 Task: Find connections with filter location Paciran with filter topic #technologywith filter profile language French with filter current company Jet Airways with filter school JSS University (Jagadguru Sri Shivarathreeshwara University),Mysore with filter industry Online and Mail Order Retail with filter service category Tax Law with filter keywords title Video Game Writer
Action: Mouse moved to (614, 68)
Screenshot: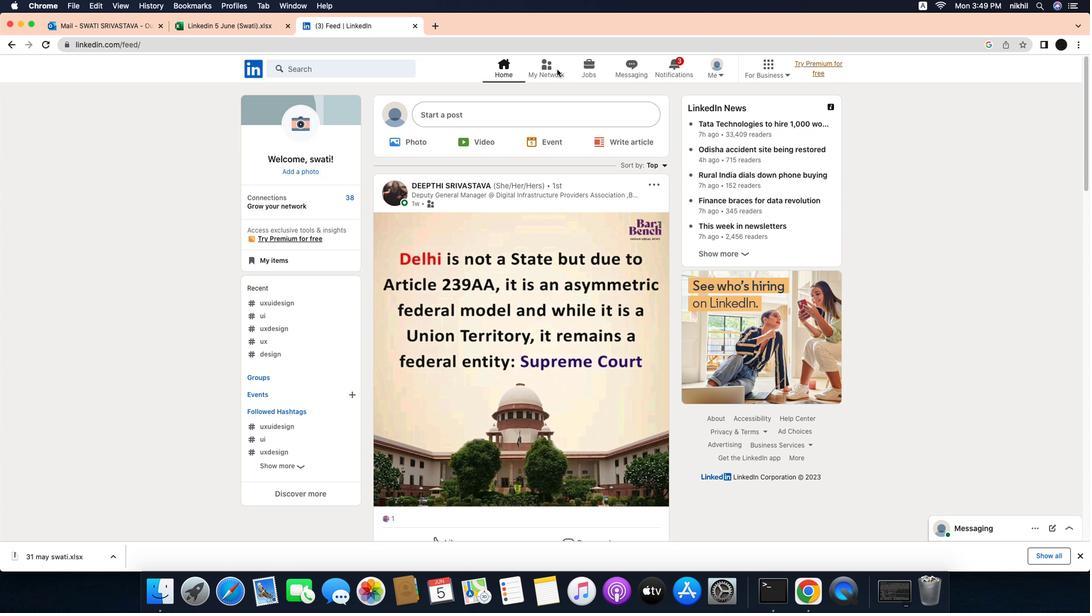
Action: Mouse pressed left at (614, 68)
Screenshot: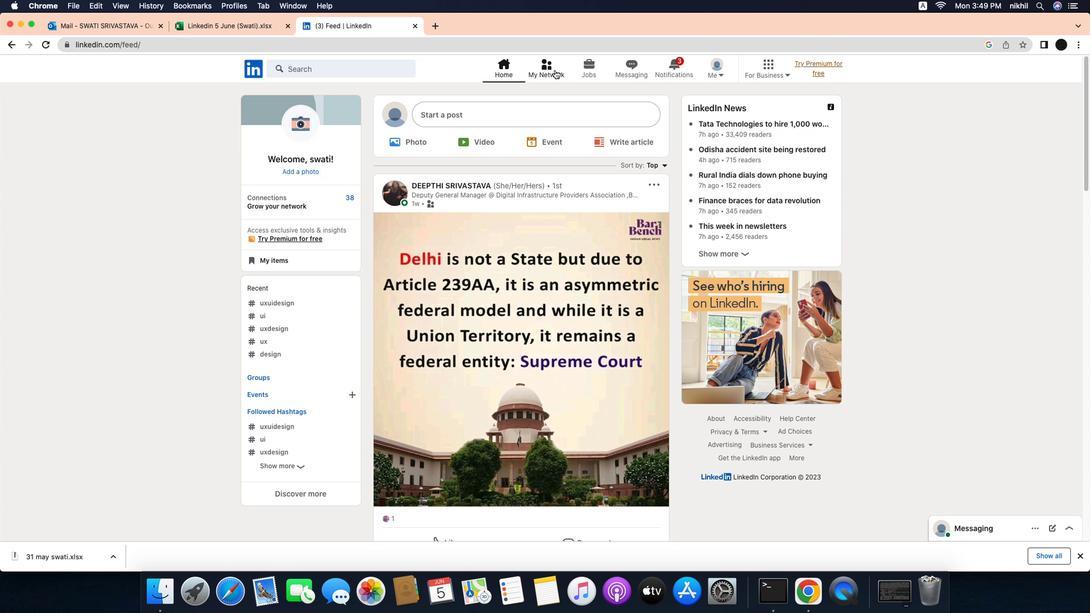 
Action: Mouse moved to (601, 63)
Screenshot: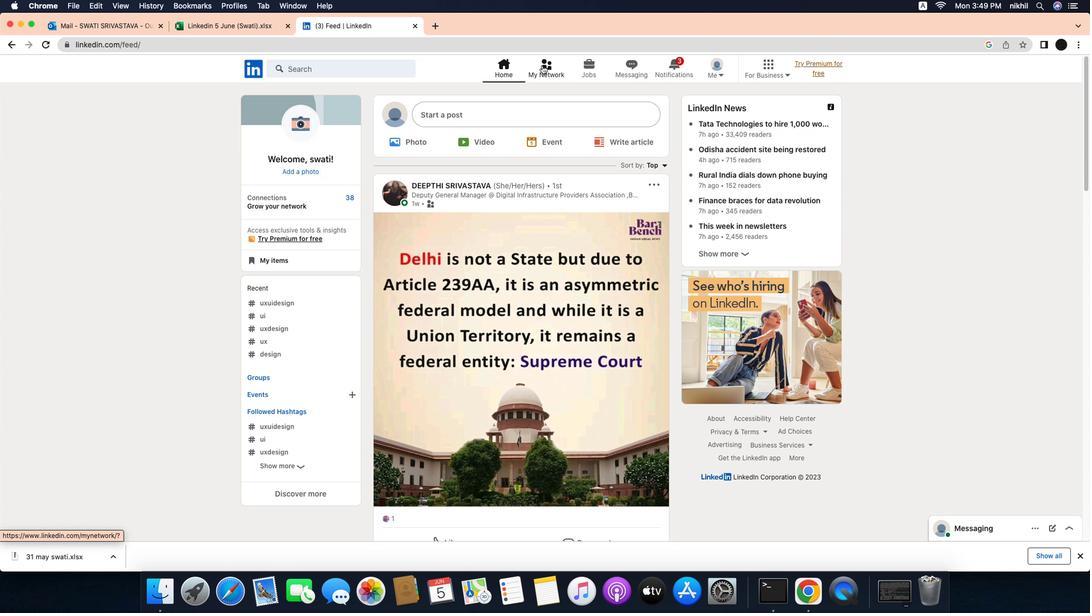 
Action: Mouse pressed left at (601, 63)
Screenshot: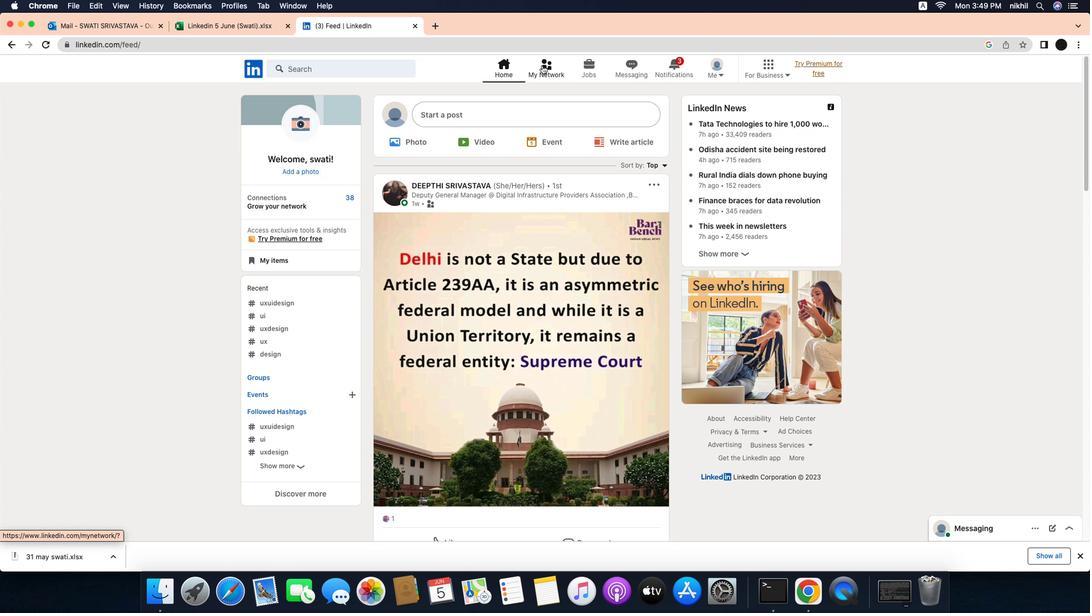 
Action: Mouse moved to (466, 122)
Screenshot: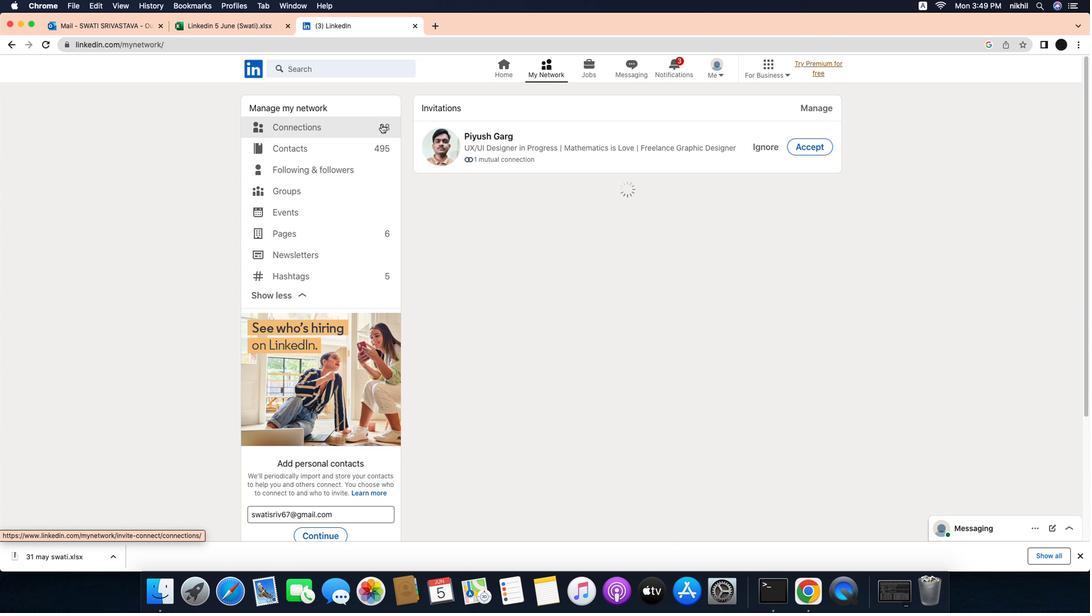 
Action: Mouse pressed left at (466, 122)
Screenshot: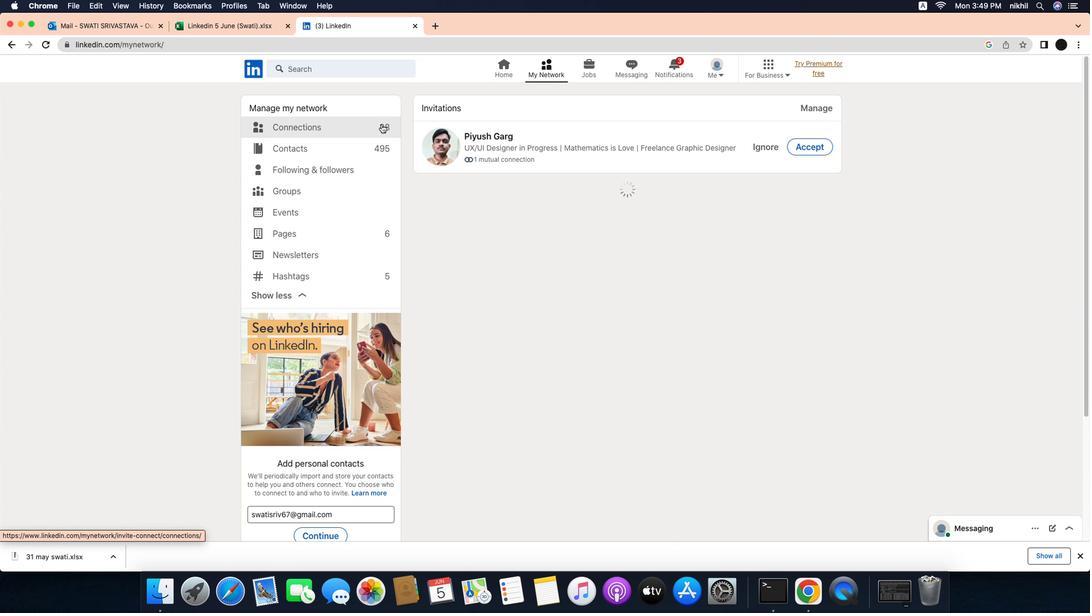 
Action: Mouse moved to (689, 126)
Screenshot: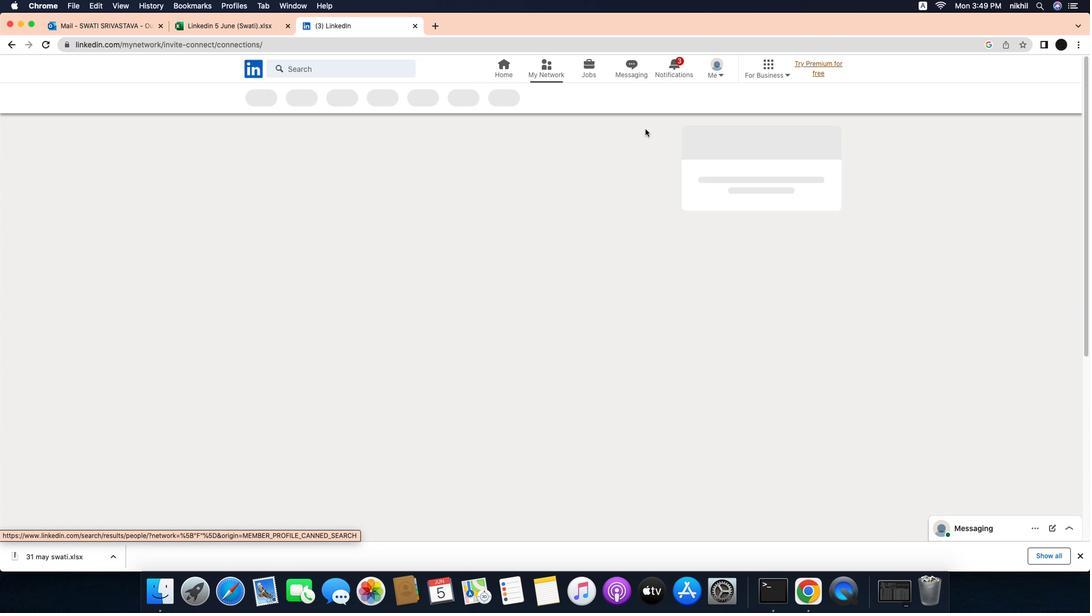 
Action: Mouse pressed left at (689, 126)
Screenshot: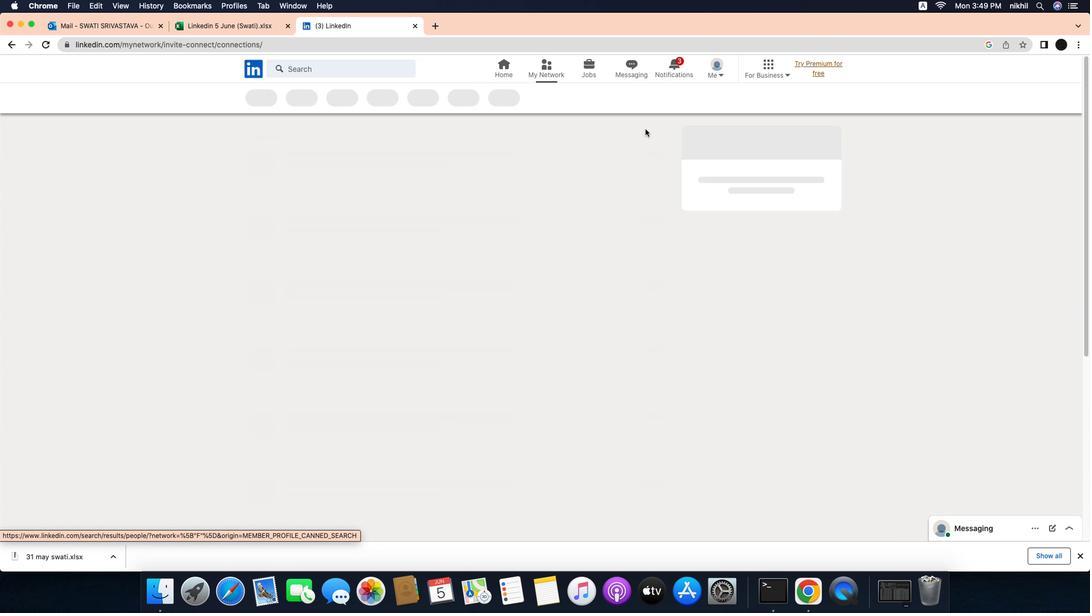 
Action: Mouse moved to (641, 94)
Screenshot: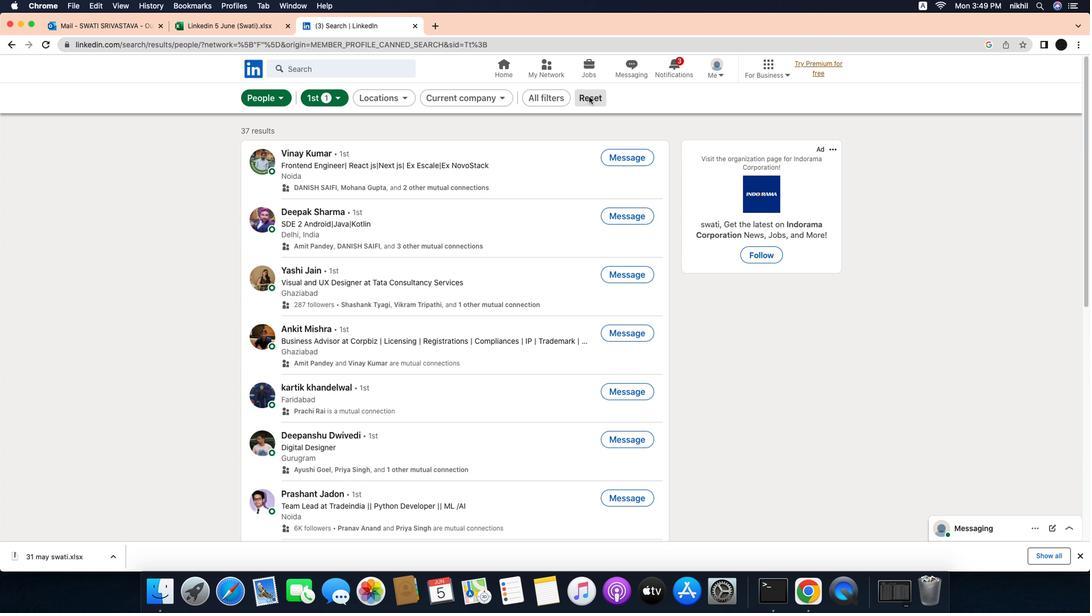 
Action: Mouse pressed left at (641, 94)
Screenshot: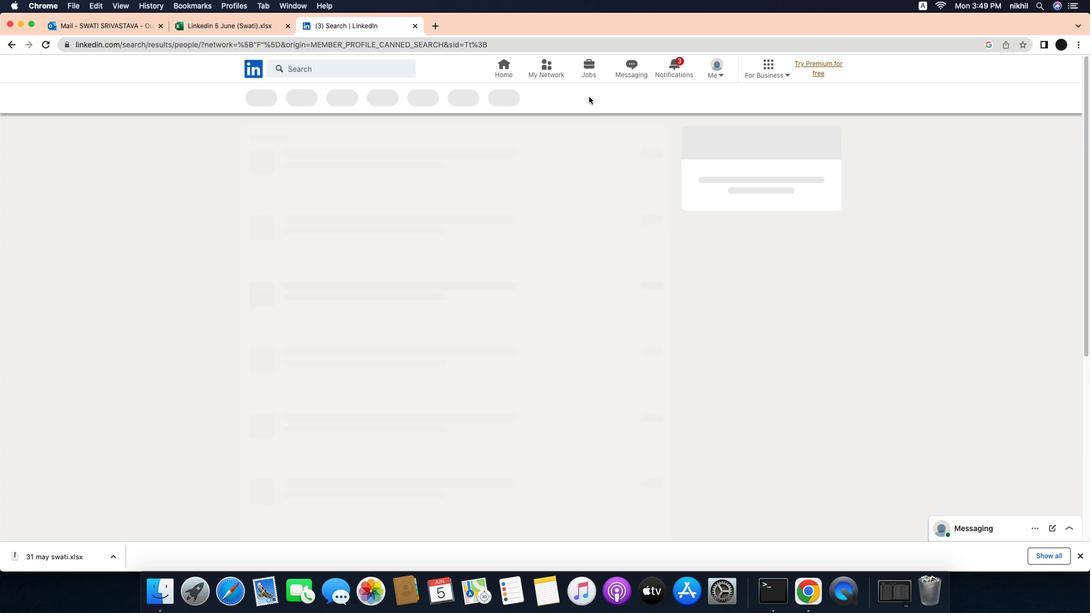 
Action: Mouse moved to (634, 97)
Screenshot: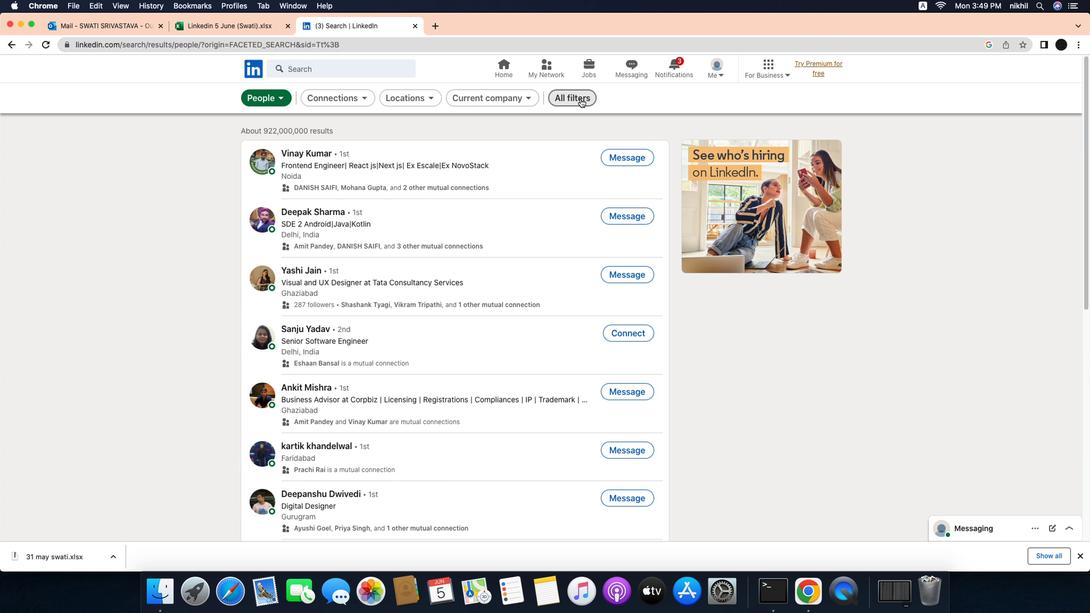 
Action: Mouse pressed left at (634, 97)
Screenshot: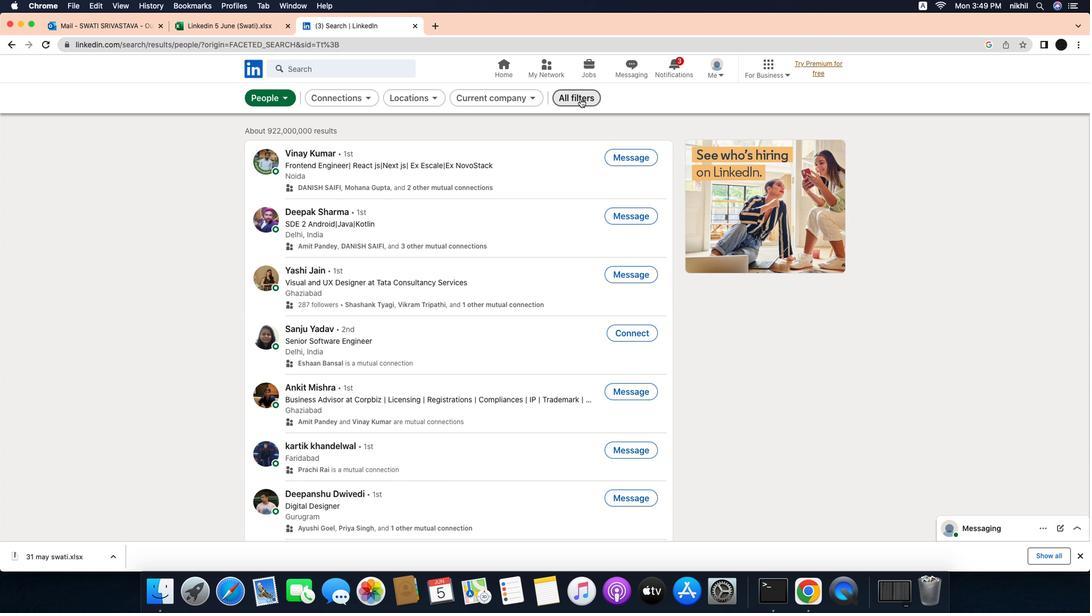 
Action: Mouse moved to (931, 298)
Screenshot: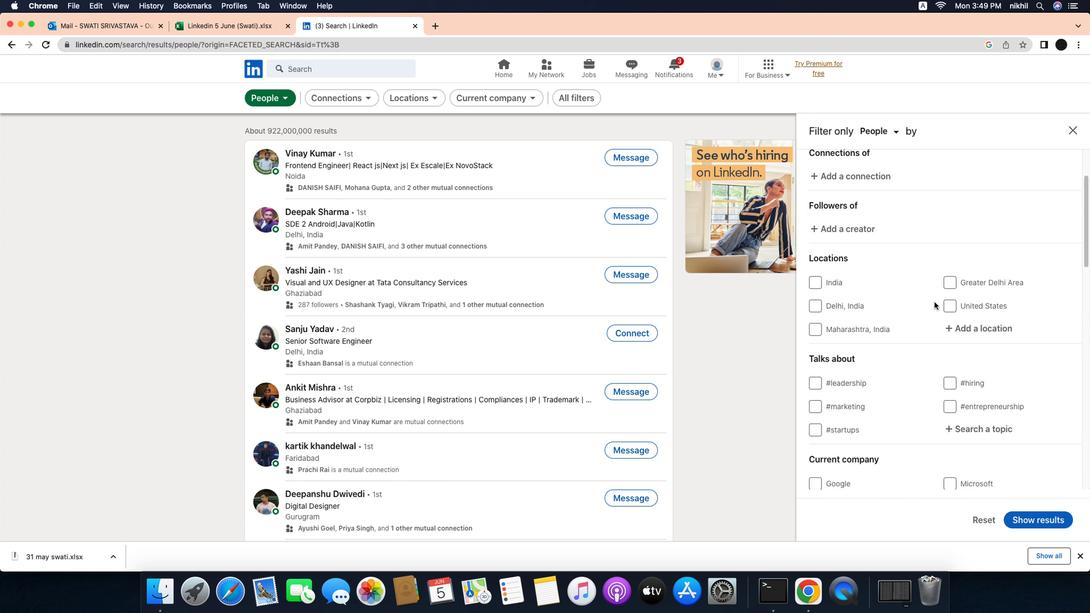 
Action: Mouse scrolled (931, 298) with delta (144, -1)
Screenshot: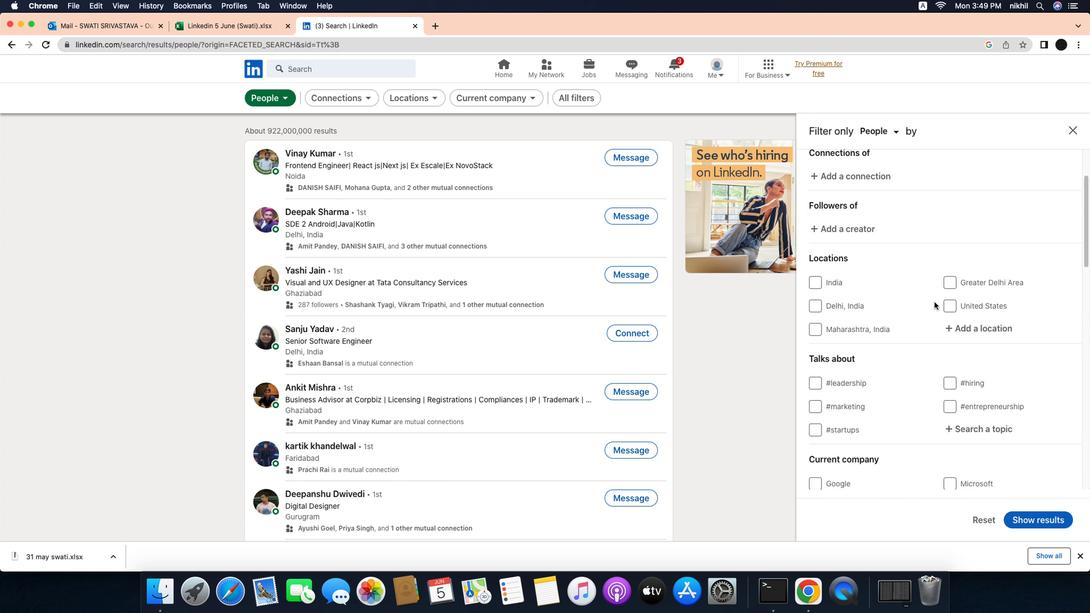 
Action: Mouse moved to (931, 298)
Screenshot: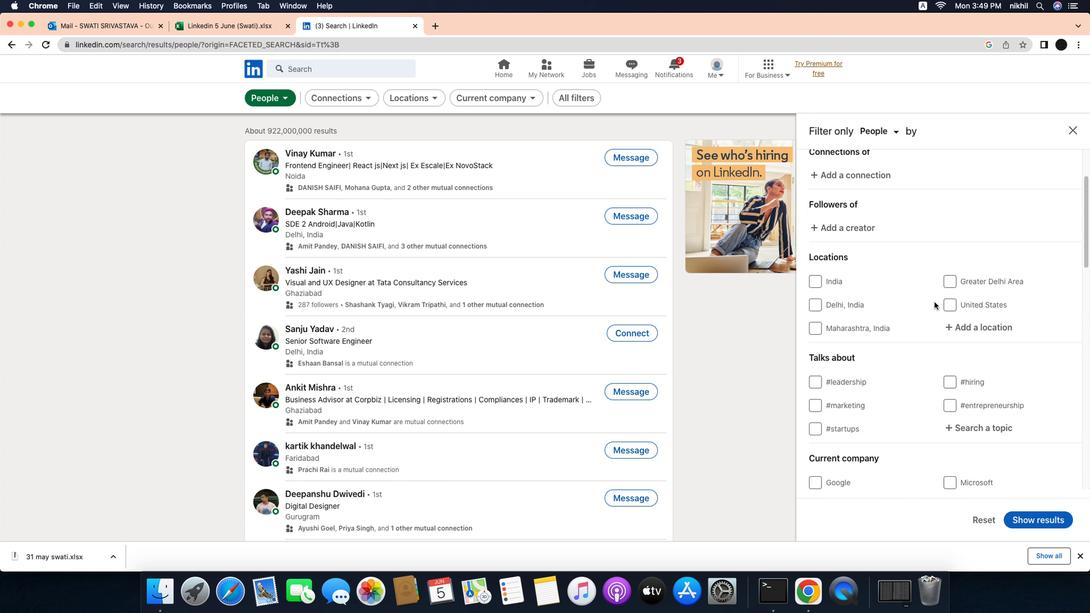 
Action: Mouse scrolled (931, 298) with delta (144, -1)
Screenshot: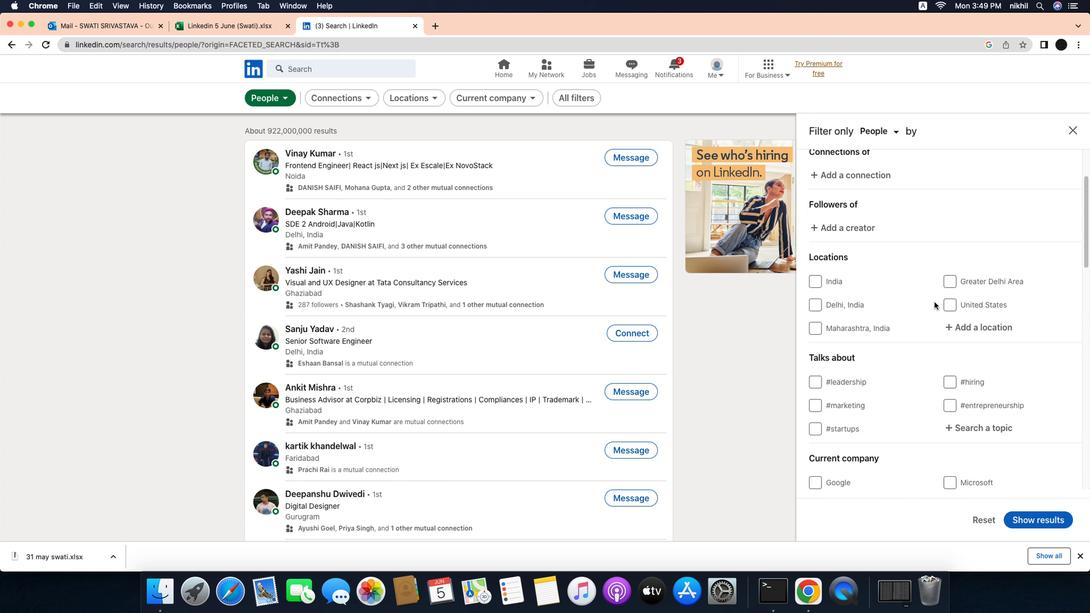 
Action: Mouse moved to (931, 298)
Screenshot: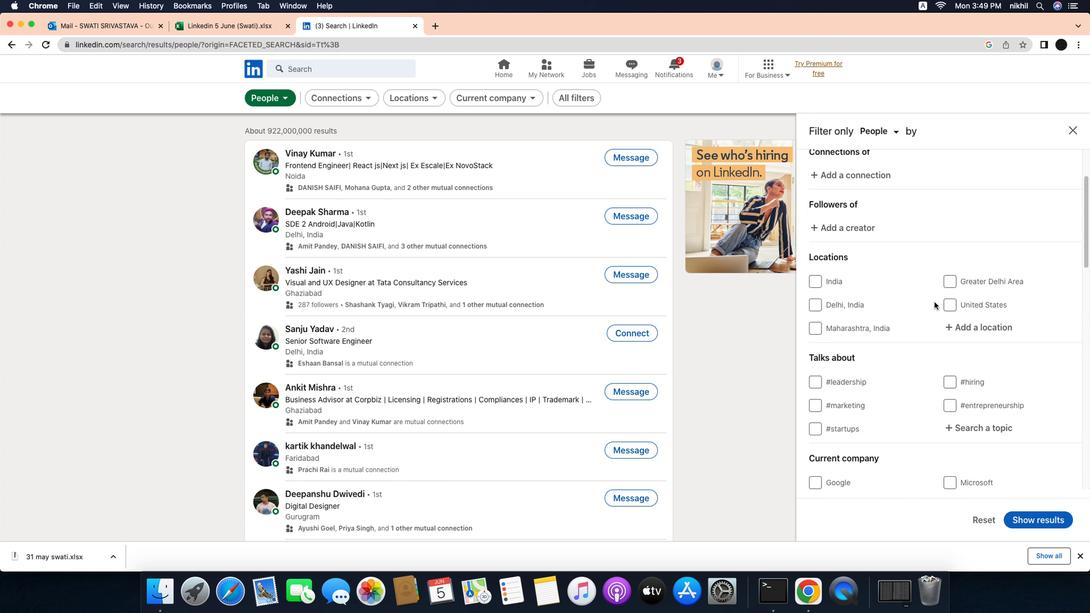 
Action: Mouse scrolled (931, 298) with delta (144, -2)
Screenshot: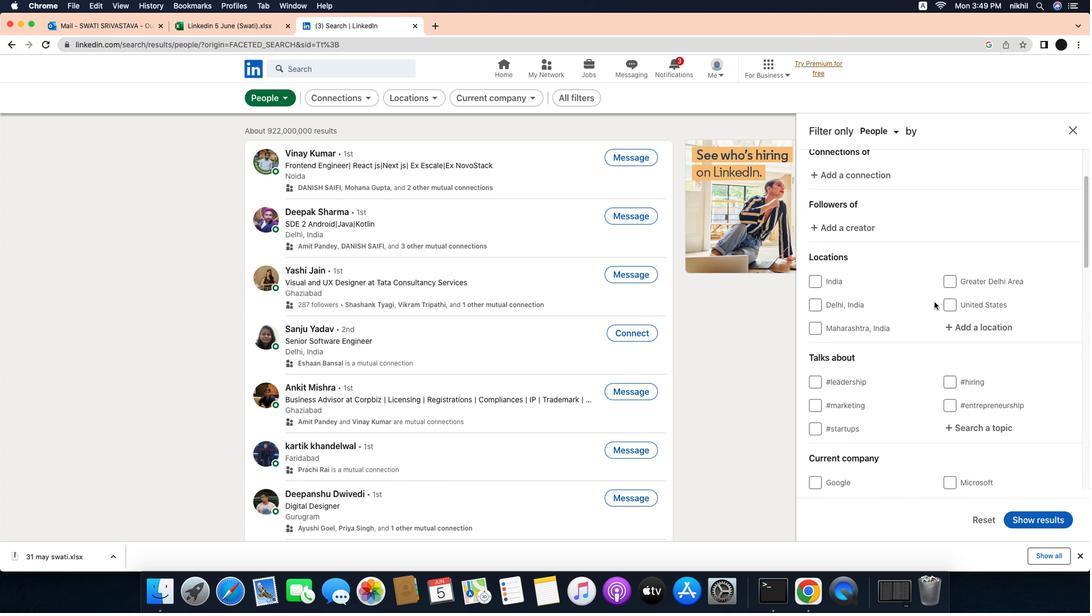 
Action: Mouse moved to (981, 326)
Screenshot: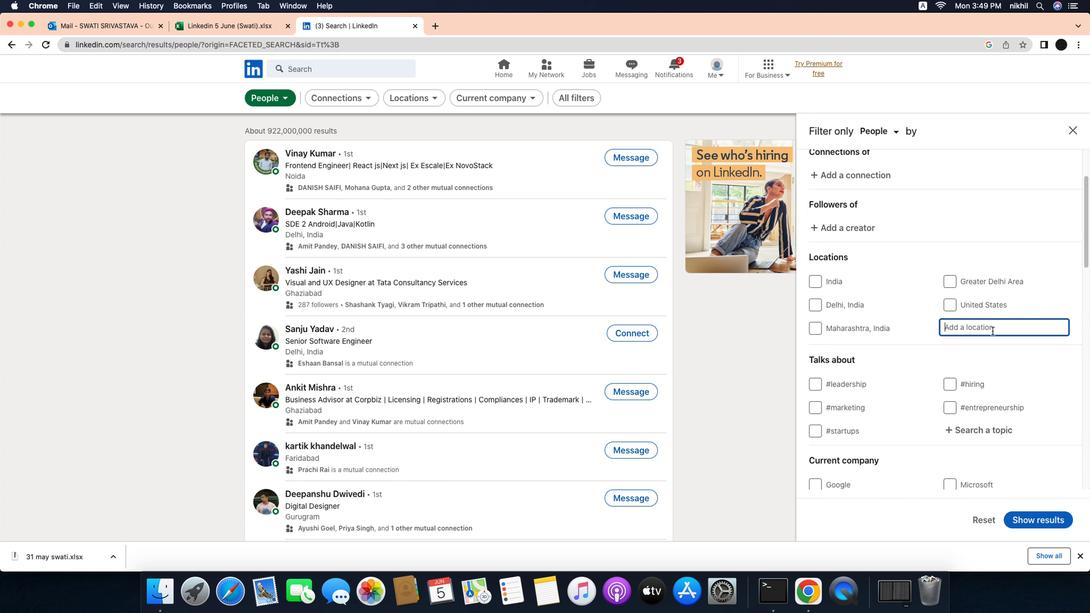 
Action: Mouse pressed left at (981, 326)
Screenshot: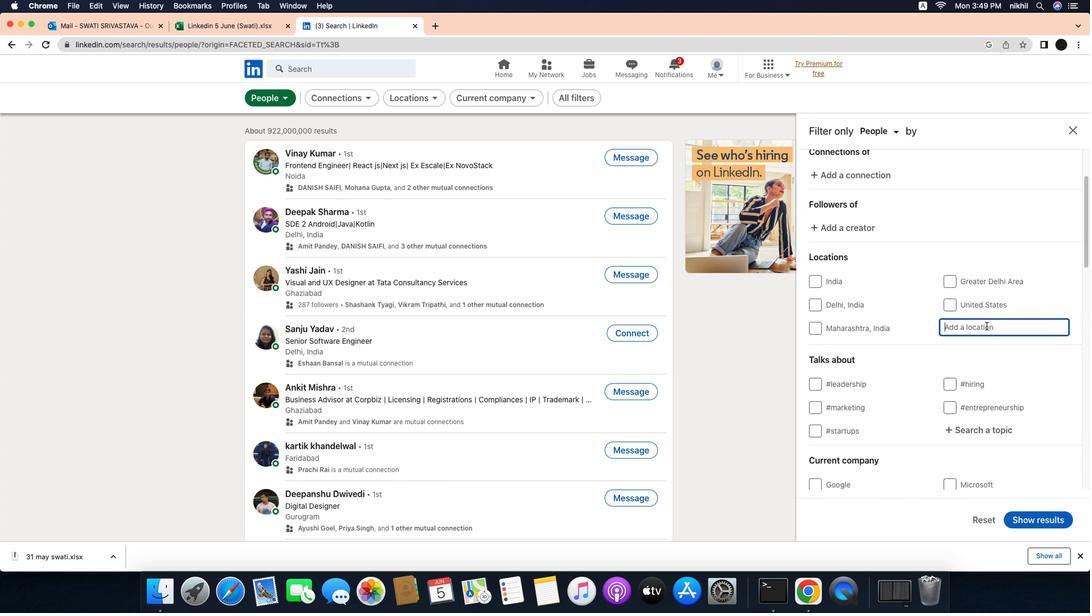 
Action: Mouse moved to (974, 319)
Screenshot: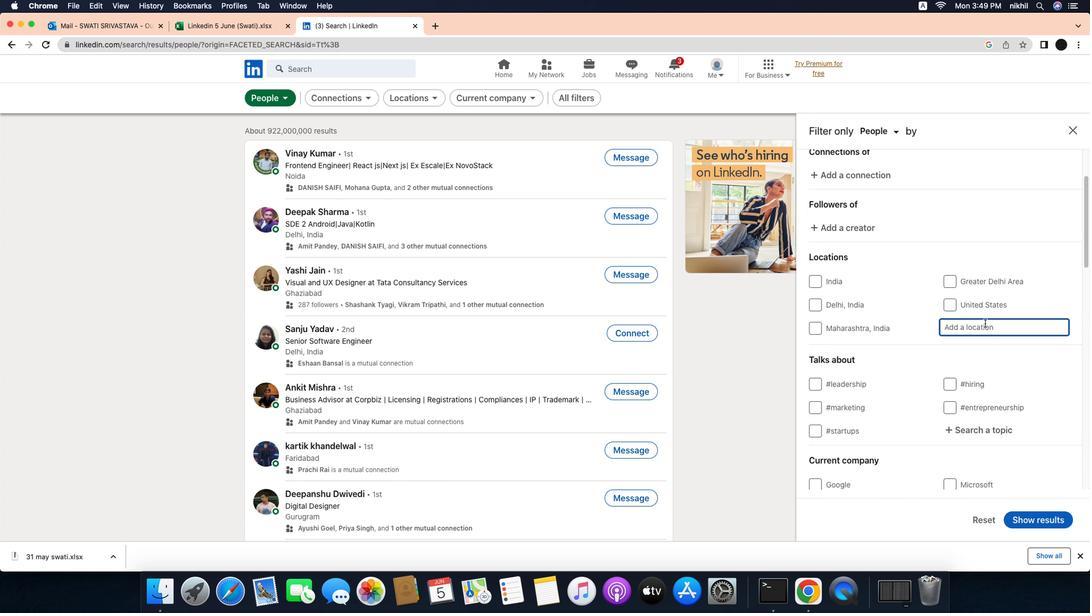 
Action: Mouse pressed left at (974, 319)
Screenshot: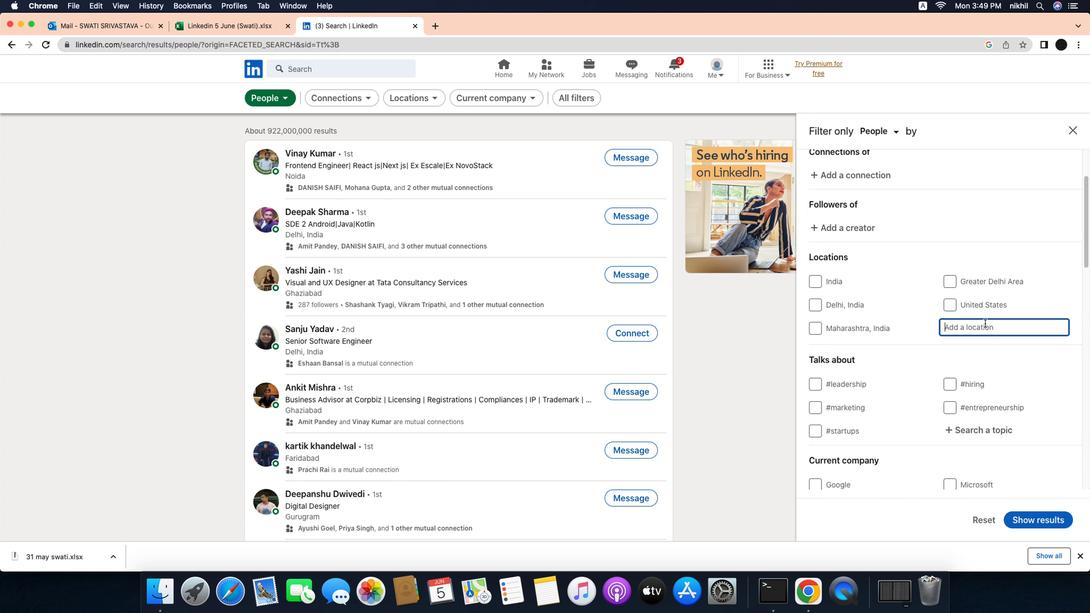 
Action: Key pressed Key.caps_lock'P'Key.caps_lock'a''c''i''r''a''n'Key.enter
Screenshot: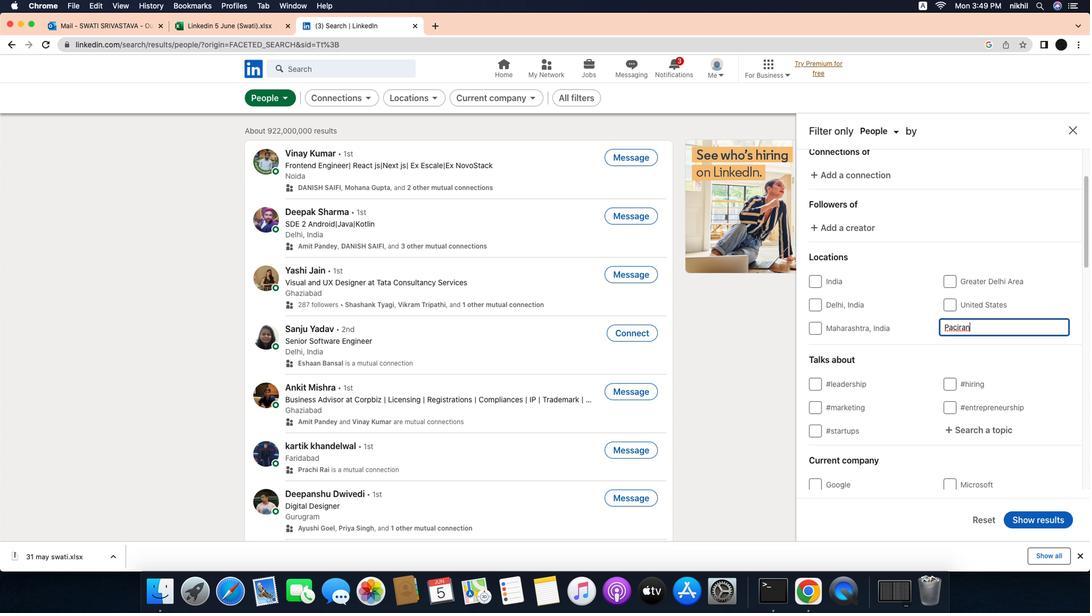 
Action: Mouse moved to (916, 333)
Screenshot: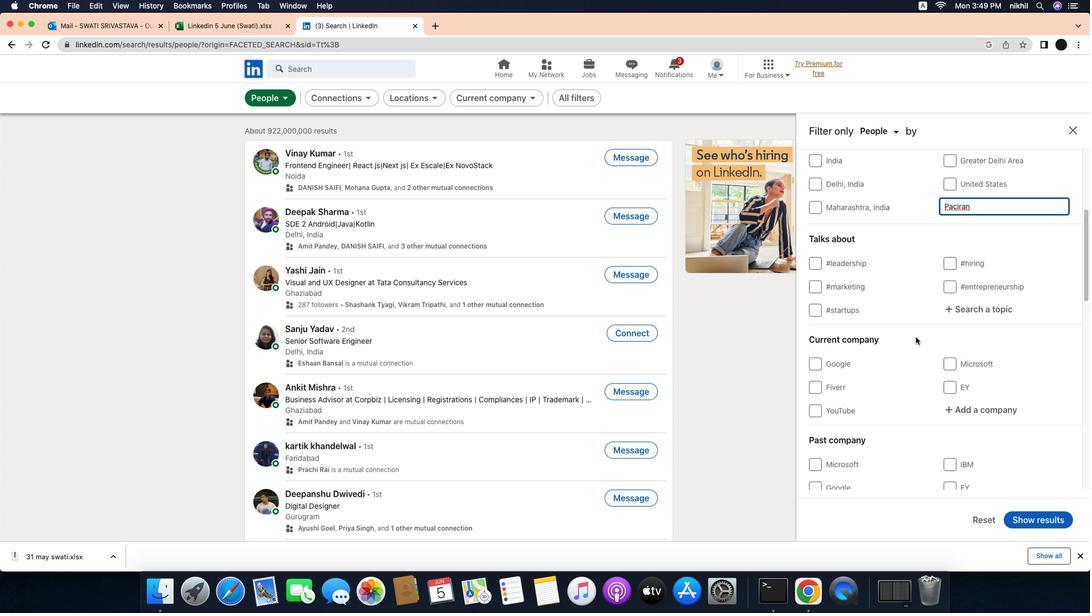 
Action: Mouse scrolled (916, 333) with delta (144, -1)
Screenshot: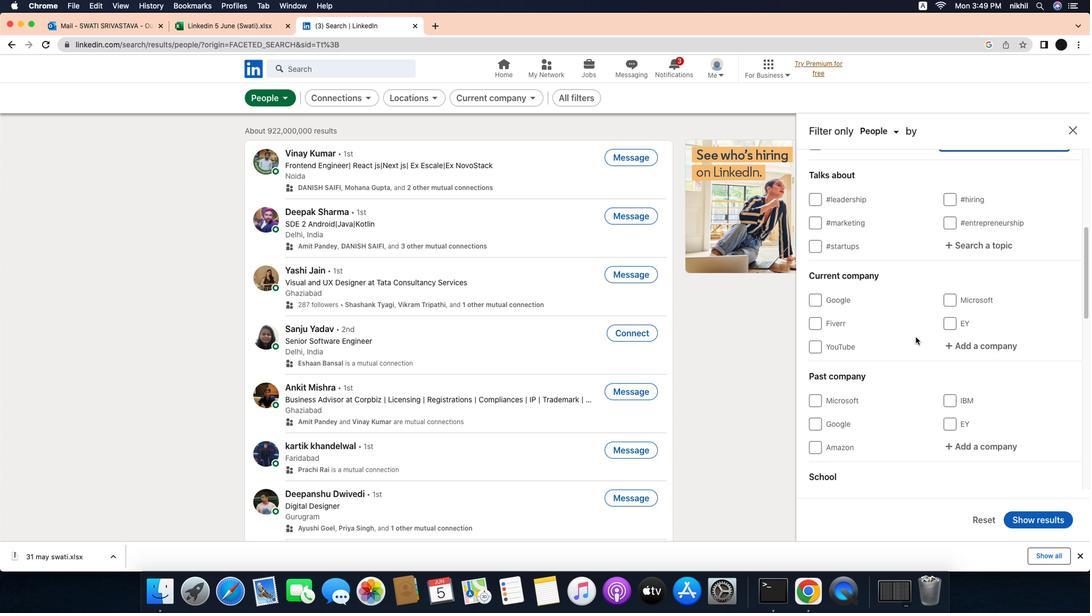 
Action: Mouse scrolled (916, 333) with delta (144, -1)
Screenshot: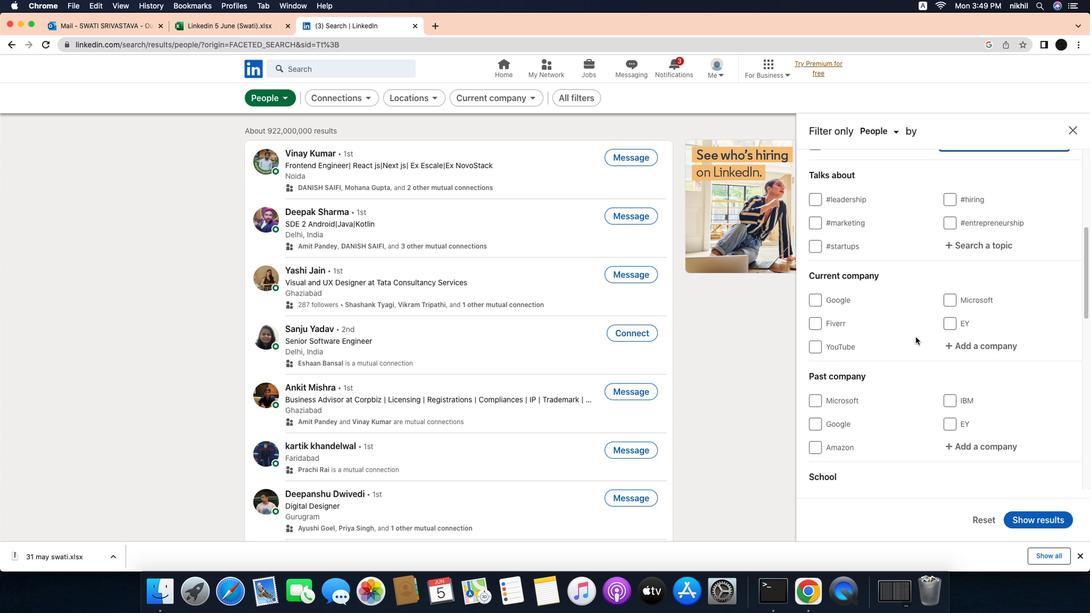 
Action: Mouse scrolled (916, 333) with delta (144, -2)
Screenshot: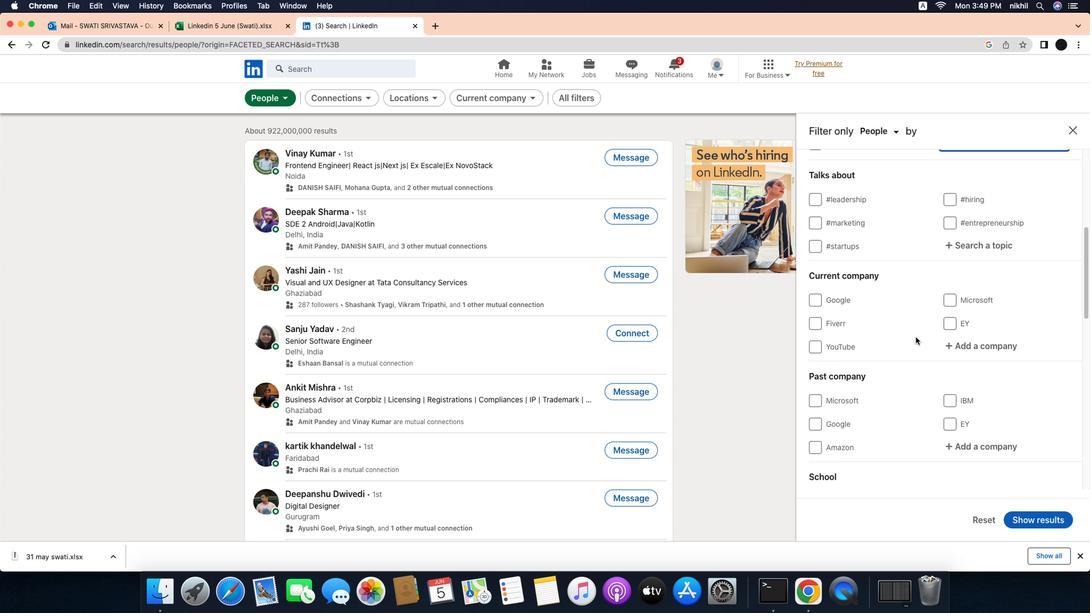 
Action: Mouse scrolled (916, 333) with delta (144, -2)
Screenshot: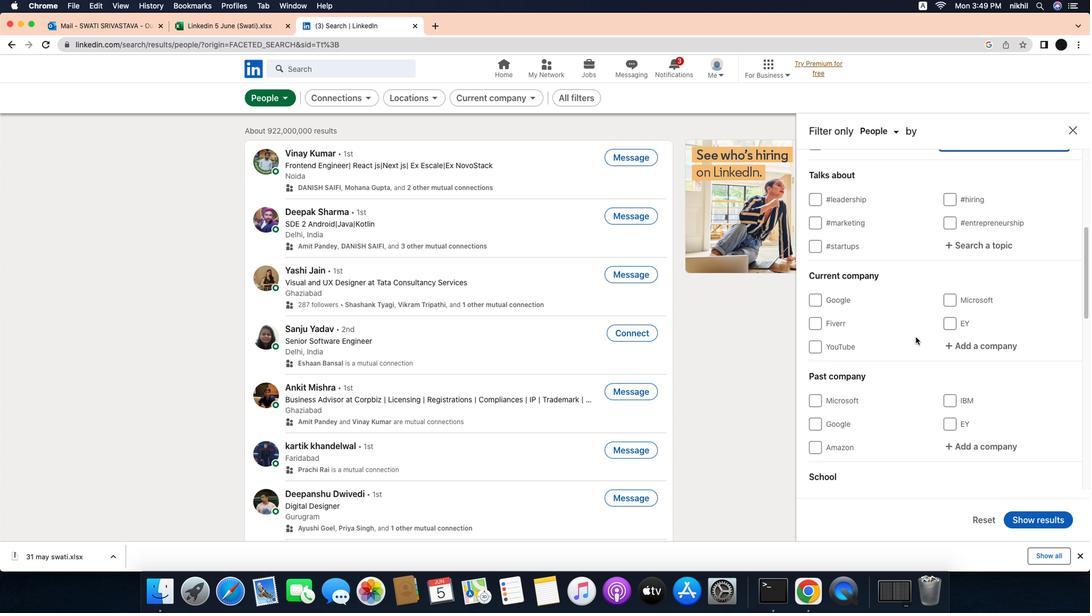 
Action: Mouse moved to (968, 241)
Screenshot: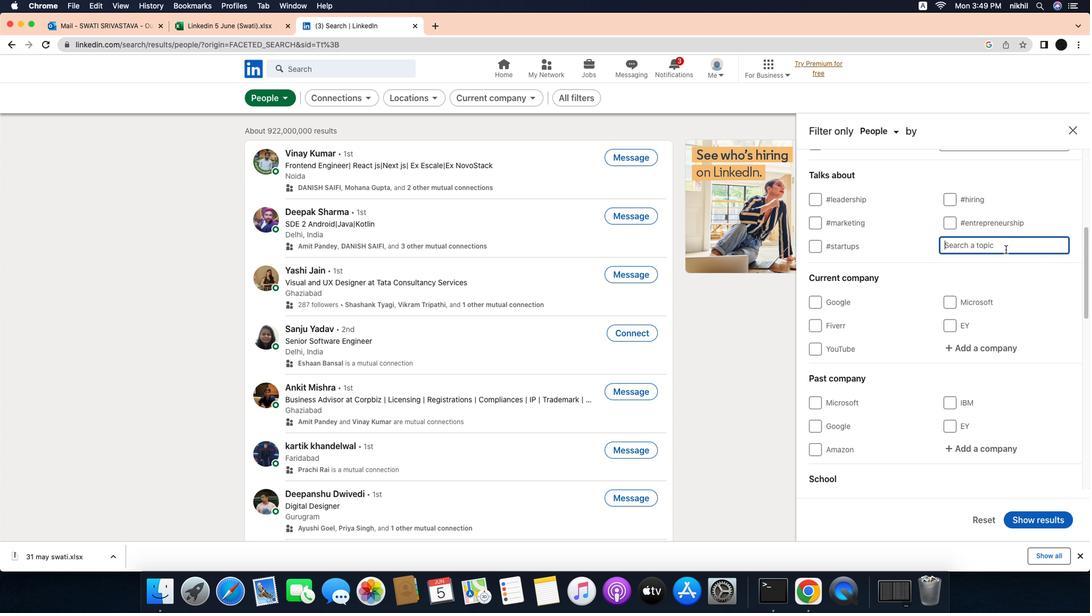 
Action: Mouse pressed left at (968, 241)
Screenshot: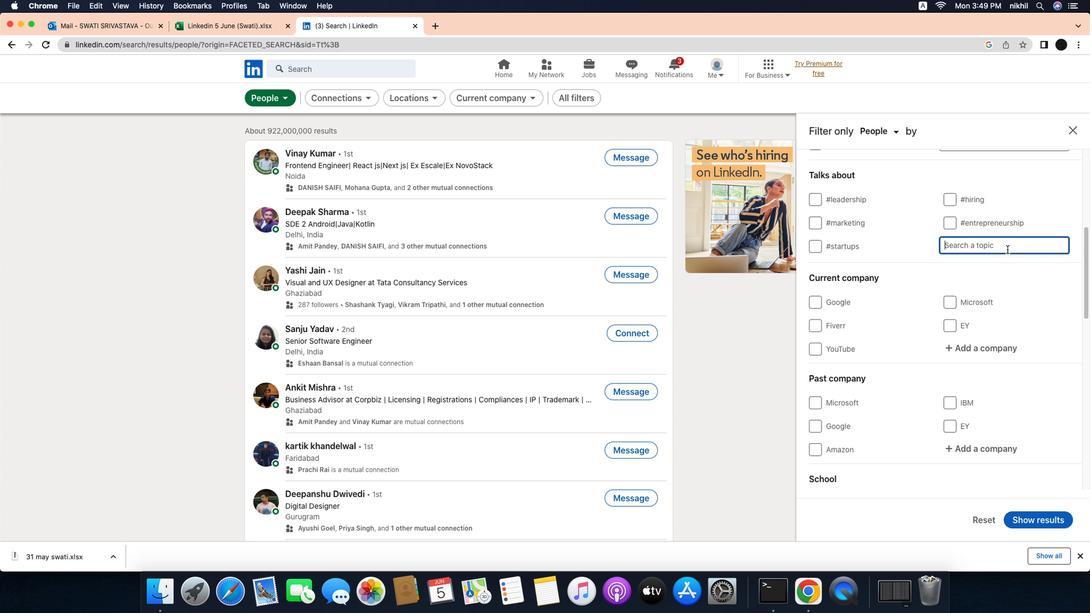 
Action: Mouse moved to (993, 246)
Screenshot: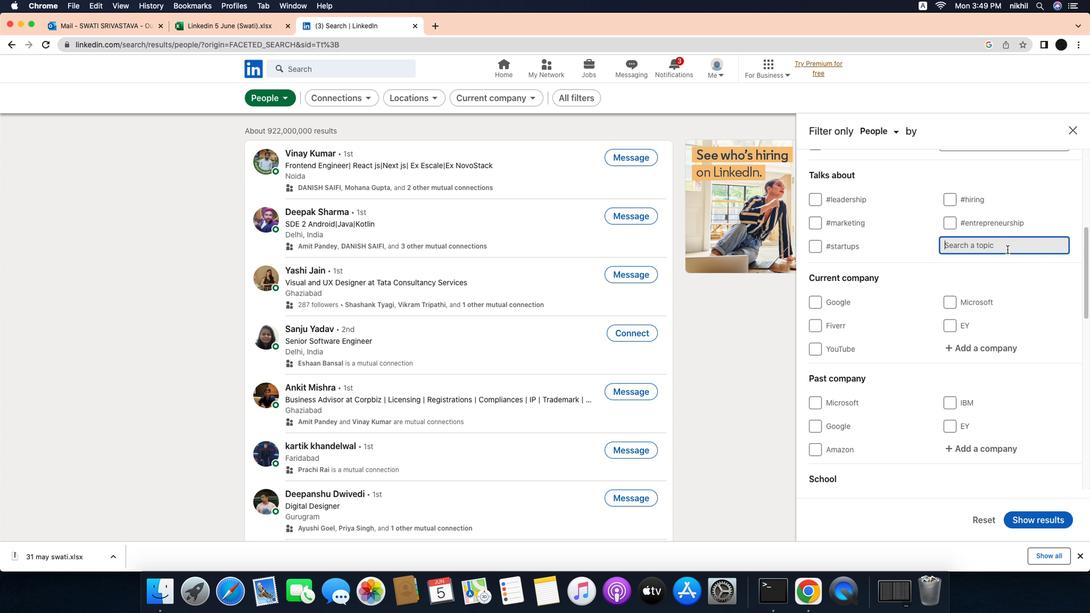 
Action: Mouse pressed left at (993, 246)
Screenshot: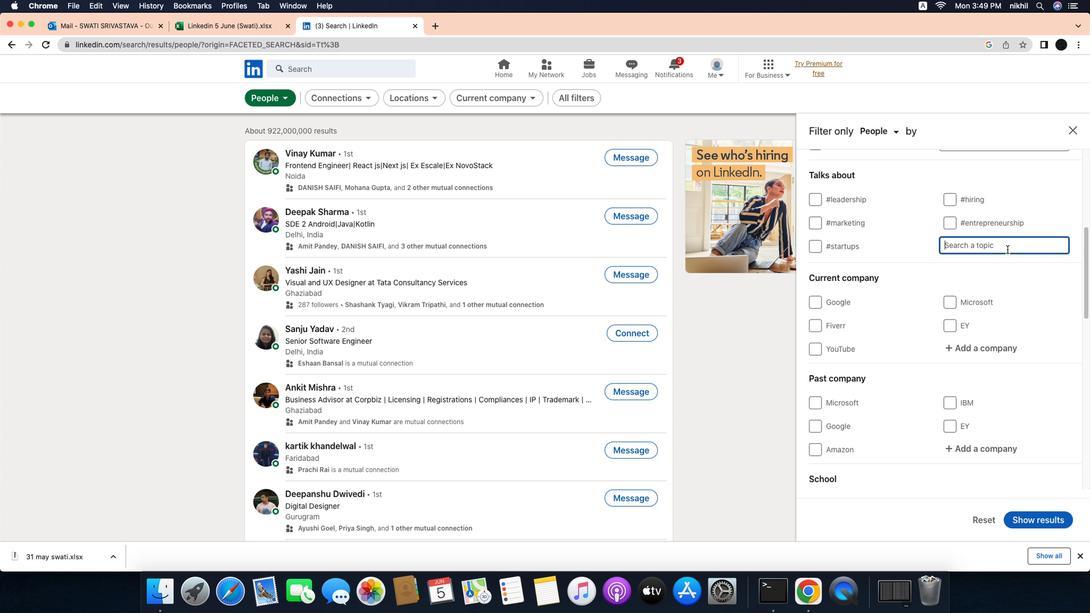 
Action: Key pressed 't''e''c''h''n''o''l''o''g''y'
Screenshot: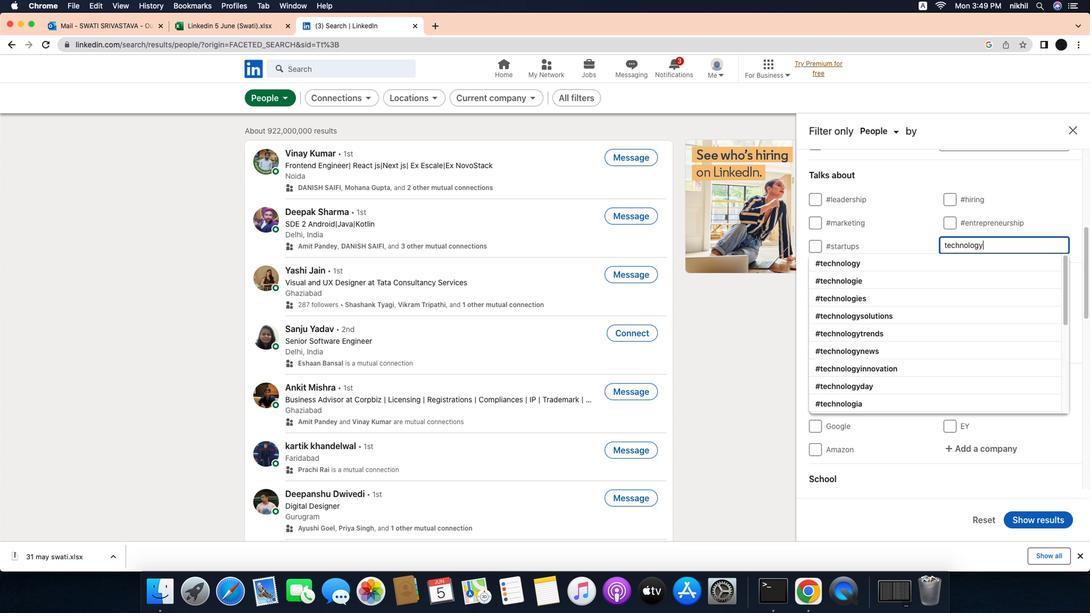 
Action: Mouse moved to (893, 257)
Screenshot: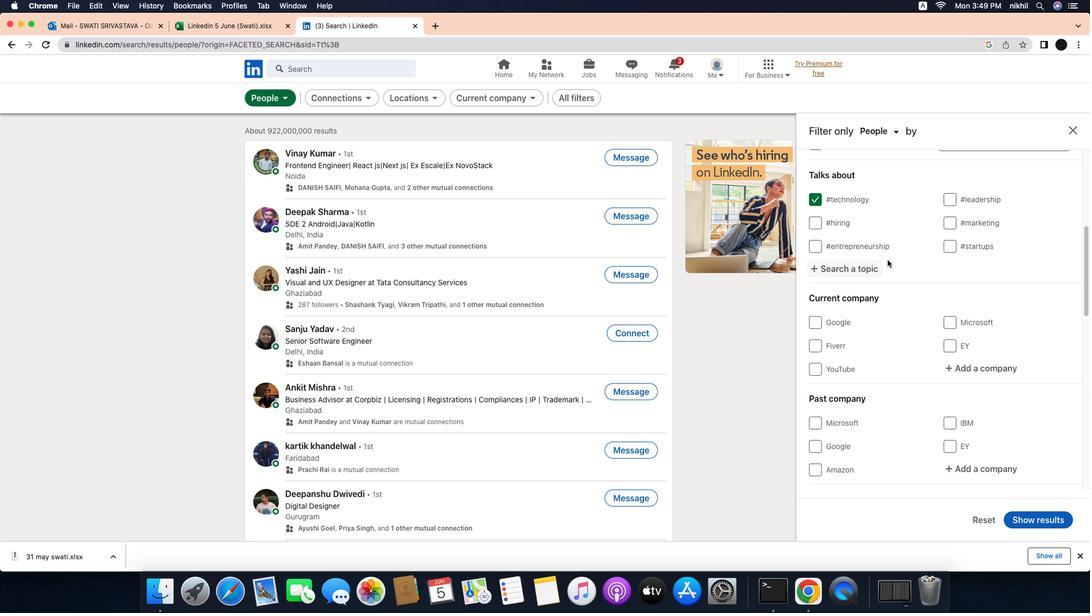 
Action: Mouse pressed left at (893, 257)
Screenshot: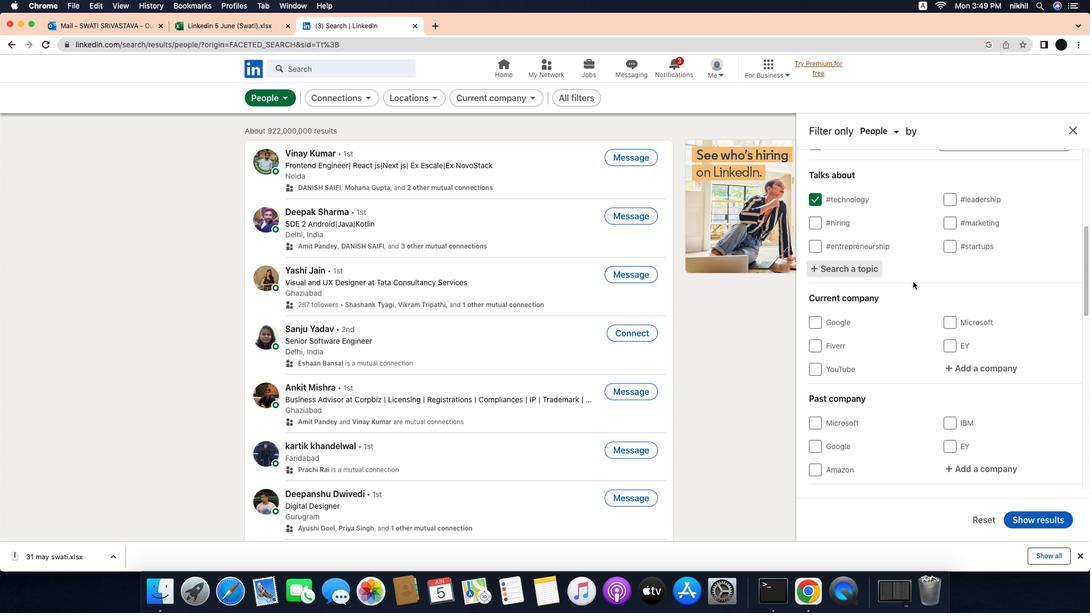 
Action: Mouse moved to (949, 317)
Screenshot: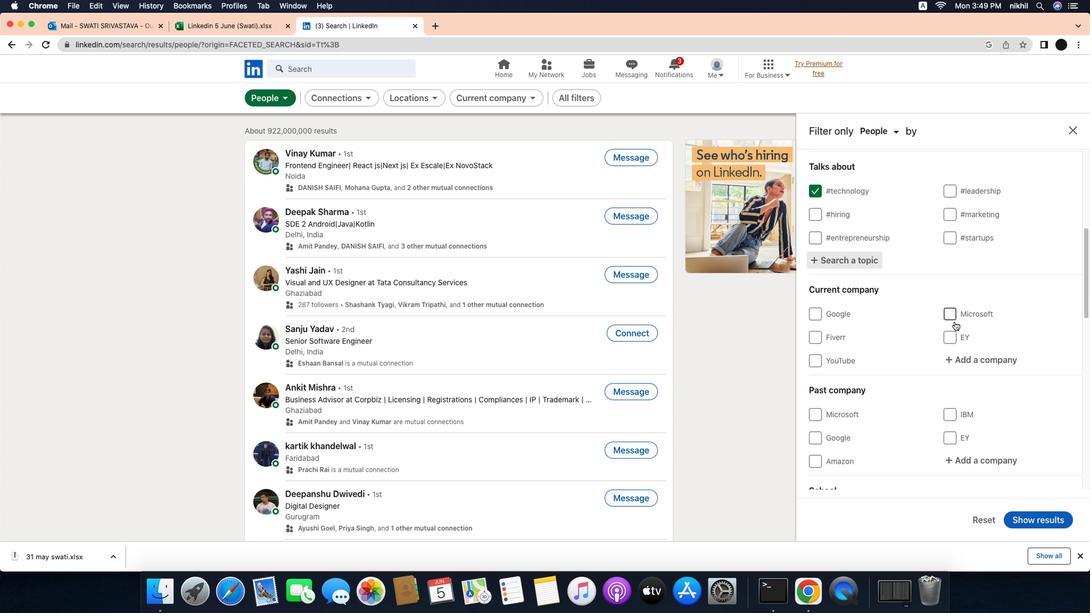 
Action: Mouse scrolled (949, 317) with delta (144, -1)
Screenshot: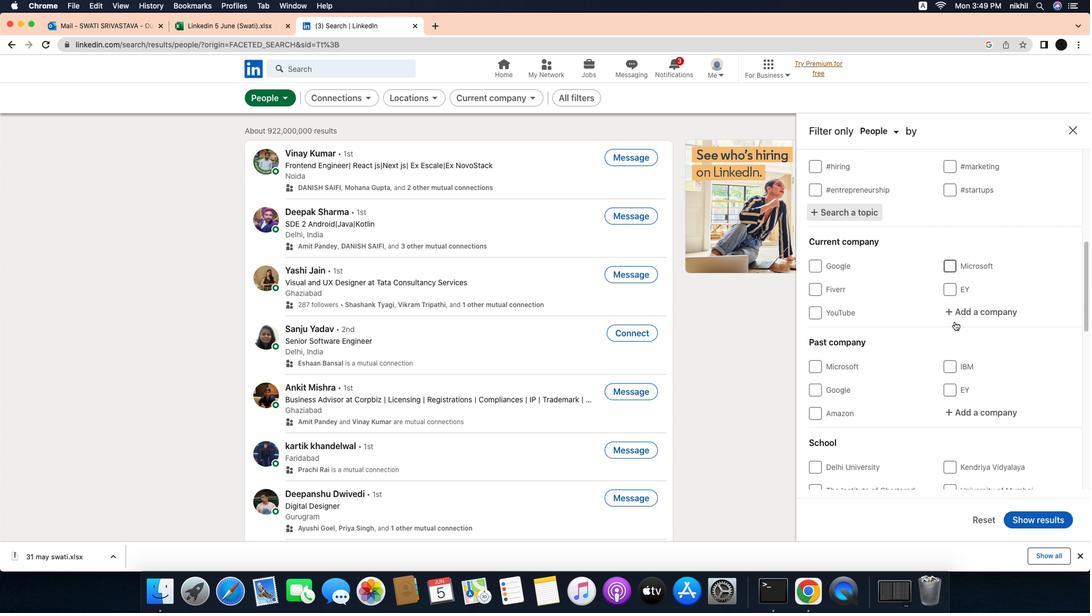 
Action: Mouse scrolled (949, 317) with delta (144, -1)
Screenshot: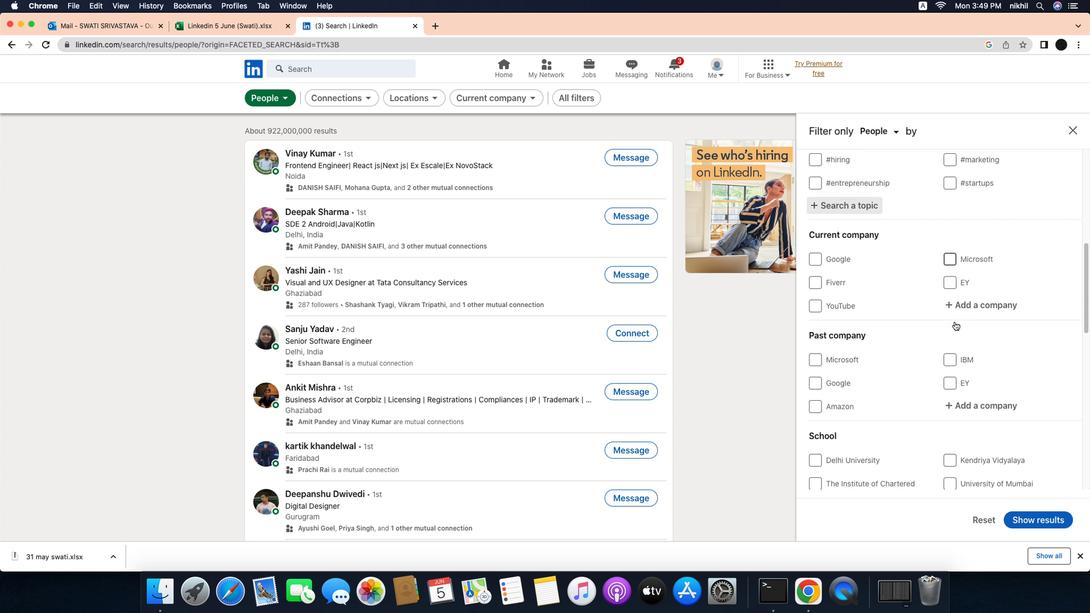 
Action: Mouse scrolled (949, 317) with delta (144, -1)
Screenshot: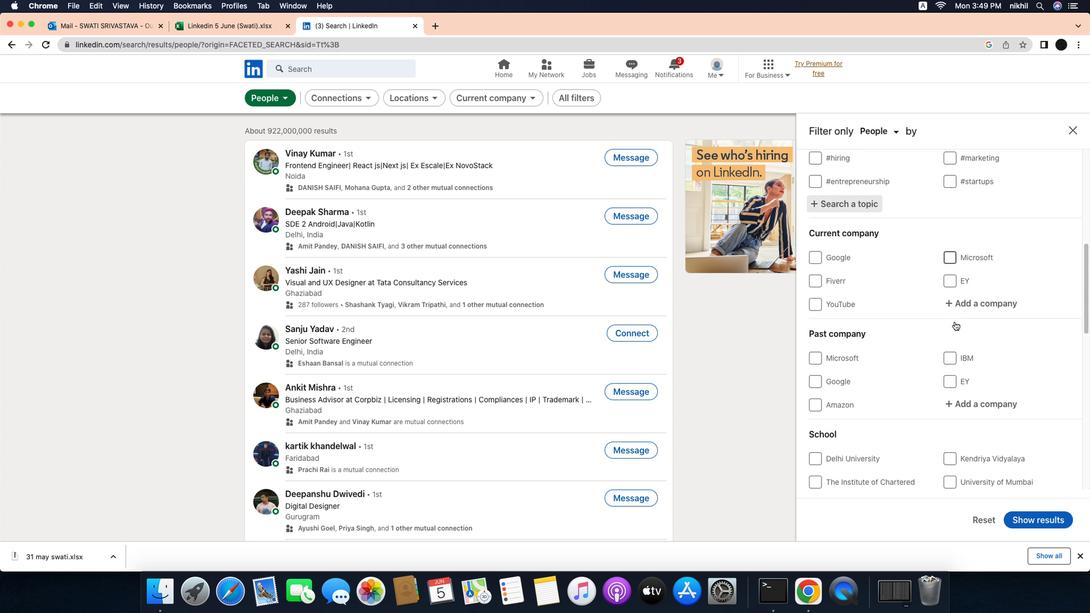 
Action: Mouse moved to (959, 295)
Screenshot: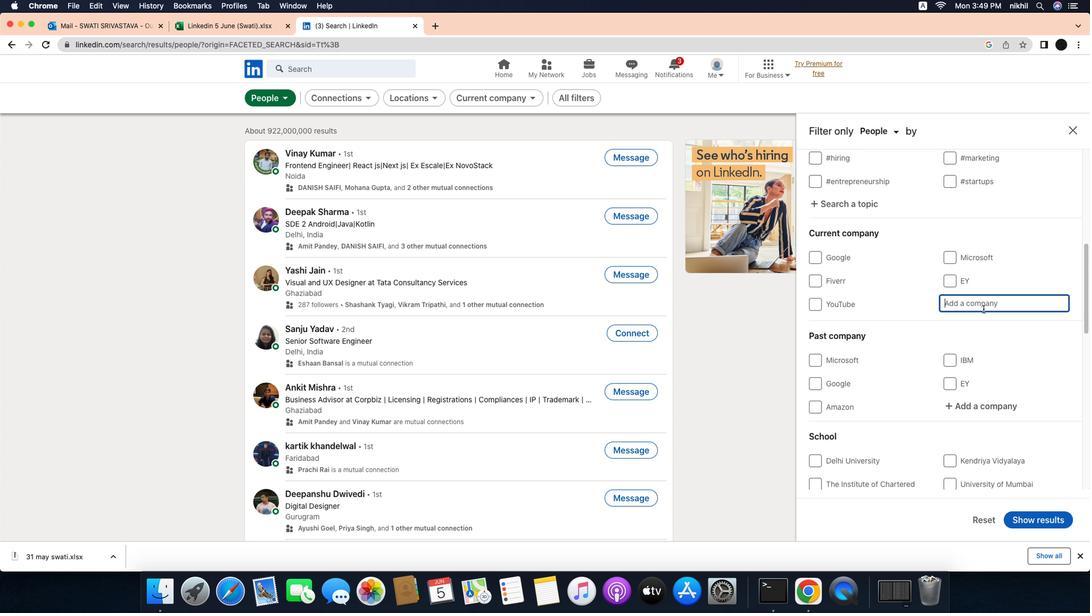 
Action: Mouse pressed left at (959, 295)
Screenshot: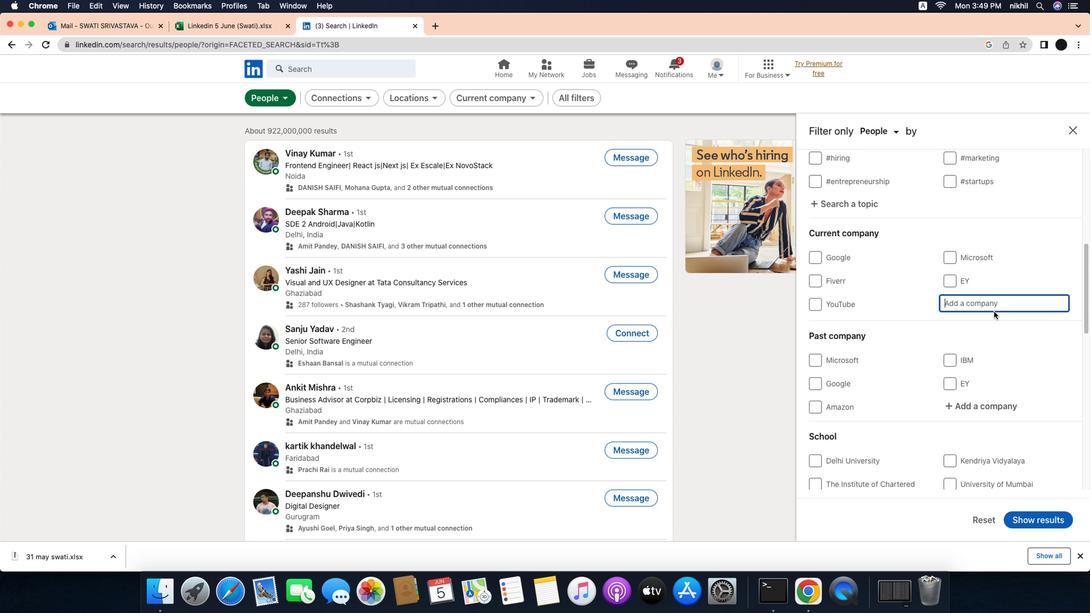 
Action: Mouse moved to (985, 299)
Screenshot: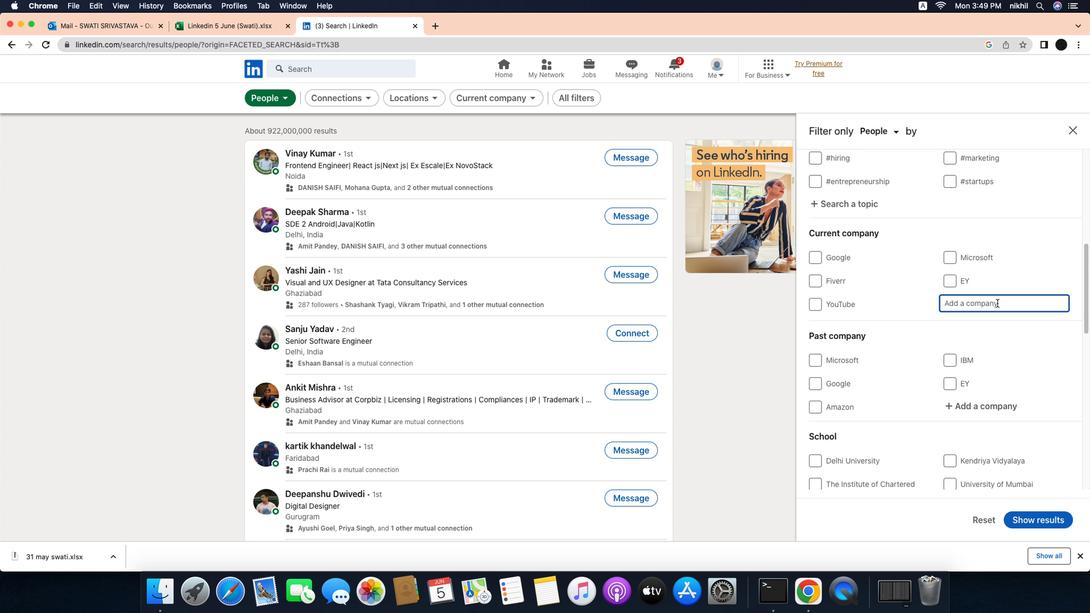 
Action: Mouse pressed left at (985, 299)
Screenshot: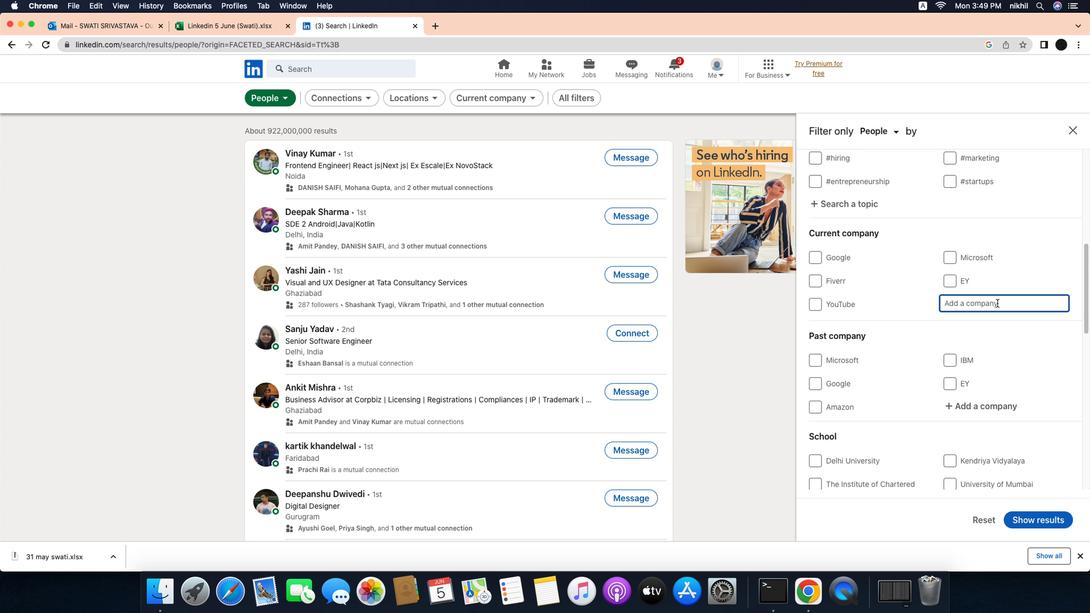 
Action: Key pressed Key.caps_lock'J'Key.caps_lock'e''t'Key.spaceKey.caps_lock'A'Key.caps_lock'i''r''w''a''y''s'
Screenshot: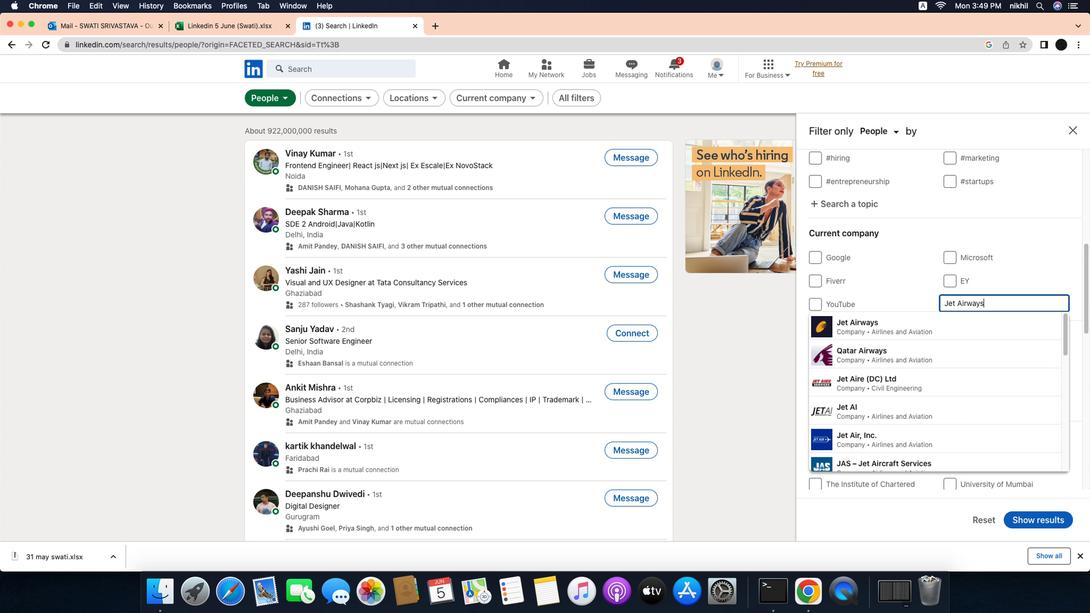 
Action: Mouse moved to (919, 356)
Screenshot: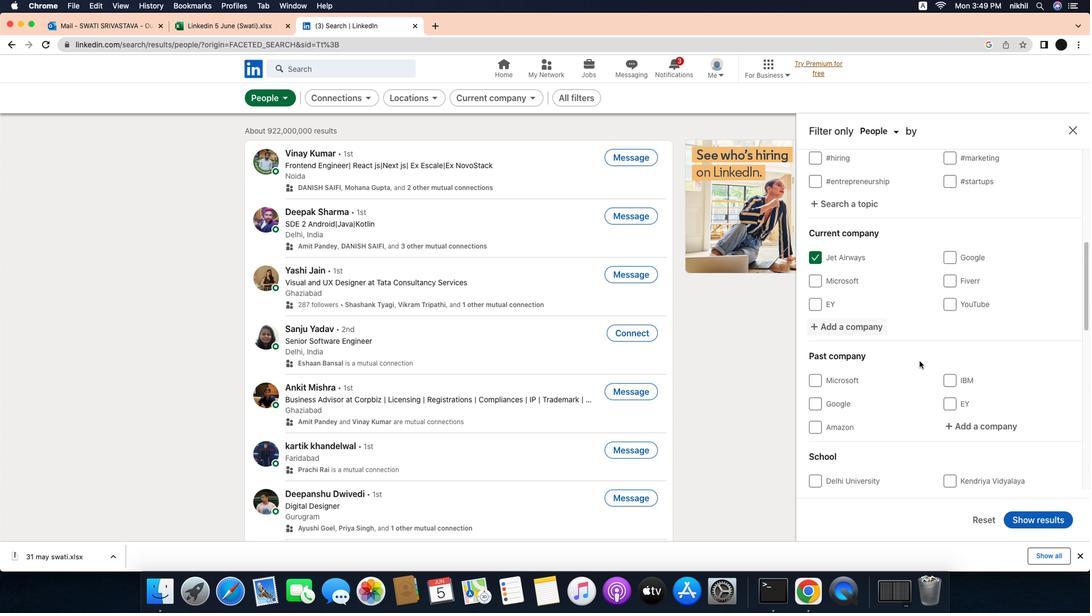 
Action: Mouse pressed left at (919, 356)
Screenshot: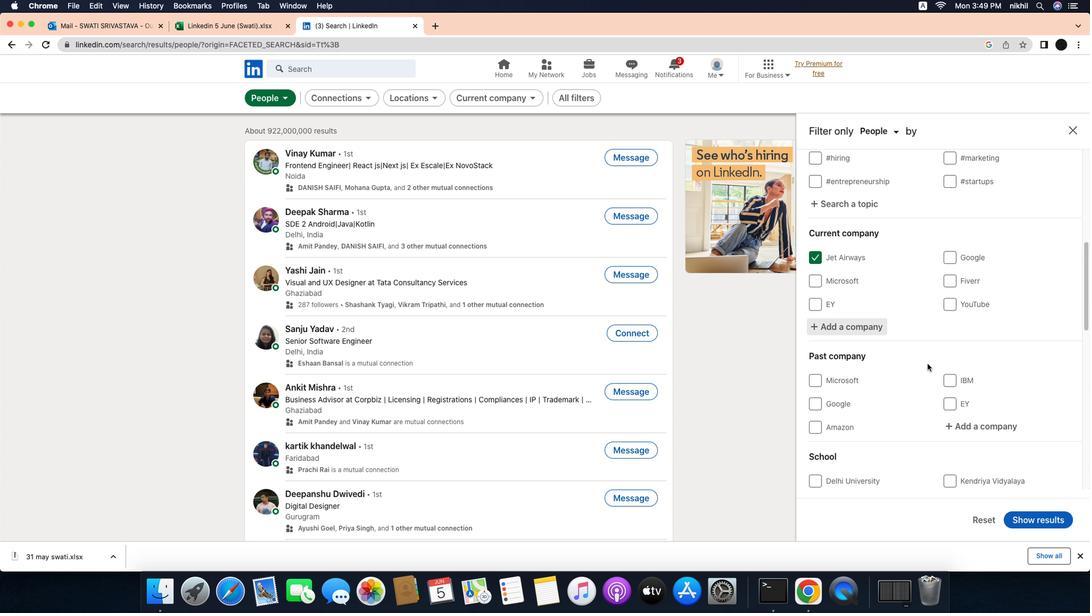 
Action: Mouse moved to (955, 374)
Screenshot: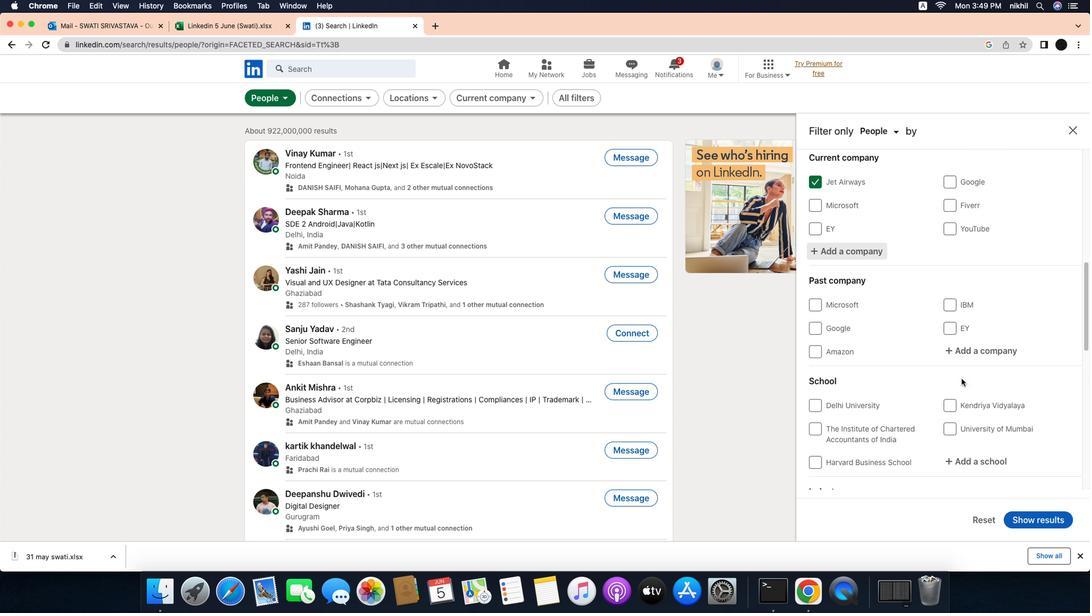 
Action: Mouse scrolled (955, 374) with delta (144, -1)
Screenshot: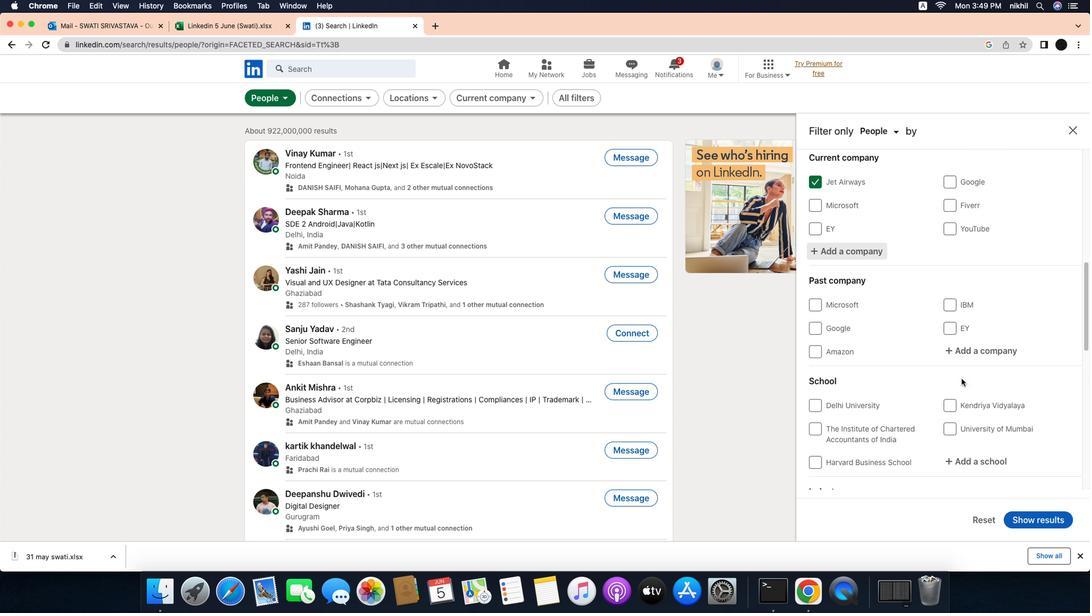 
Action: Mouse moved to (955, 374)
Screenshot: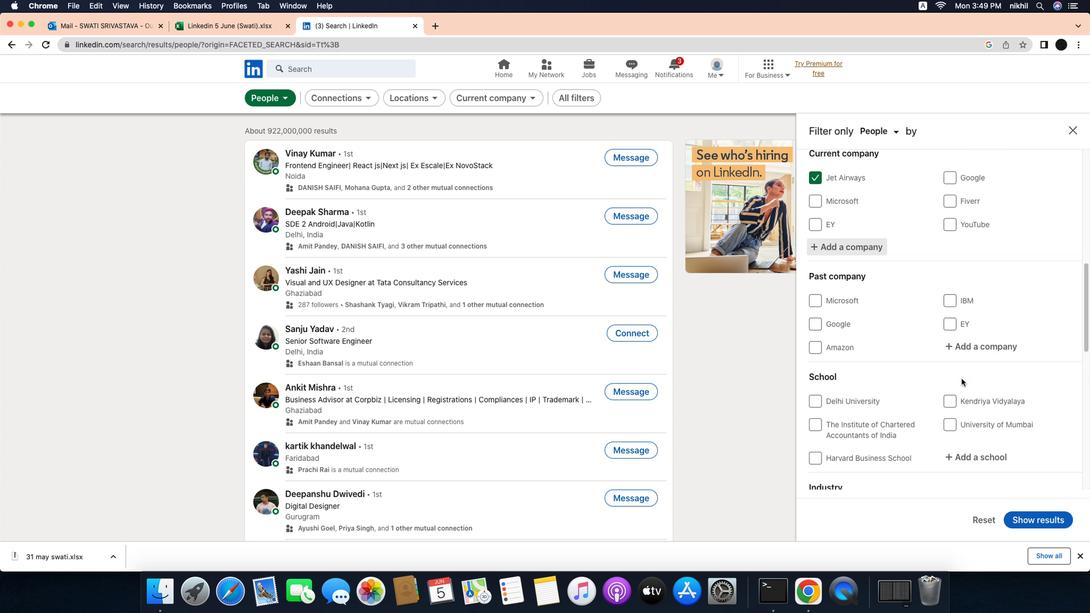 
Action: Mouse scrolled (955, 374) with delta (144, -1)
Screenshot: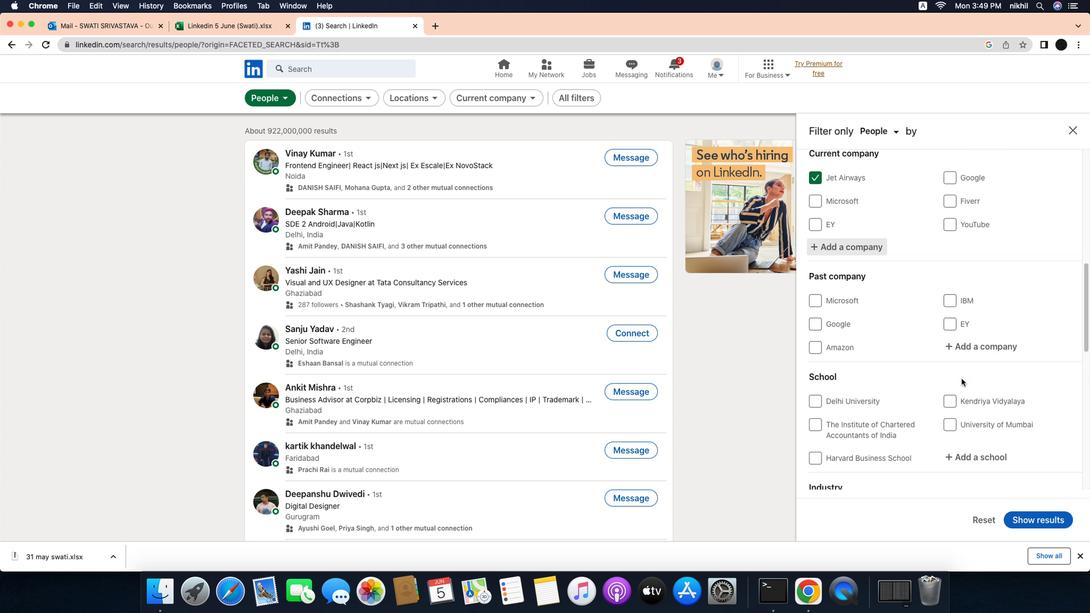 
Action: Mouse moved to (955, 374)
Screenshot: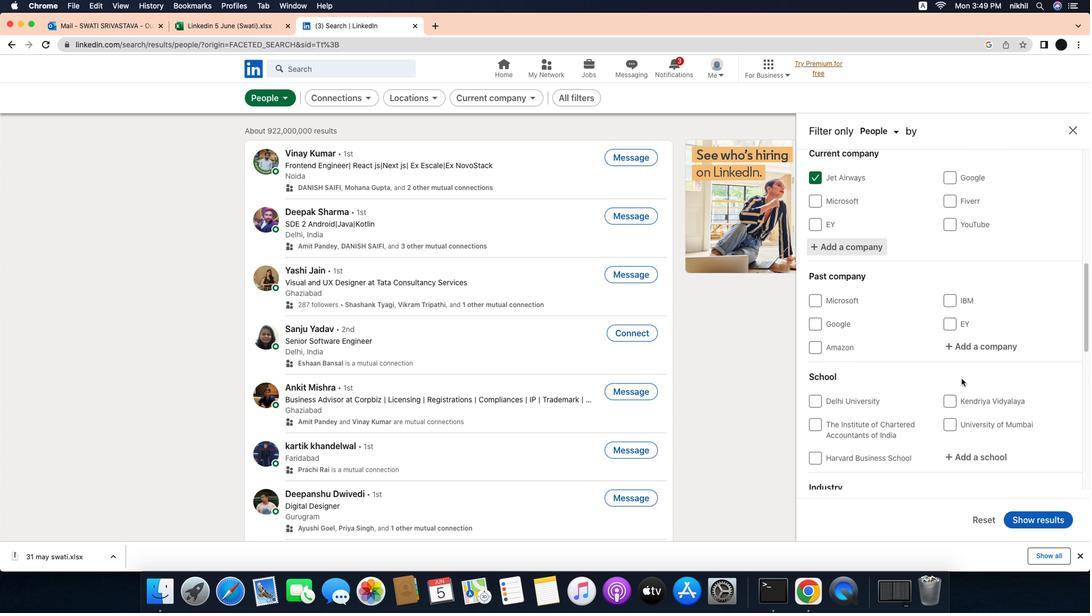 
Action: Mouse scrolled (955, 374) with delta (144, -1)
Screenshot: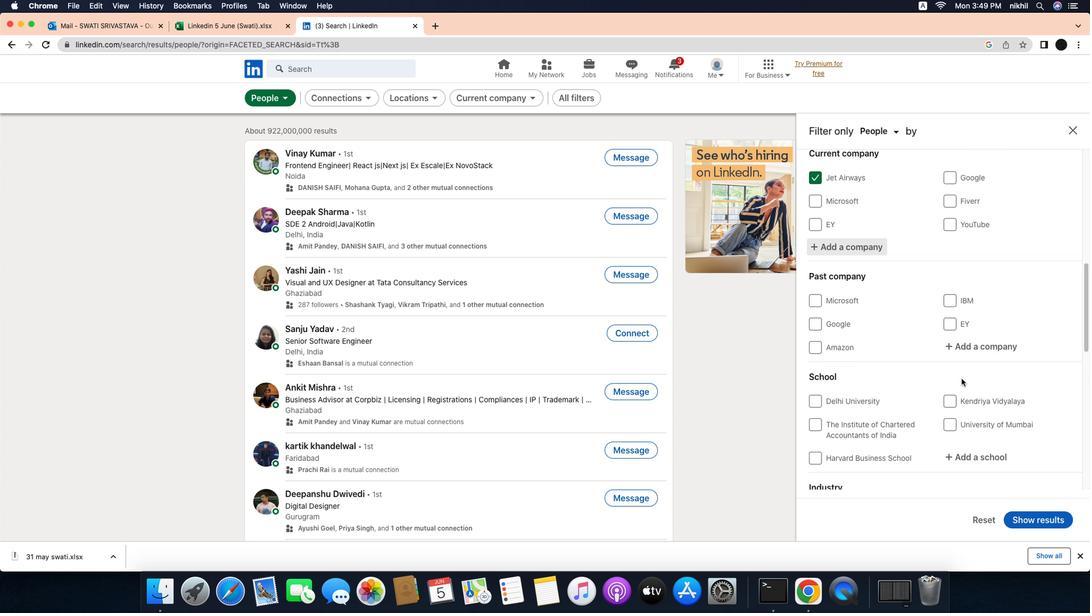 
Action: Mouse moved to (954, 373)
Screenshot: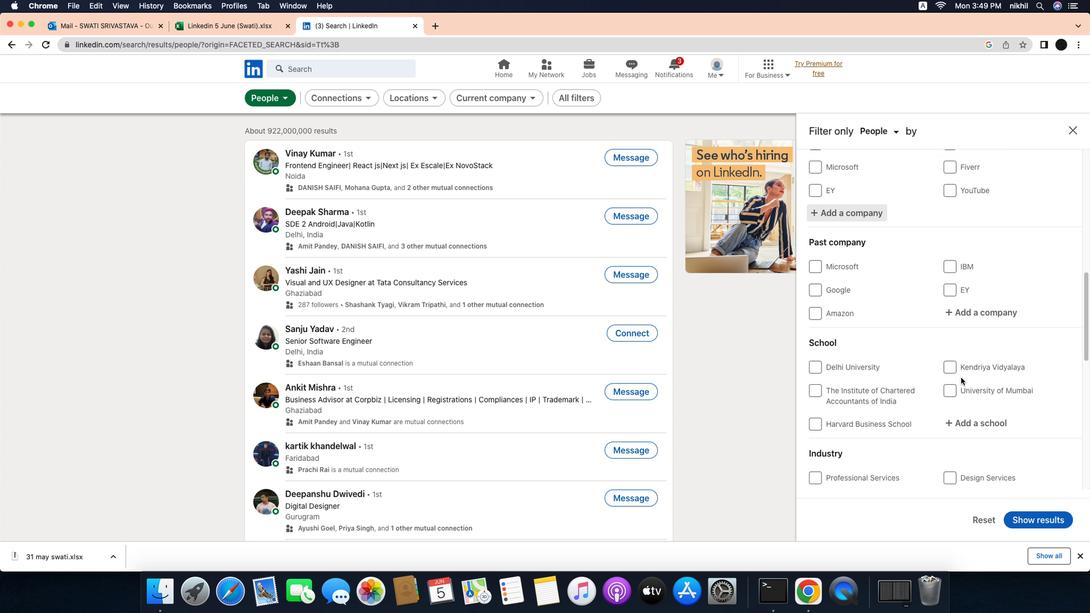 
Action: Mouse scrolled (954, 373) with delta (144, -1)
Screenshot: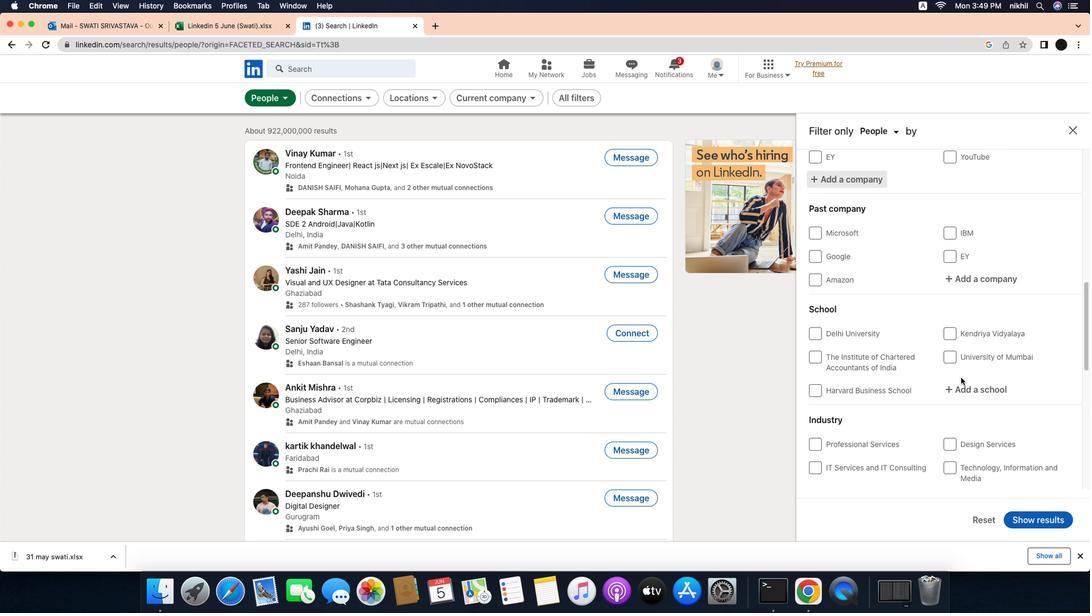 
Action: Mouse scrolled (954, 373) with delta (144, -1)
Screenshot: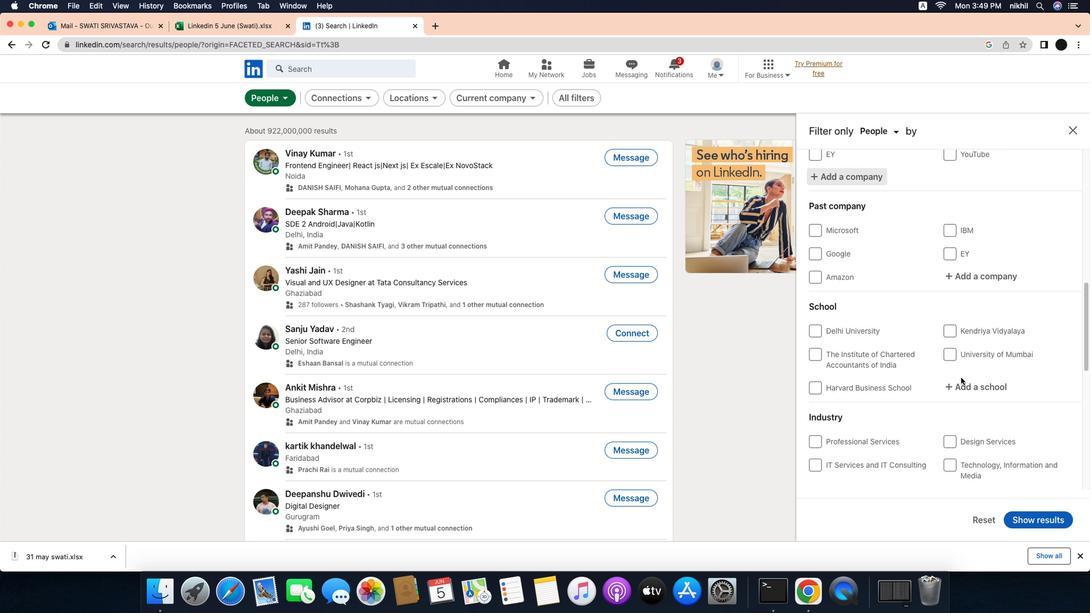 
Action: Mouse scrolled (954, 373) with delta (144, -1)
Screenshot: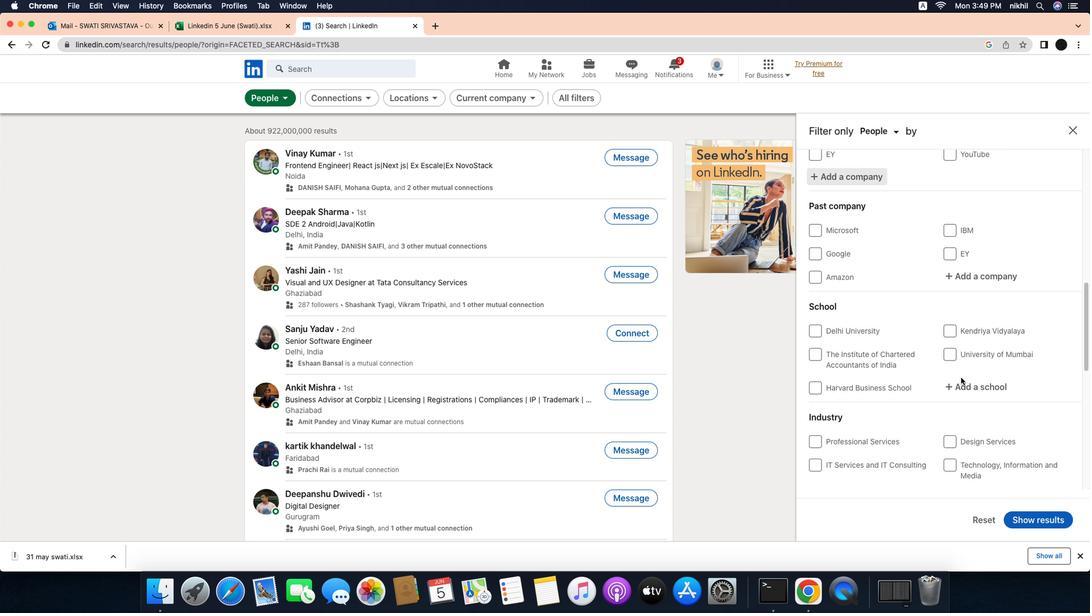 
Action: Mouse moved to (958, 382)
Screenshot: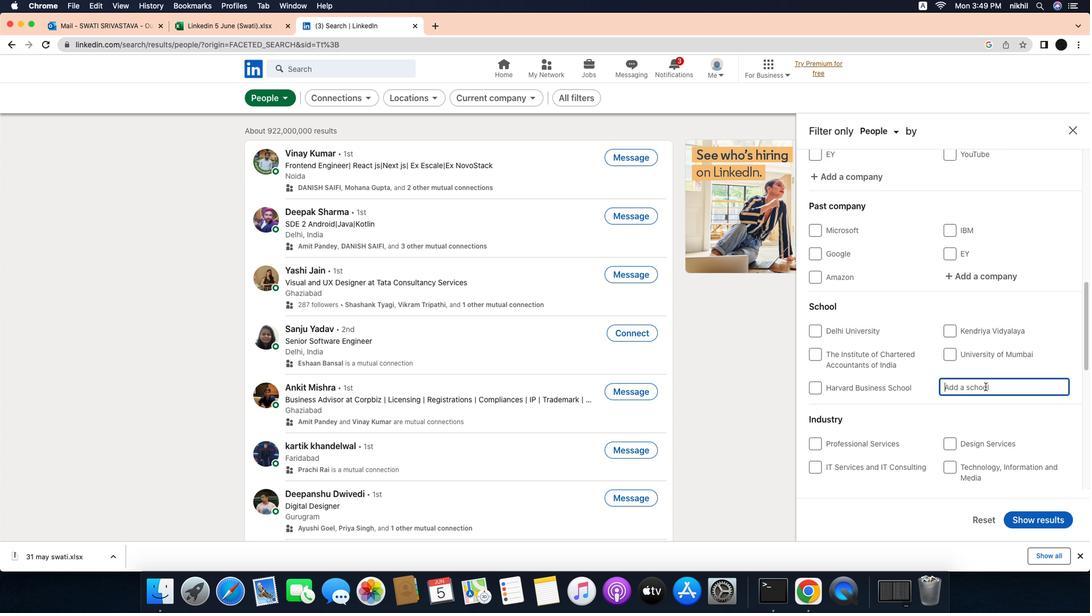 
Action: Mouse pressed left at (958, 382)
Screenshot: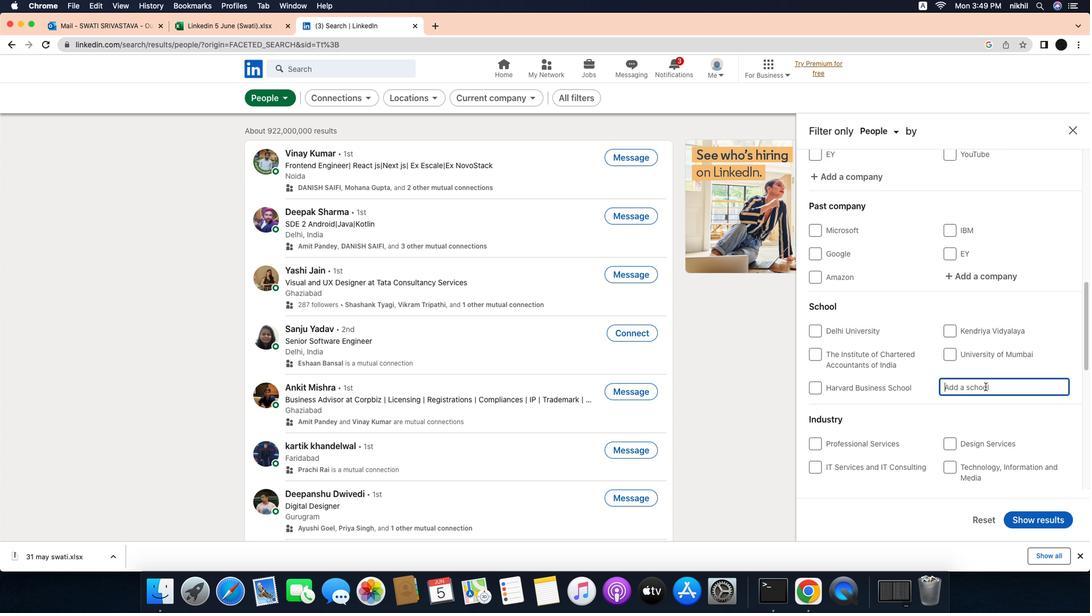 
Action: Mouse moved to (976, 382)
Screenshot: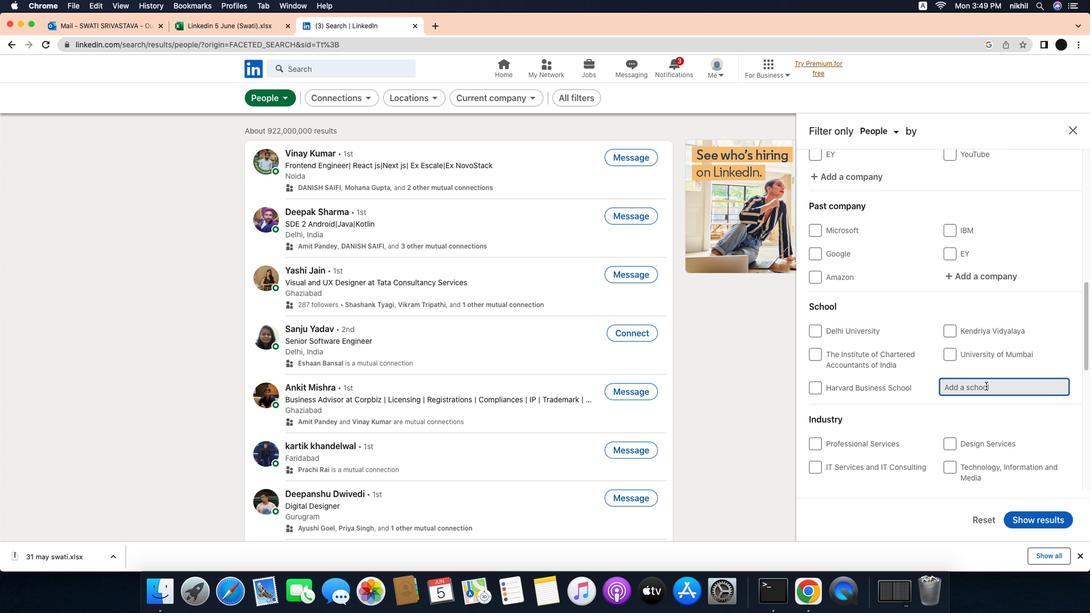 
Action: Mouse pressed left at (976, 382)
Screenshot: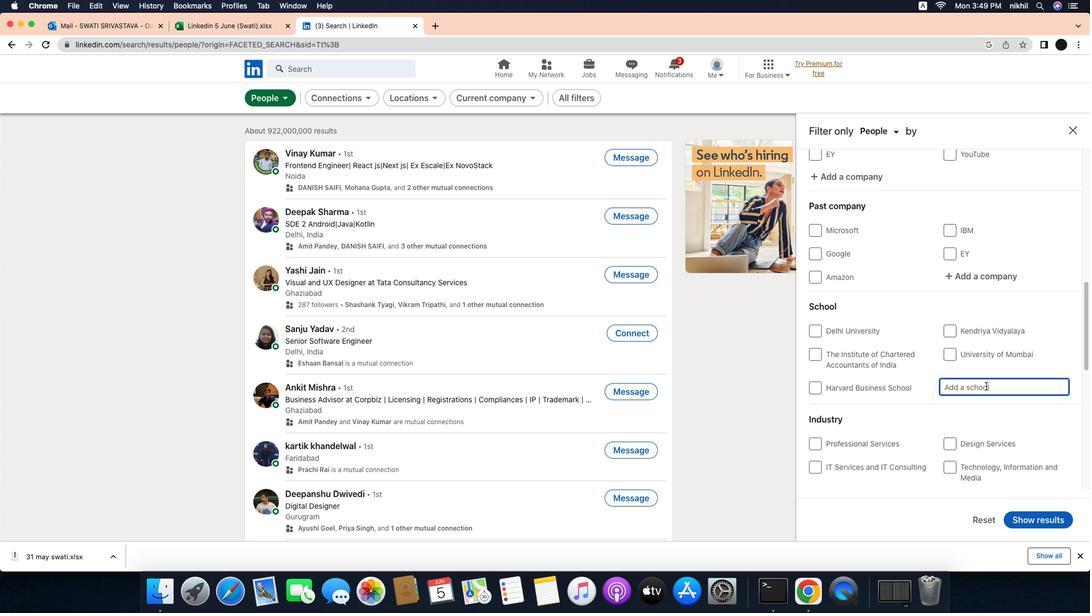 
Action: Key pressed Key.caps_lock'J''S''S'Key.space'U'Key.caps_lock'n''i''v''e''r''s''i''t''y'
Screenshot: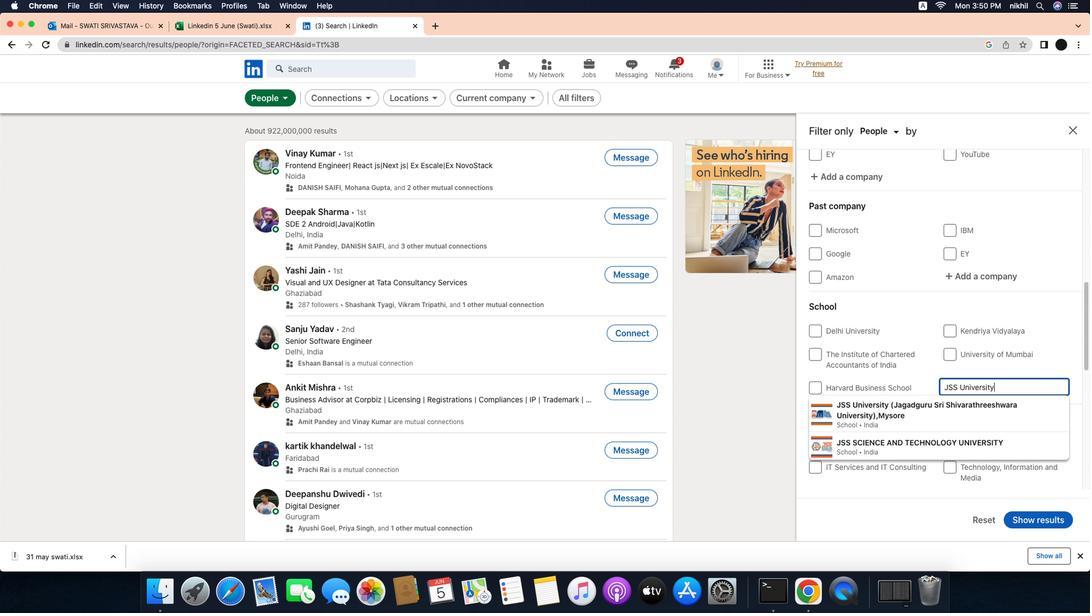 
Action: Mouse moved to (943, 403)
Screenshot: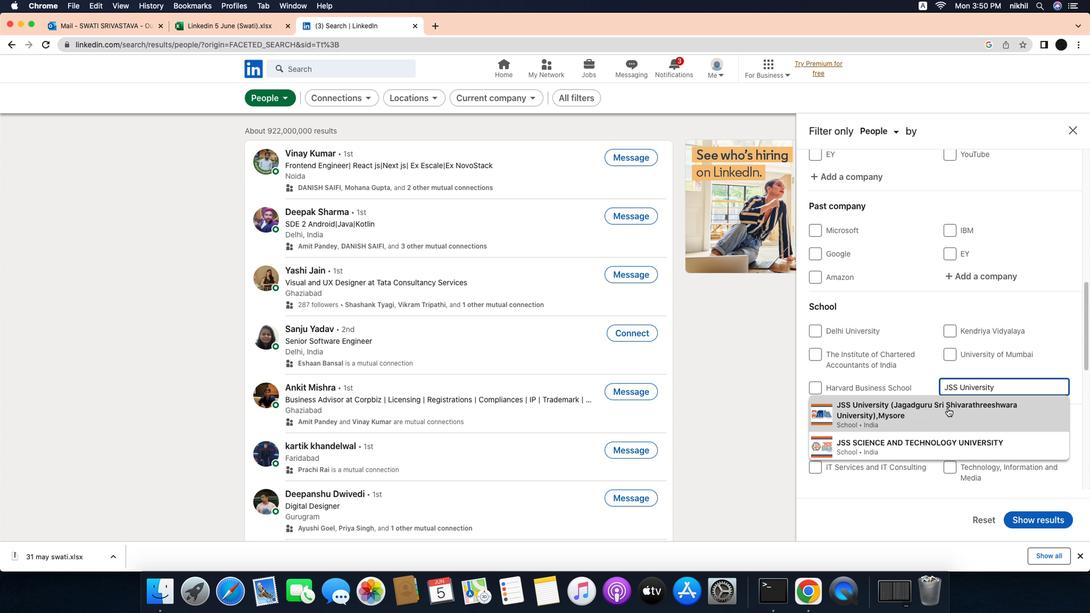 
Action: Mouse pressed left at (943, 403)
Screenshot: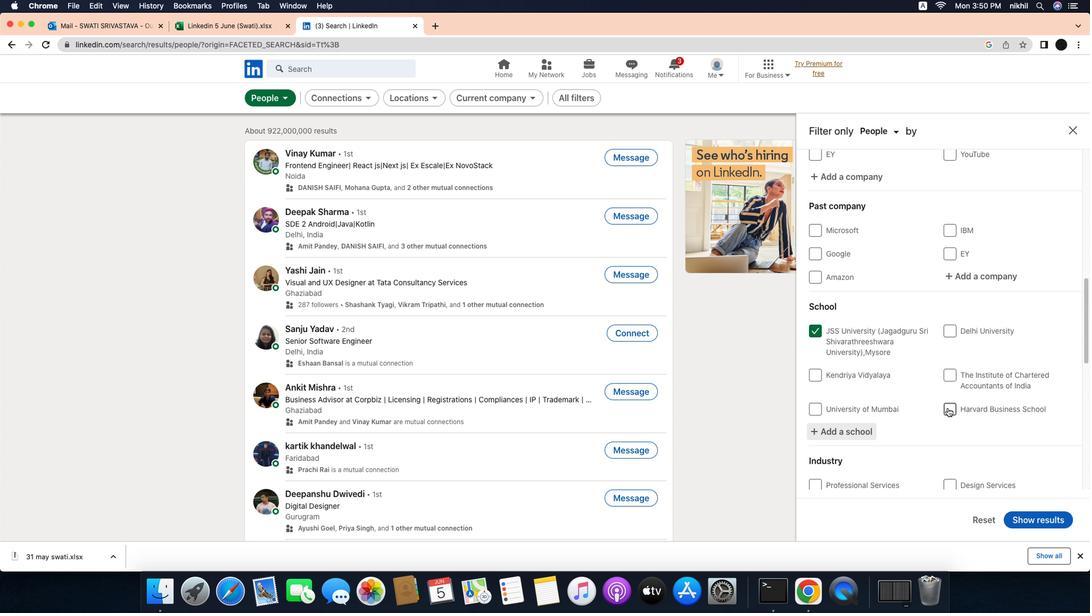 
Action: Mouse moved to (938, 402)
Screenshot: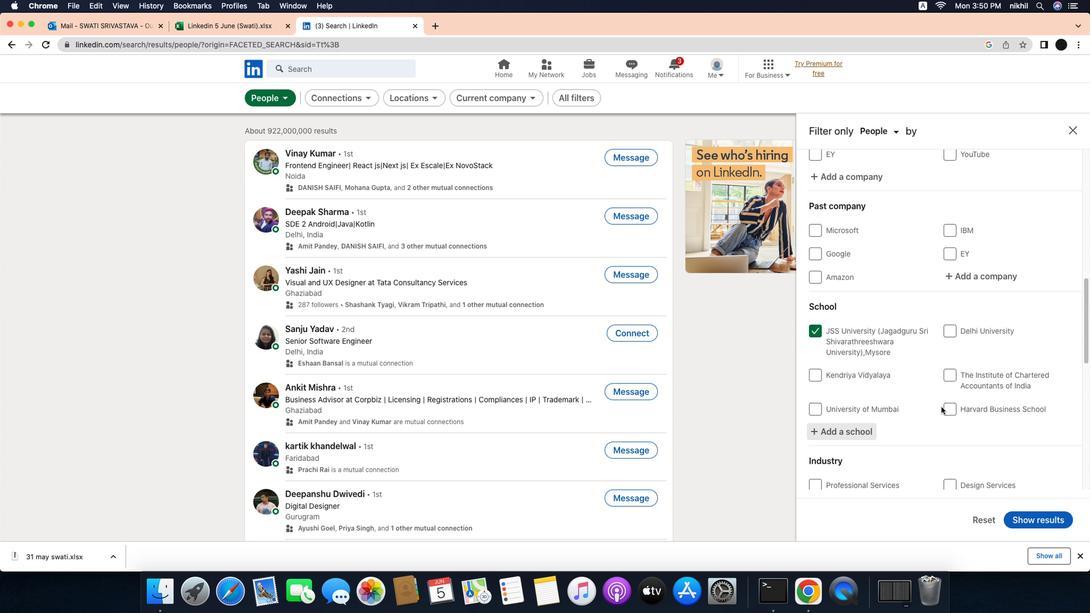 
Action: Mouse scrolled (938, 402) with delta (144, -1)
Screenshot: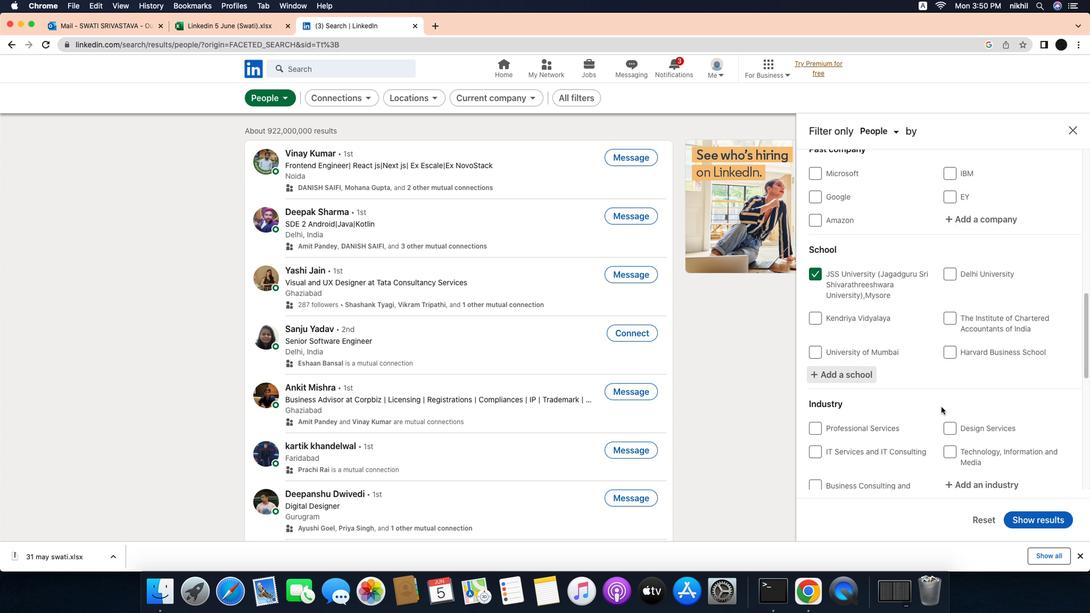 
Action: Mouse scrolled (938, 402) with delta (144, -1)
Screenshot: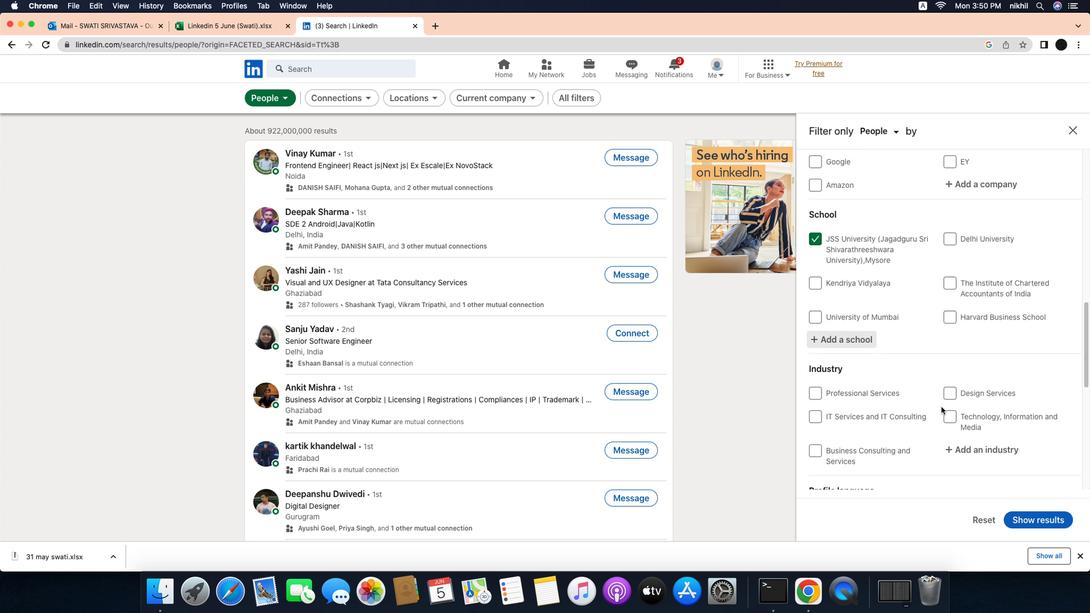 
Action: Mouse scrolled (938, 402) with delta (144, -1)
Screenshot: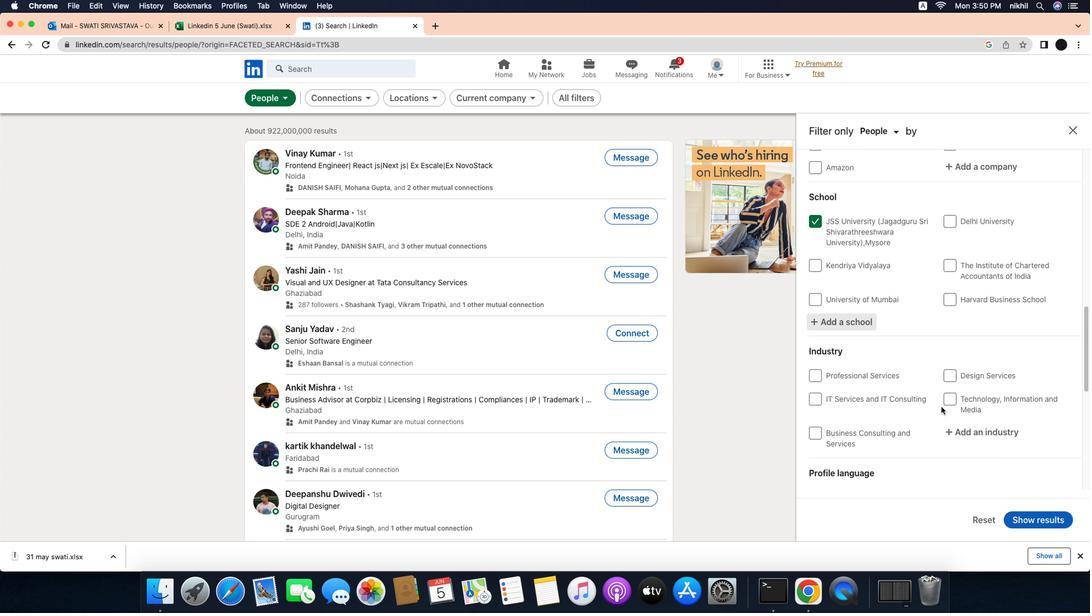 
Action: Mouse scrolled (938, 402) with delta (144, -1)
Screenshot: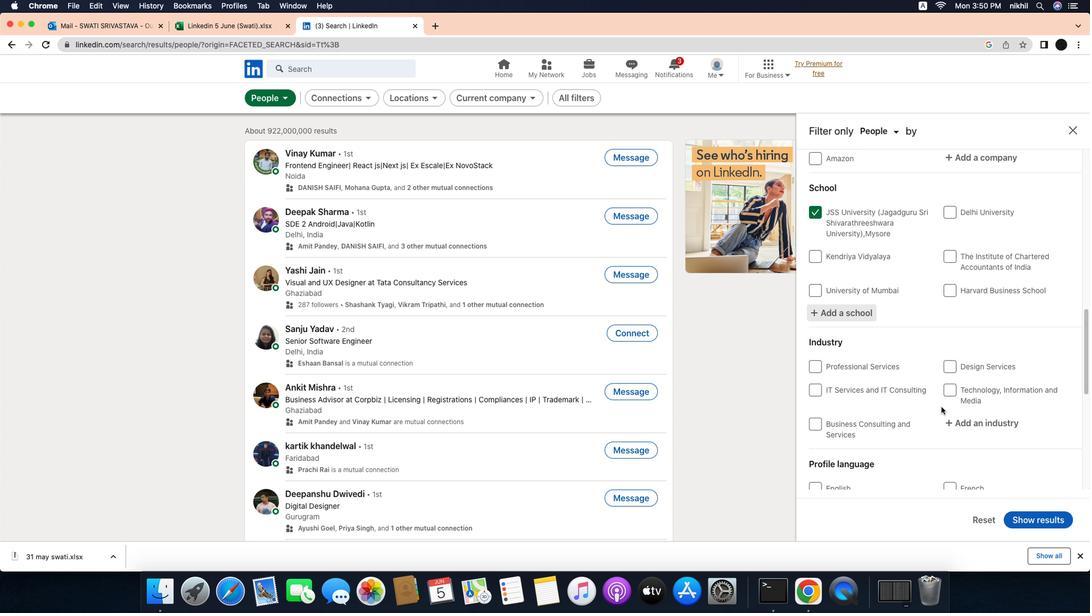 
Action: Mouse scrolled (938, 402) with delta (144, -1)
Screenshot: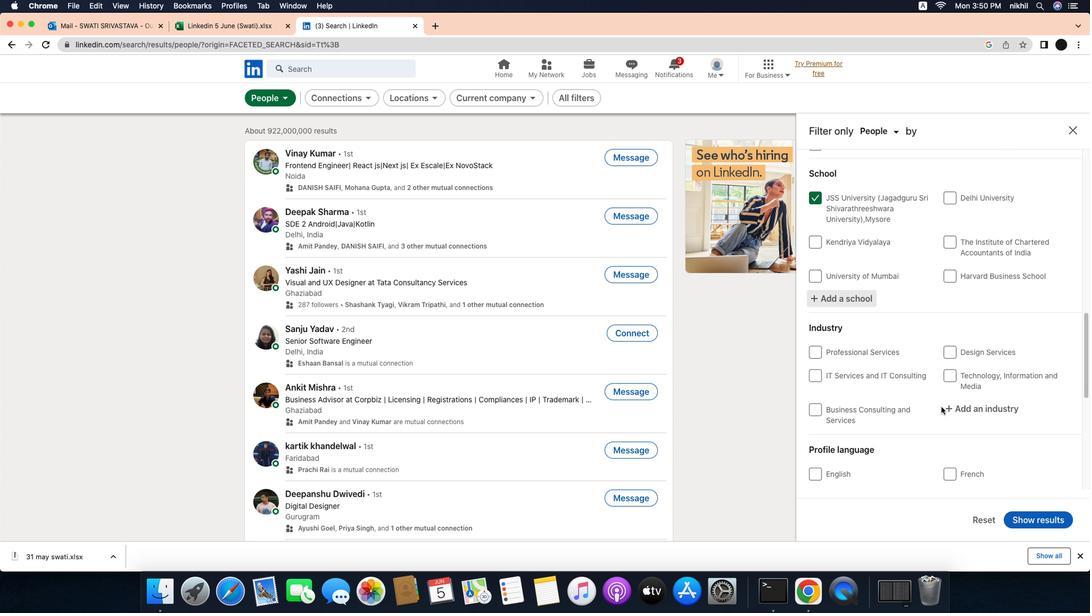 
Action: Mouse scrolled (938, 402) with delta (144, -1)
Screenshot: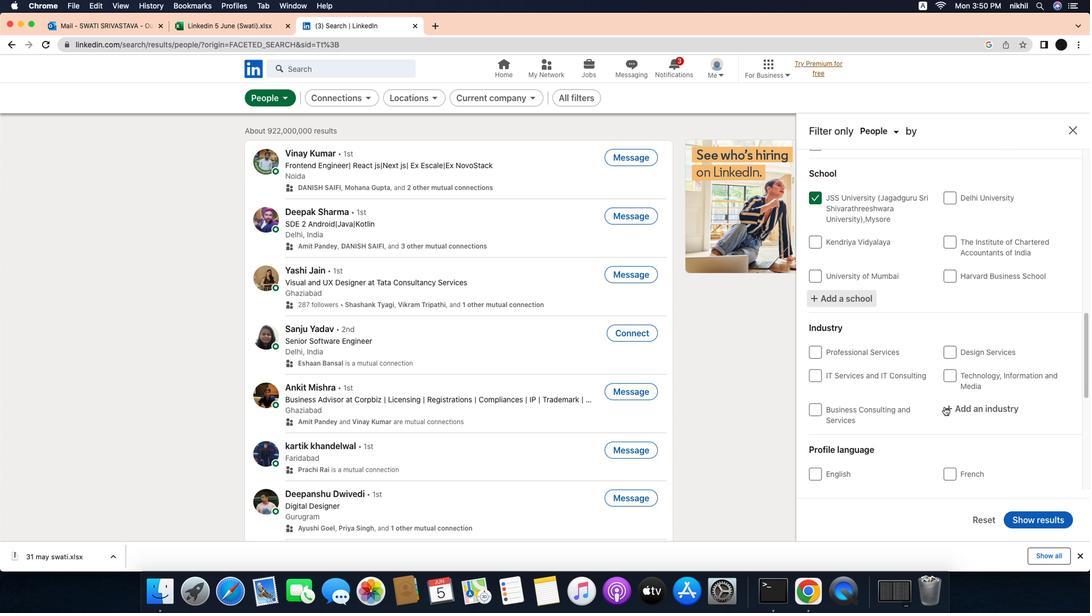 
Action: Mouse moved to (963, 402)
Screenshot: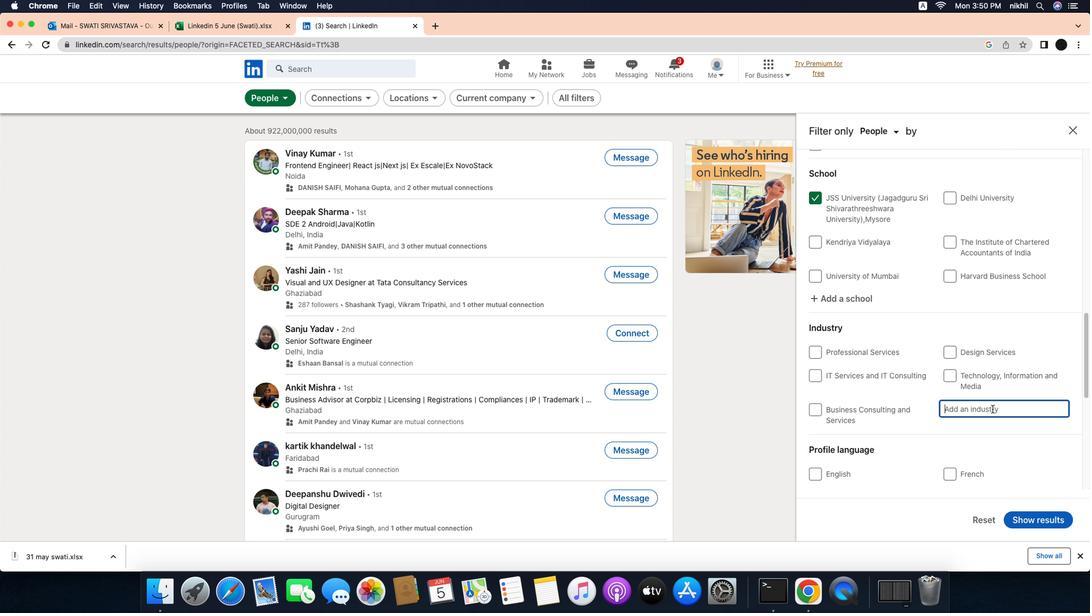 
Action: Mouse pressed left at (963, 402)
Screenshot: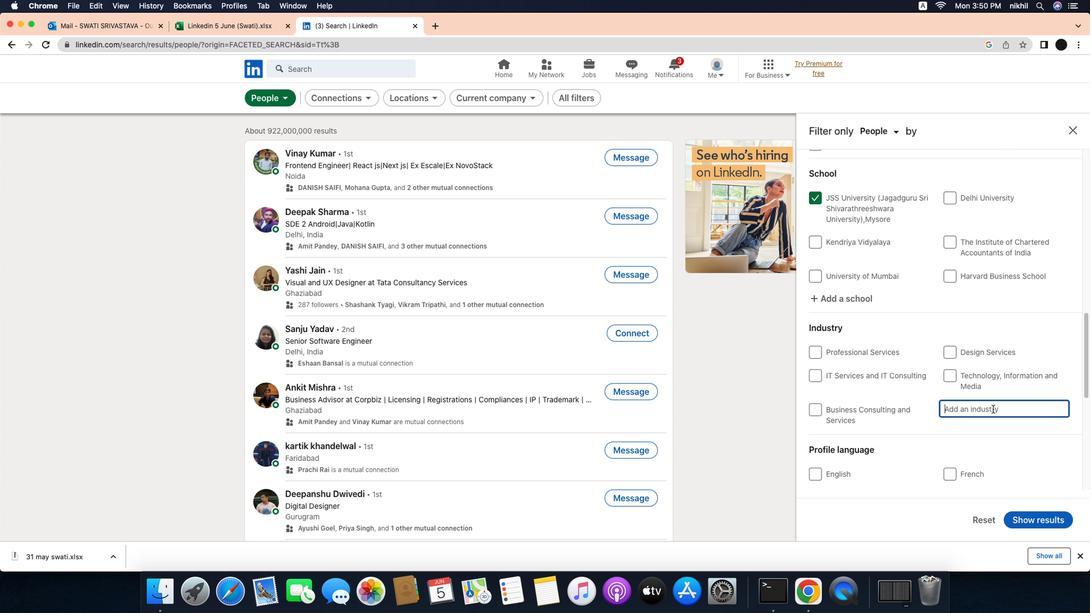 
Action: Mouse moved to (982, 404)
Screenshot: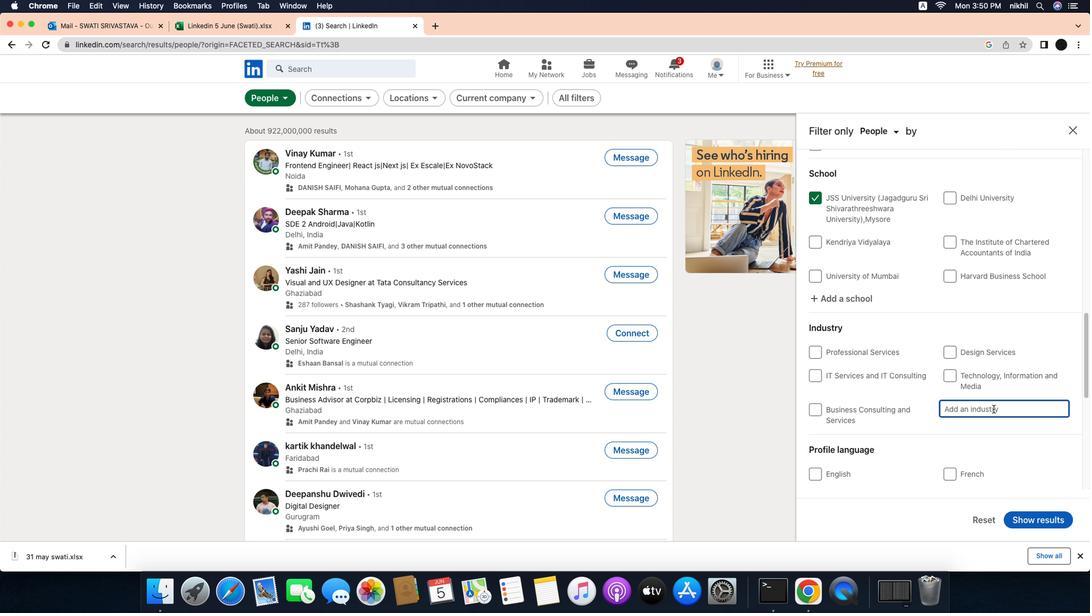
Action: Mouse pressed left at (982, 404)
Screenshot: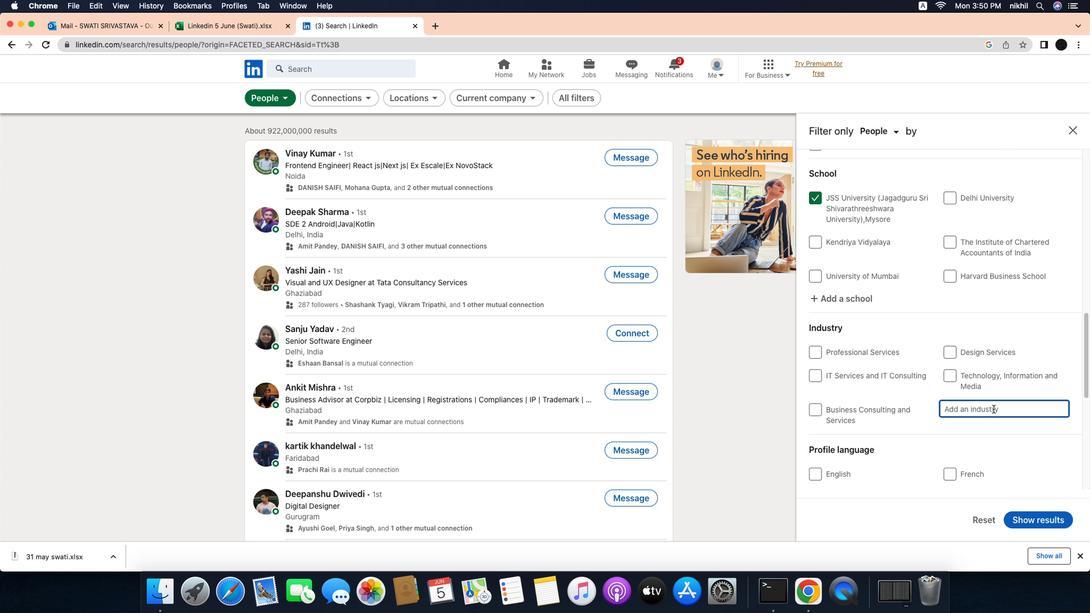 
Action: Key pressed Key.caps_lock'O'Key.caps_lock'n''l''i''n''e'Key.space'a''n''d'Key.spaceKey.caps_lock'M'Key.caps_lock'a''i''l'Key.spaceKey.caps_lock'O'Key.caps_lock'r''d''e''r'Key.spaceKey.caps_lock'R'Key.caps_lock'e''t''a''i''l'
Screenshot: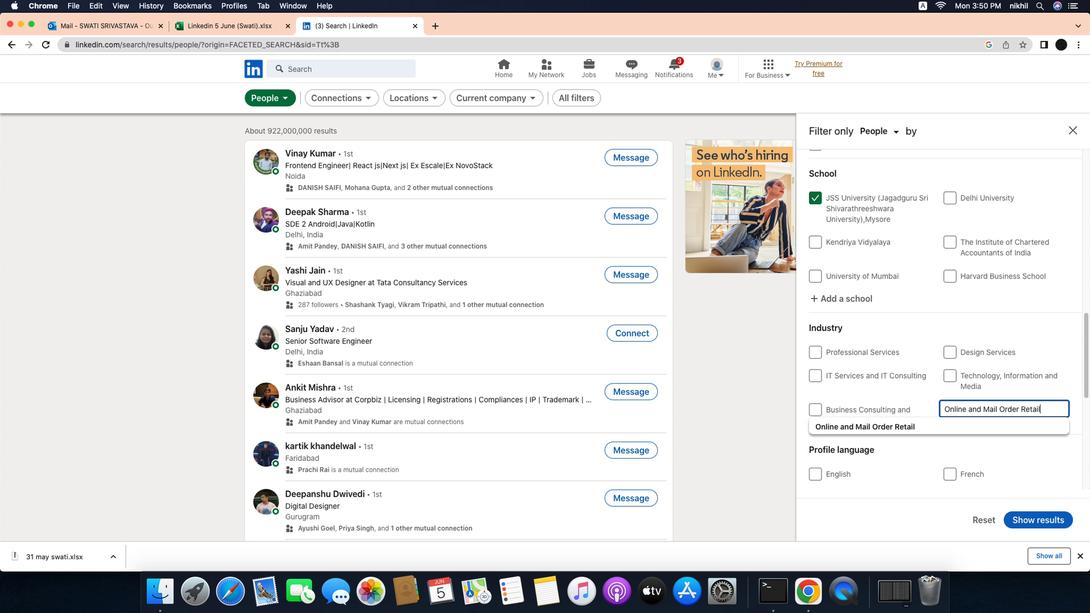 
Action: Mouse moved to (913, 420)
Screenshot: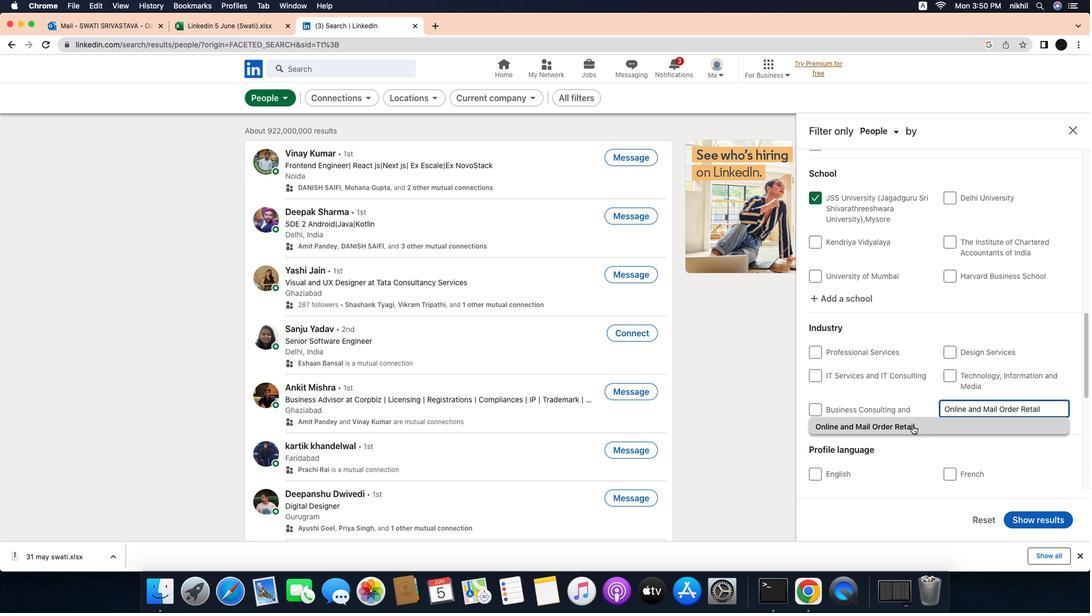 
Action: Mouse pressed left at (913, 420)
Screenshot: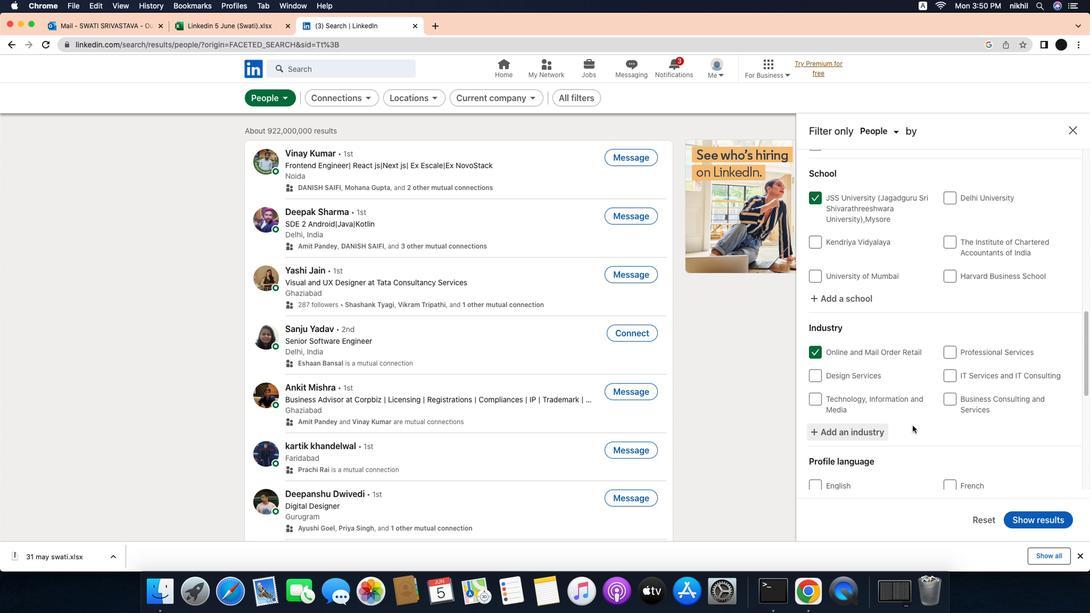 
Action: Mouse moved to (893, 400)
Screenshot: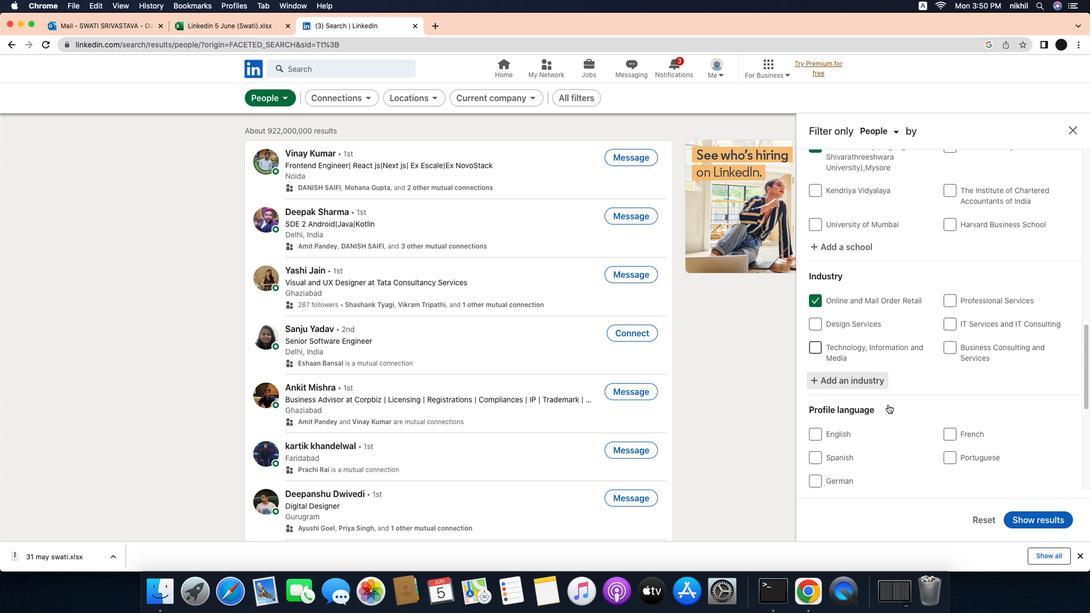 
Action: Mouse scrolled (893, 400) with delta (144, -1)
Screenshot: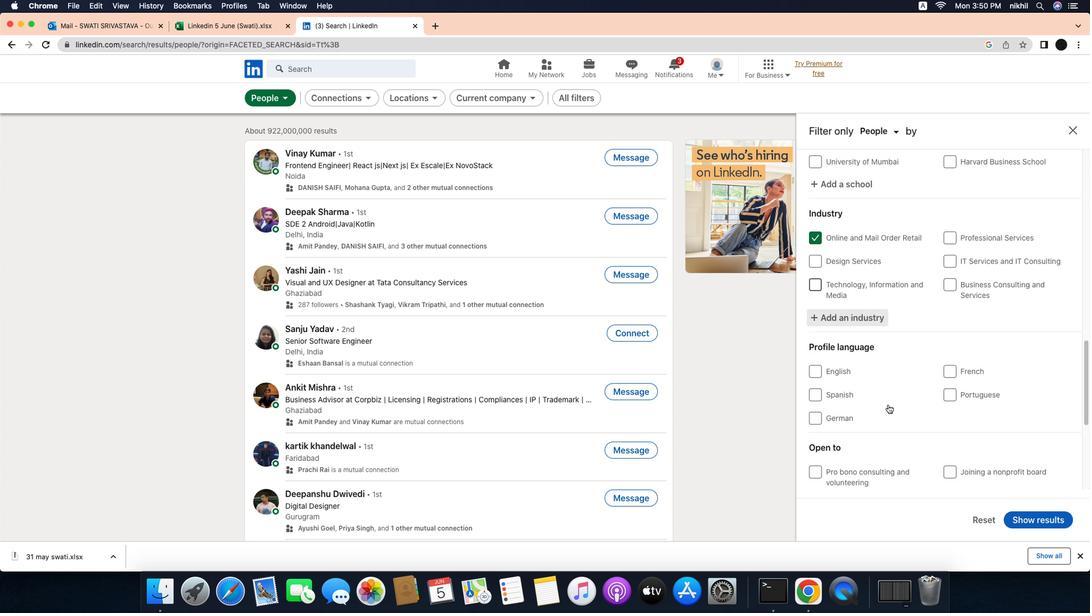 
Action: Mouse scrolled (893, 400) with delta (144, -1)
Screenshot: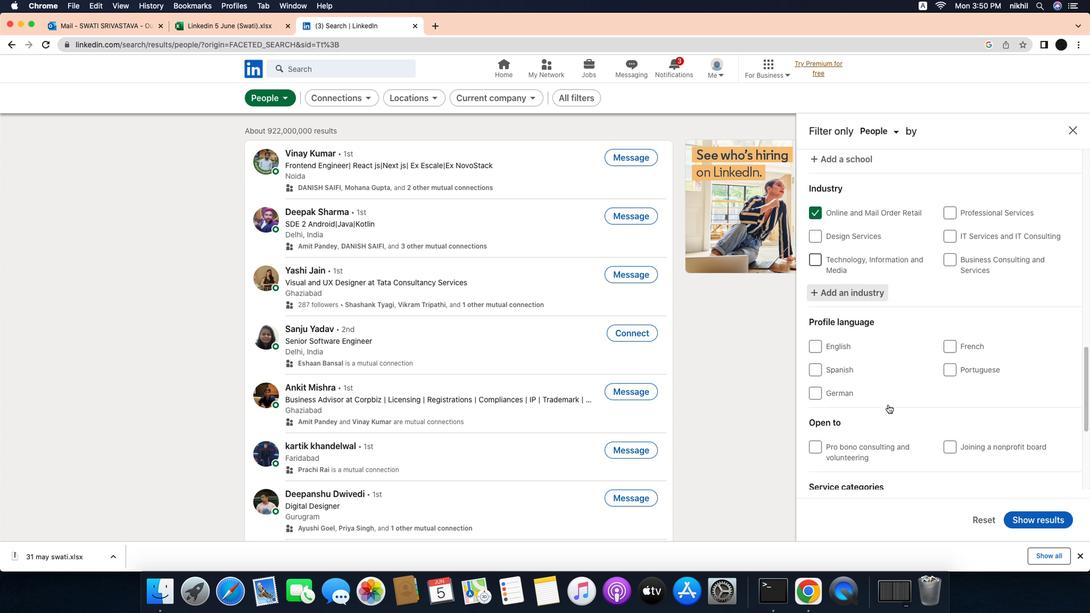 
Action: Mouse scrolled (893, 400) with delta (144, -1)
Screenshot: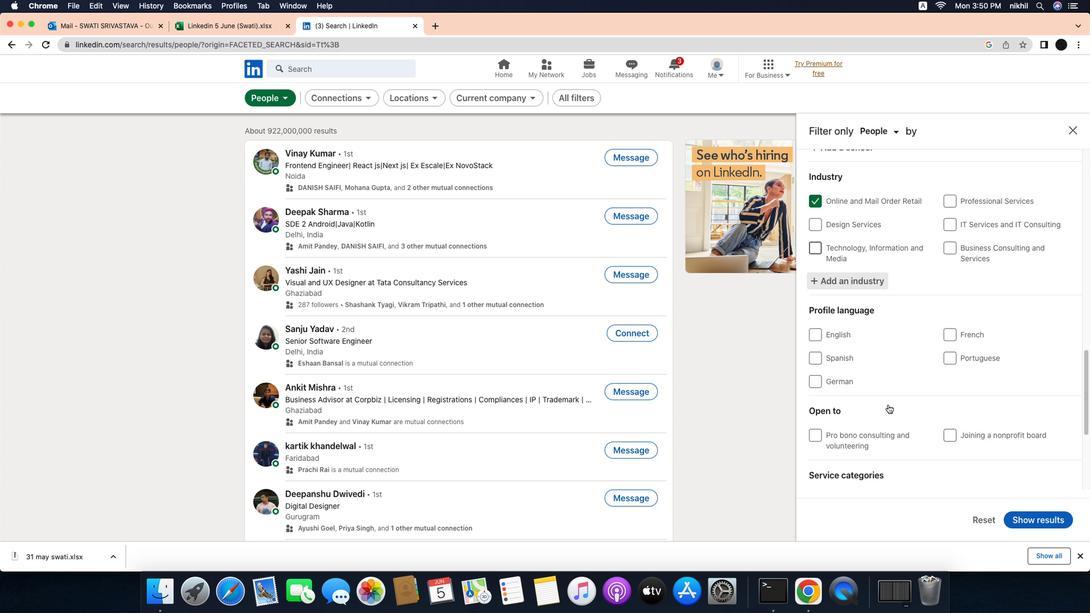 
Action: Mouse scrolled (893, 400) with delta (144, -2)
Screenshot: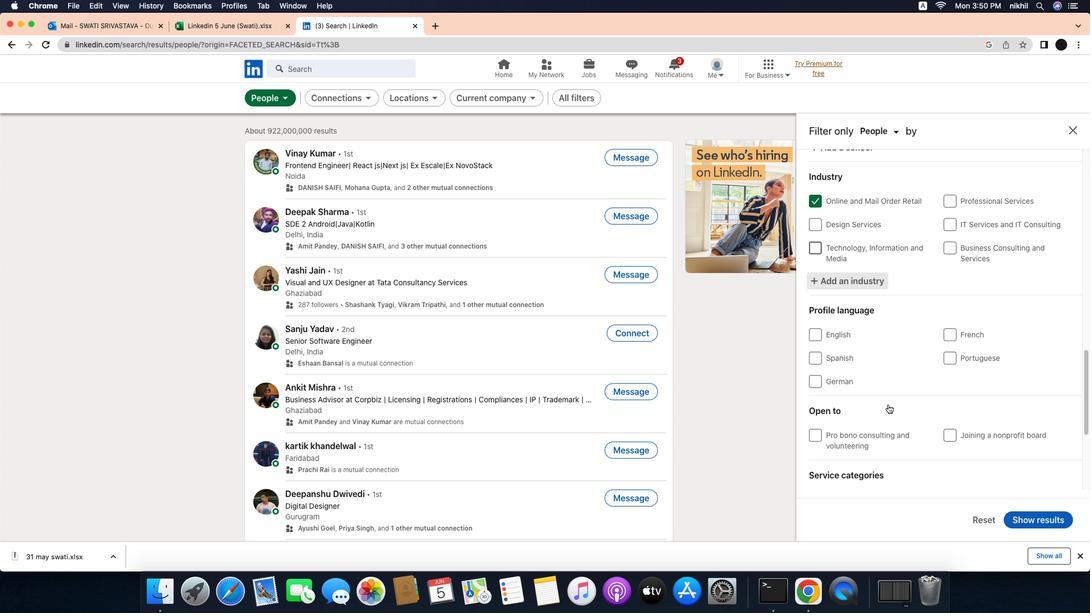 
Action: Mouse moved to (948, 331)
Screenshot: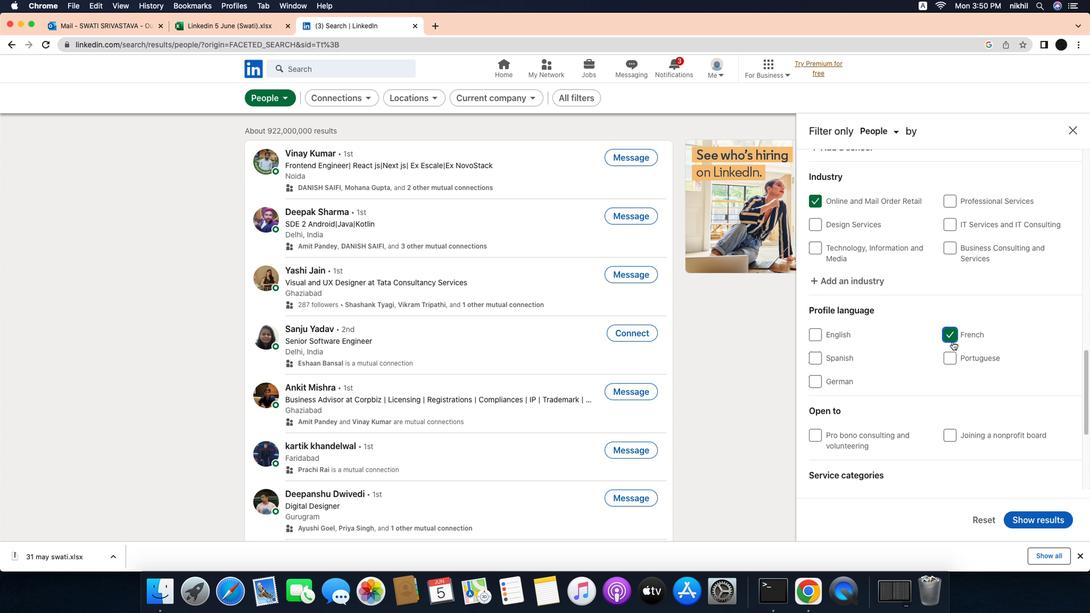 
Action: Mouse pressed left at (948, 331)
Screenshot: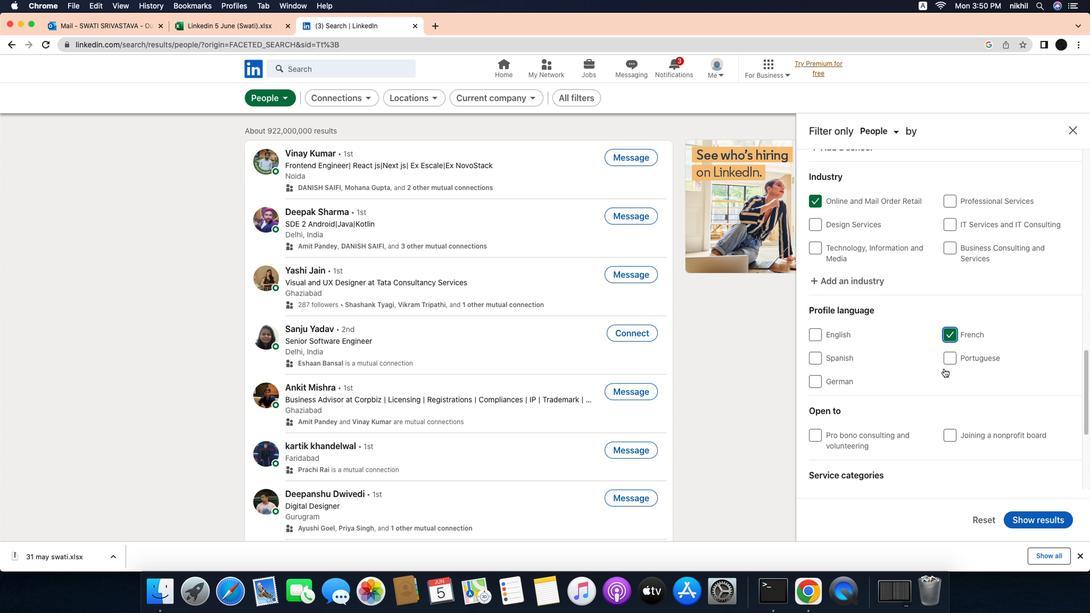 
Action: Mouse moved to (932, 390)
Screenshot: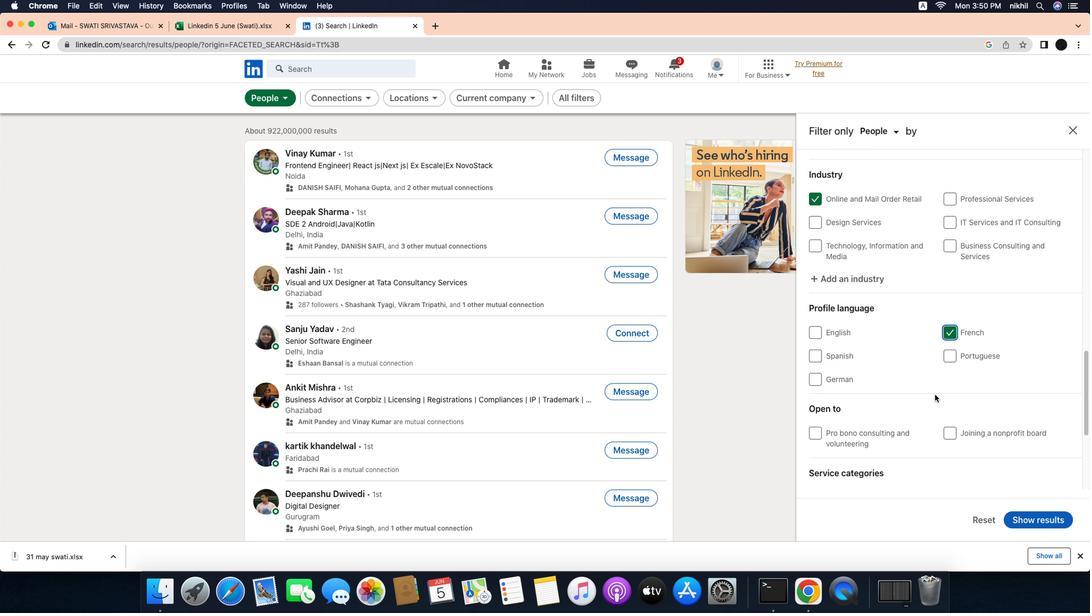 
Action: Mouse scrolled (932, 390) with delta (144, -1)
Screenshot: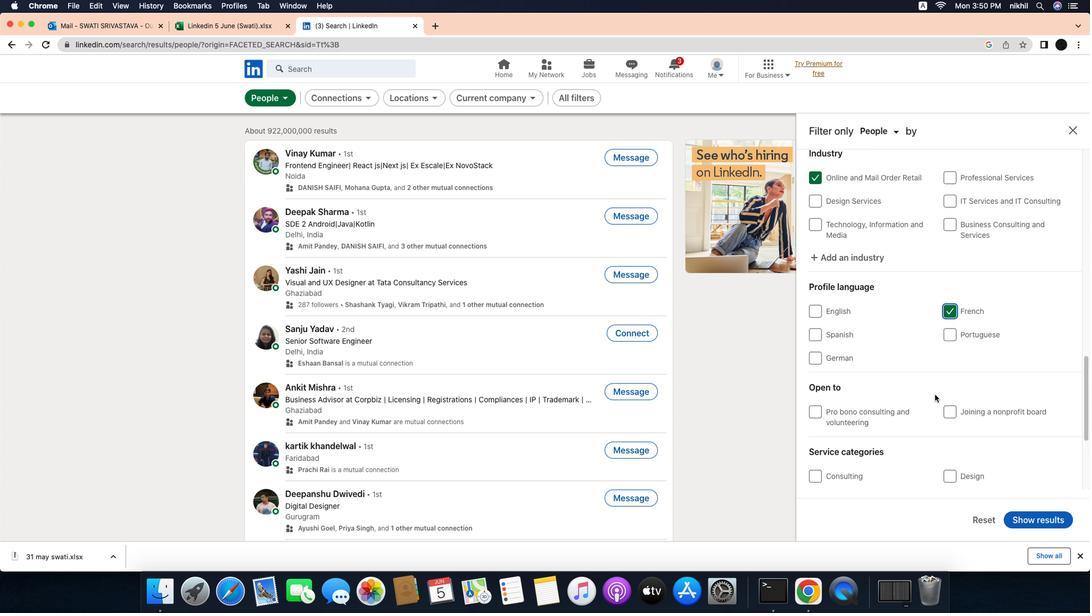 
Action: Mouse scrolled (932, 390) with delta (144, -1)
Screenshot: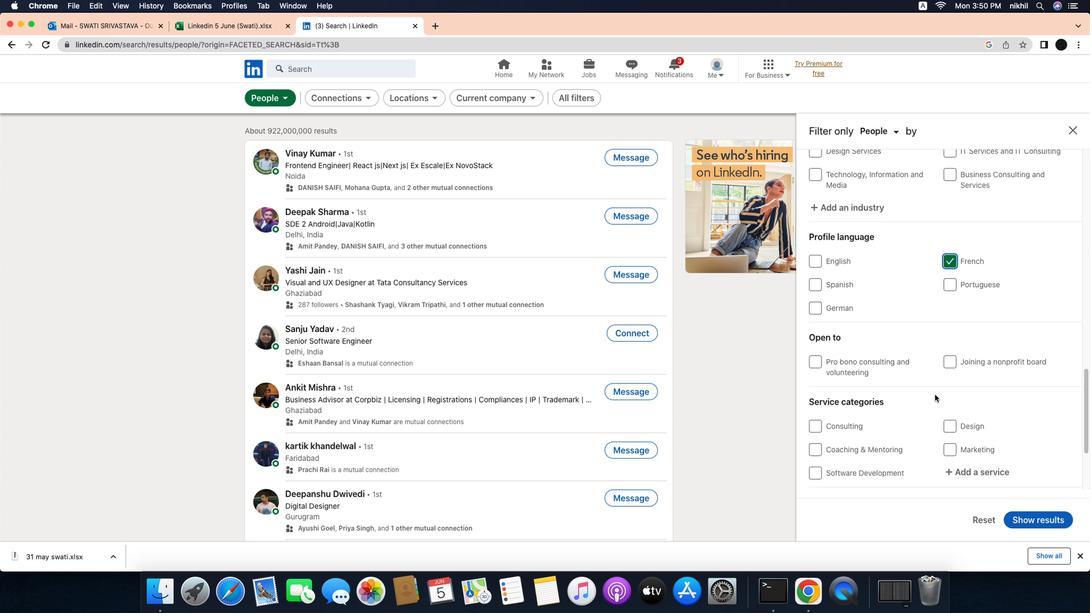 
Action: Mouse scrolled (932, 390) with delta (144, -1)
Screenshot: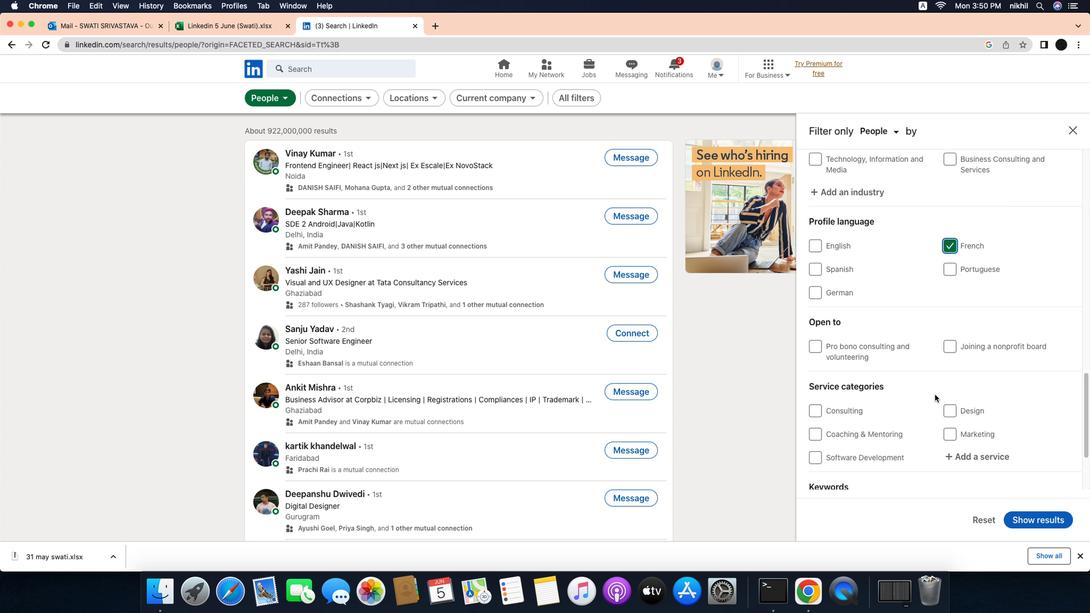 
Action: Mouse scrolled (932, 390) with delta (144, -1)
Screenshot: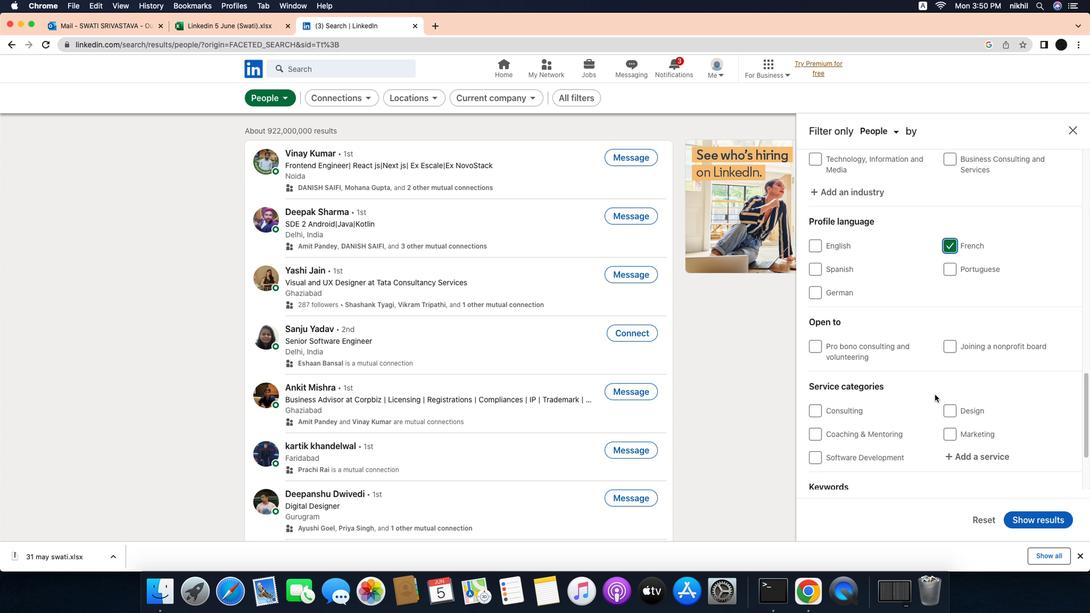 
Action: Mouse scrolled (932, 390) with delta (144, -1)
Screenshot: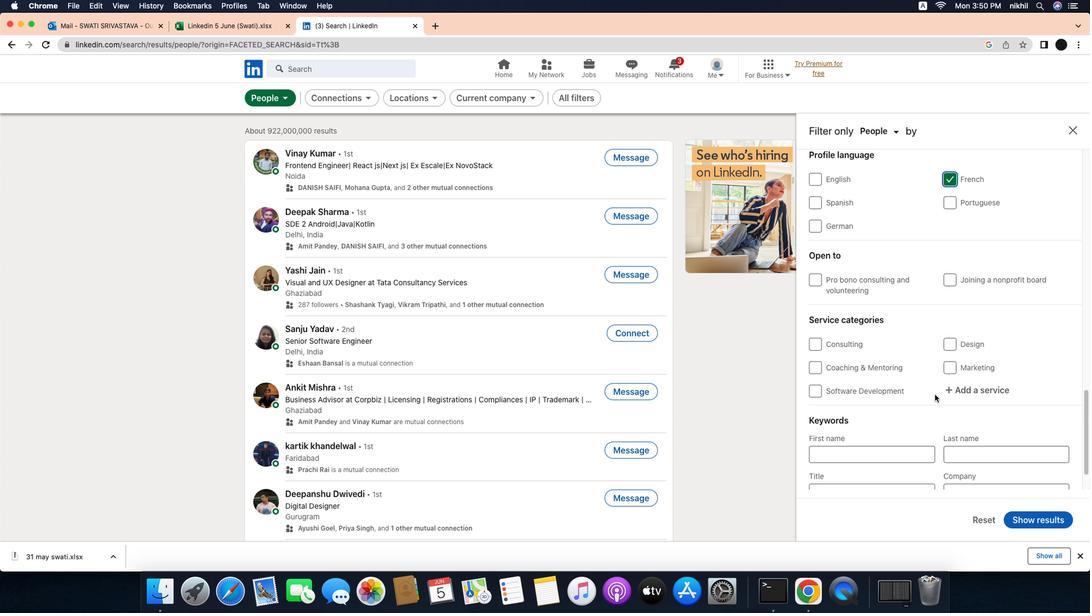 
Action: Mouse scrolled (932, 390) with delta (144, -1)
Screenshot: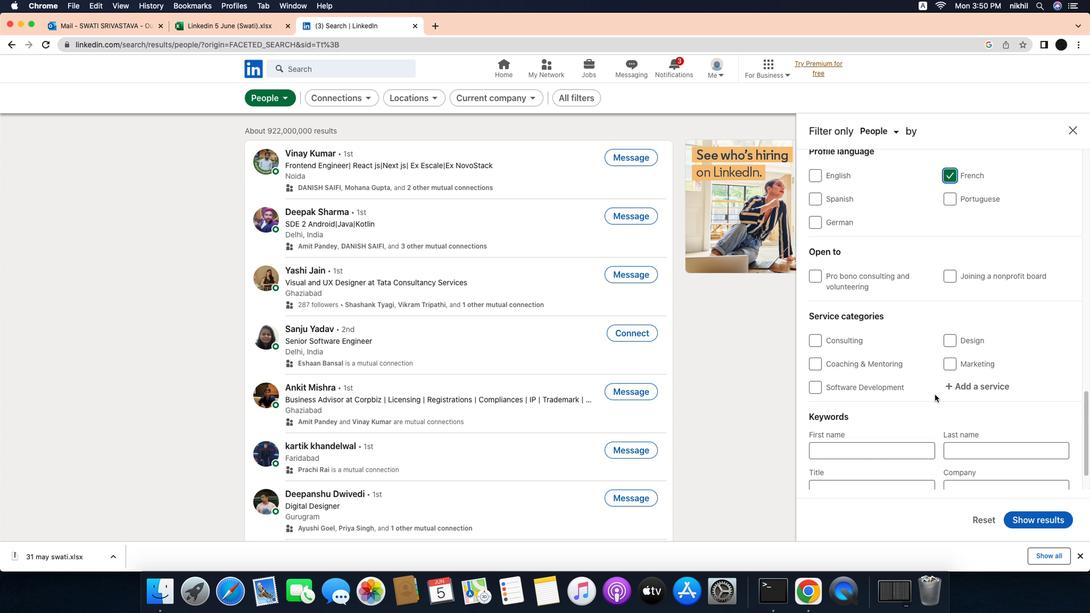 
Action: Mouse scrolled (932, 390) with delta (144, -1)
Screenshot: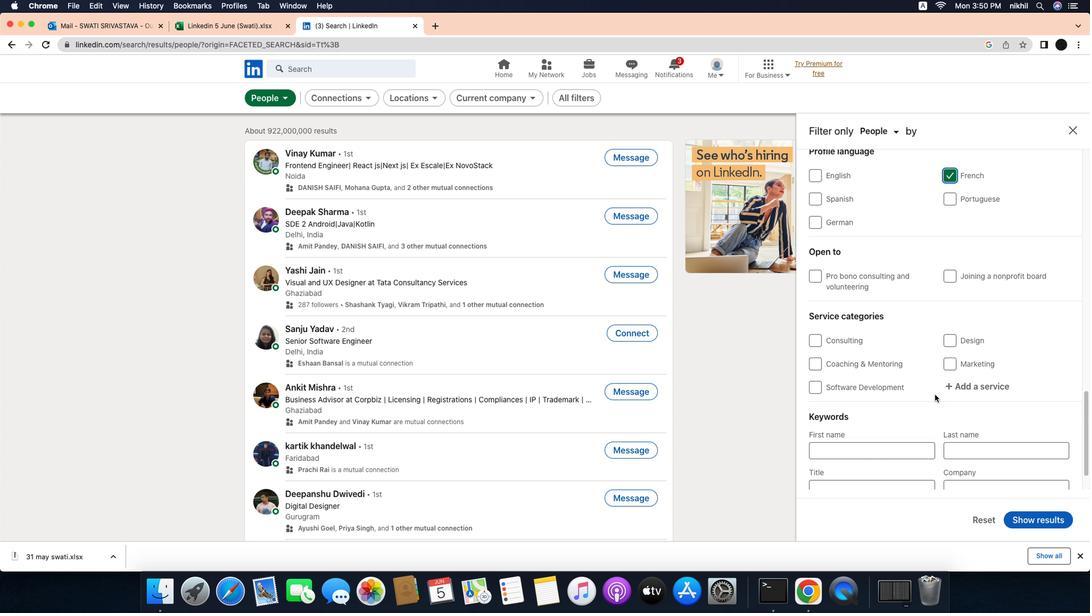 
Action: Mouse moved to (972, 378)
Screenshot: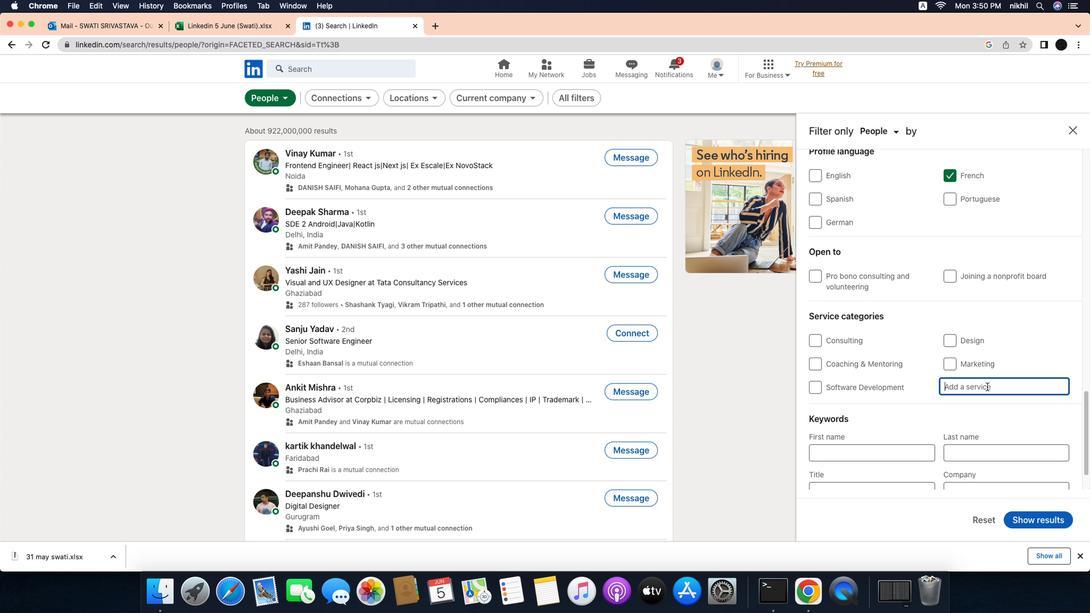 
Action: Mouse pressed left at (972, 378)
Screenshot: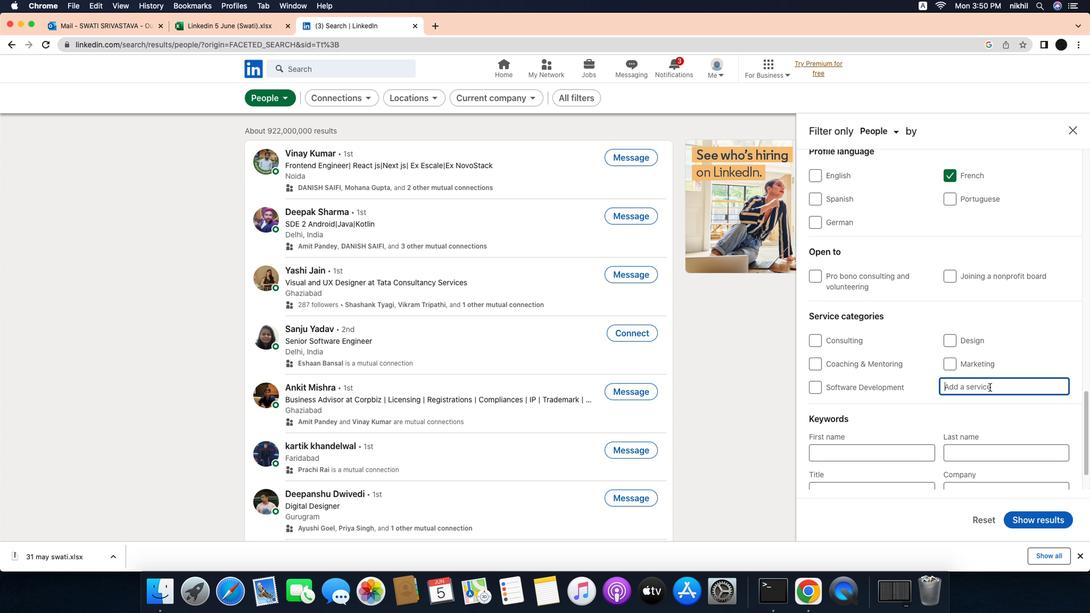 
Action: Mouse moved to (981, 382)
Screenshot: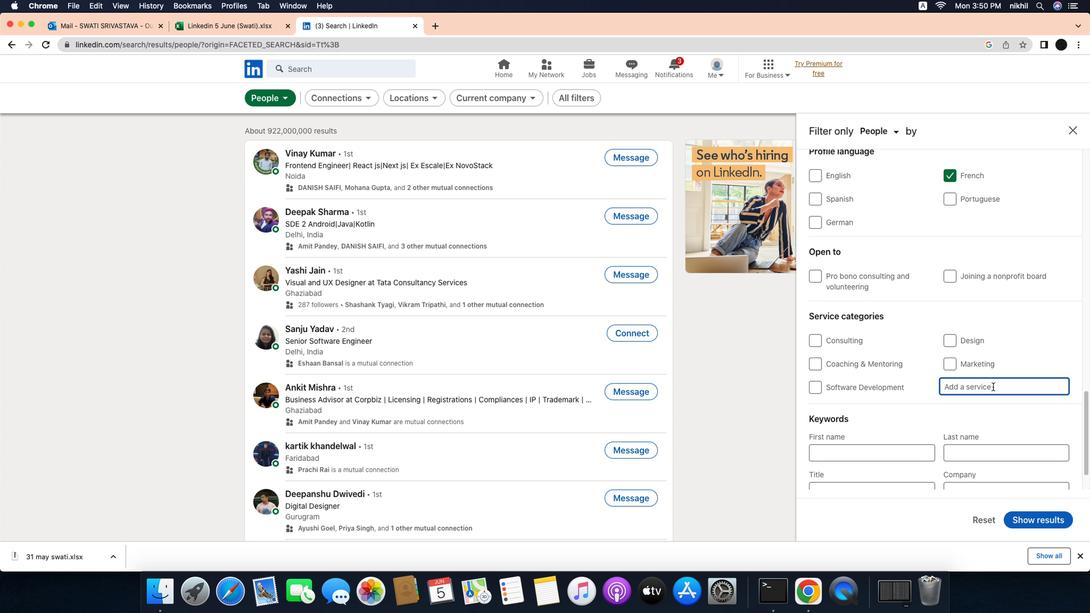 
Action: Mouse pressed left at (981, 382)
Screenshot: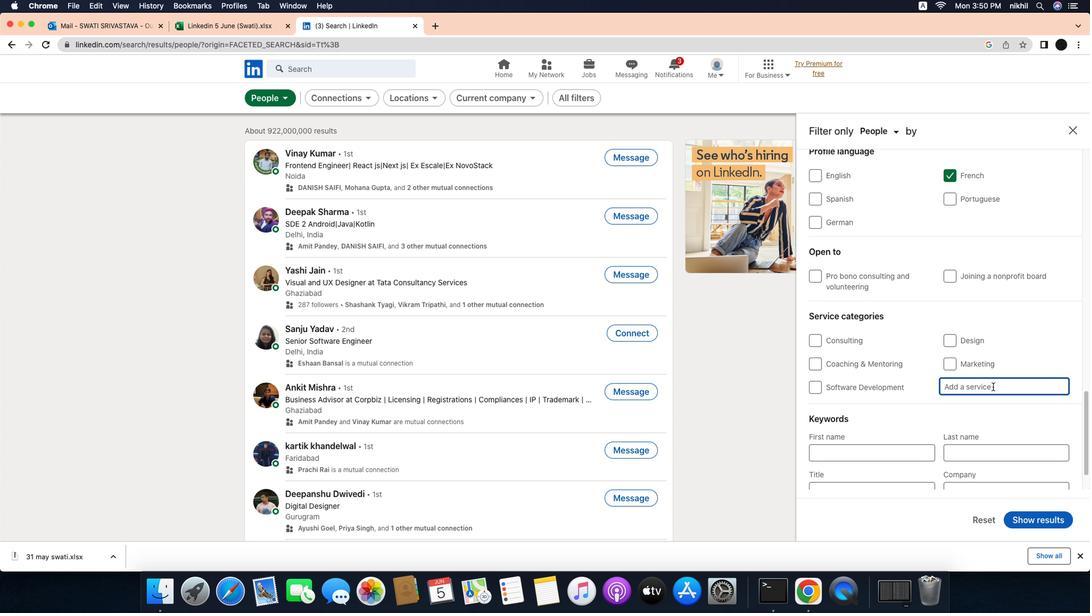 
Action: Key pressed Key.caps_lock'T'Key.caps_lock'a''z'Key.backspace'x'Key.spaceKey.caps_lock'L'Key.caps_lock'a''w'
Screenshot: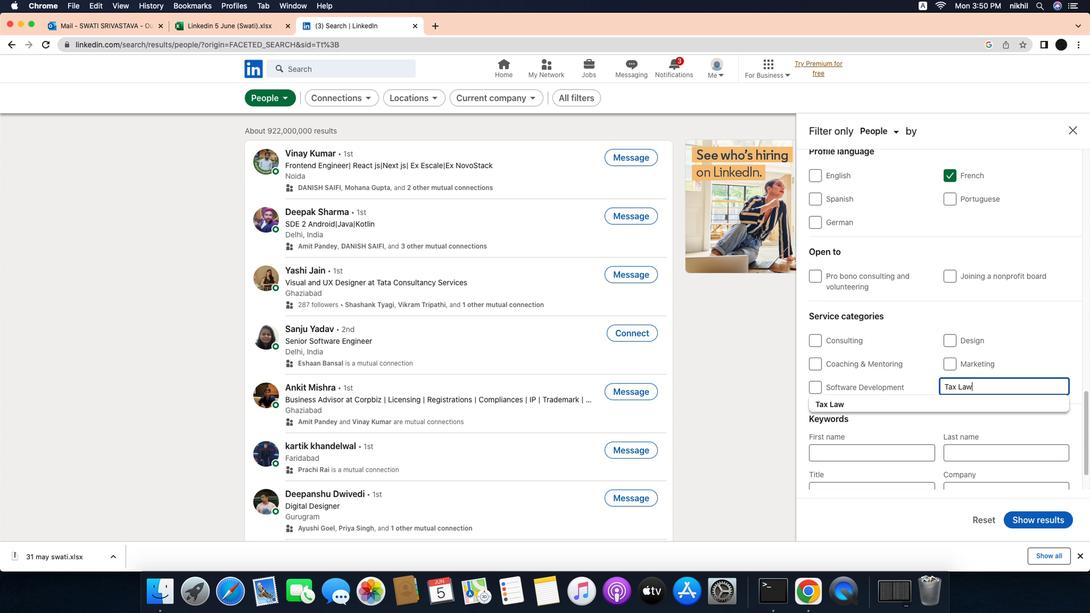 
Action: Mouse moved to (949, 398)
Screenshot: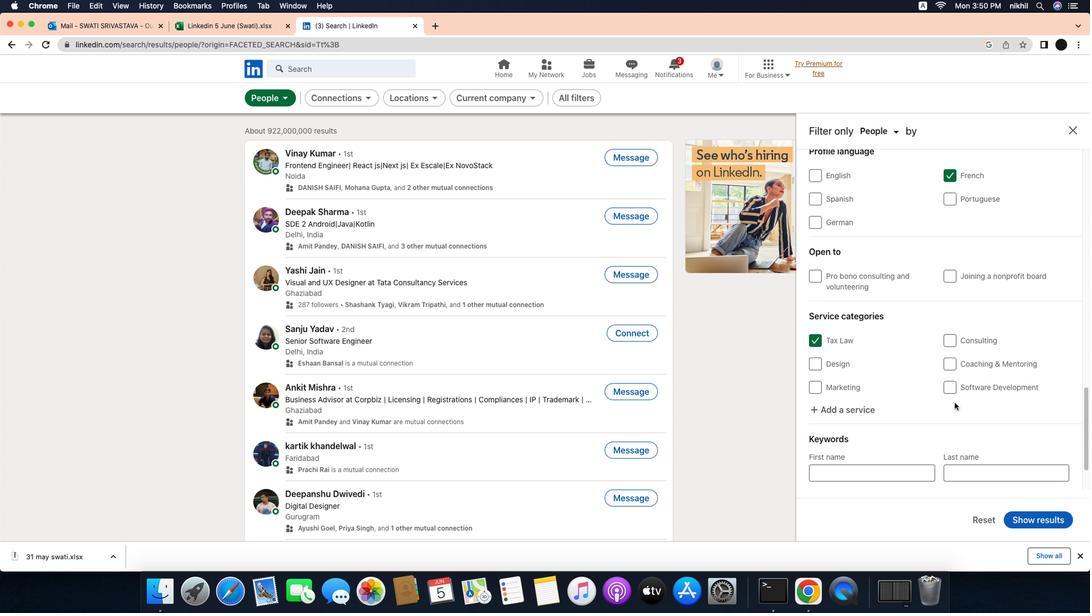 
Action: Mouse pressed left at (949, 398)
Screenshot: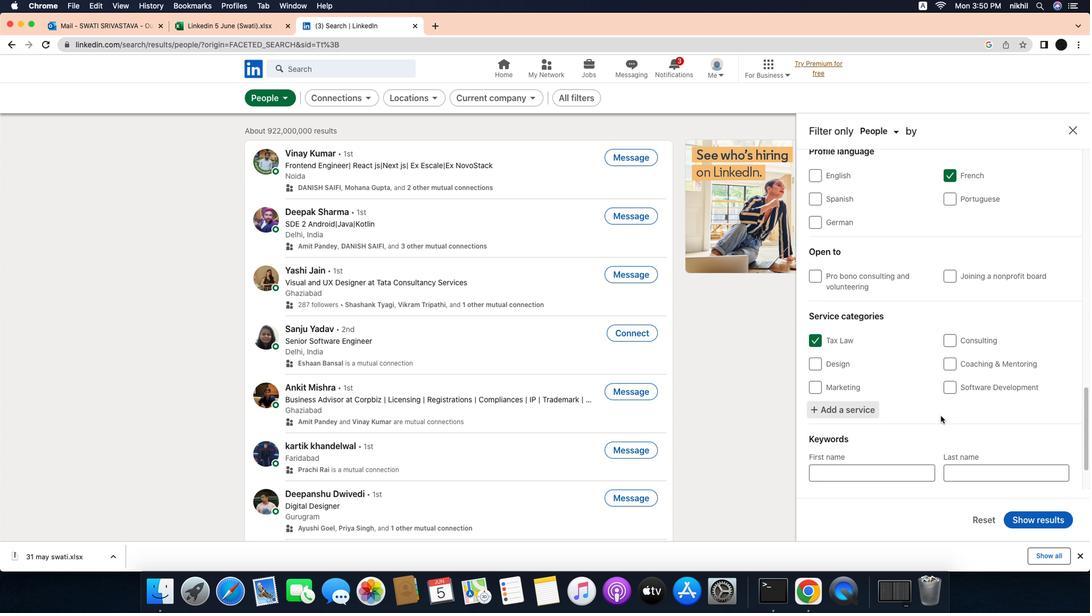 
Action: Mouse moved to (936, 412)
Screenshot: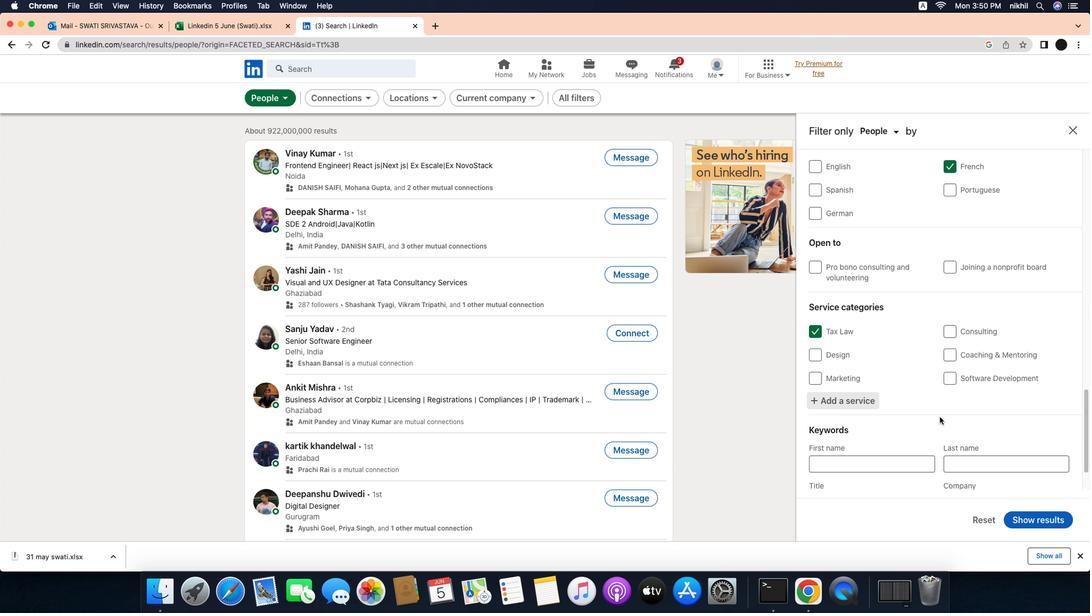 
Action: Mouse scrolled (936, 412) with delta (144, -1)
Screenshot: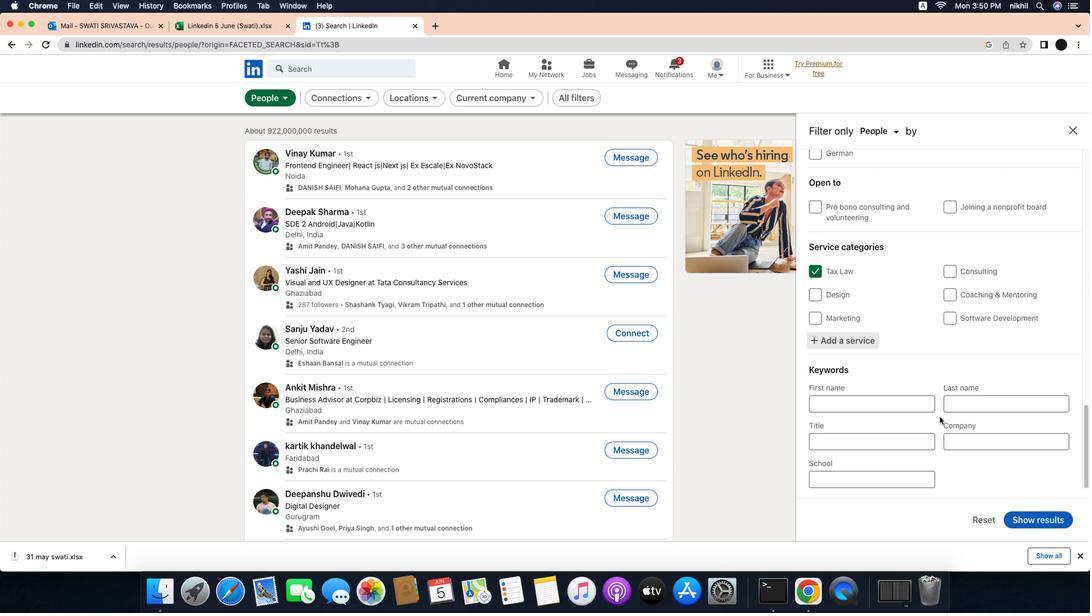 
Action: Mouse scrolled (936, 412) with delta (144, -1)
Screenshot: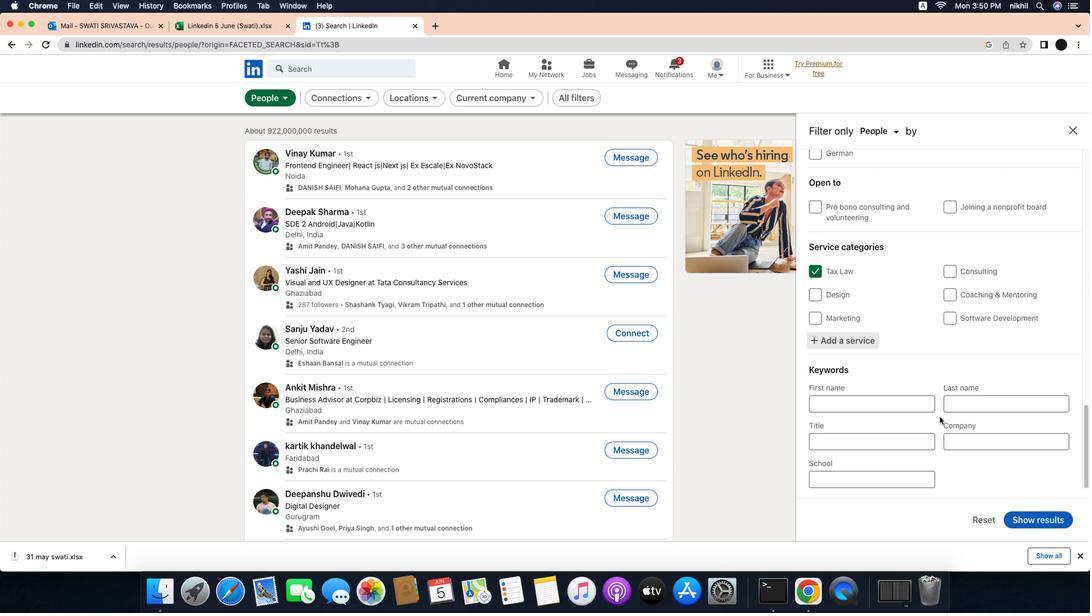 
Action: Mouse scrolled (936, 412) with delta (144, -2)
Screenshot: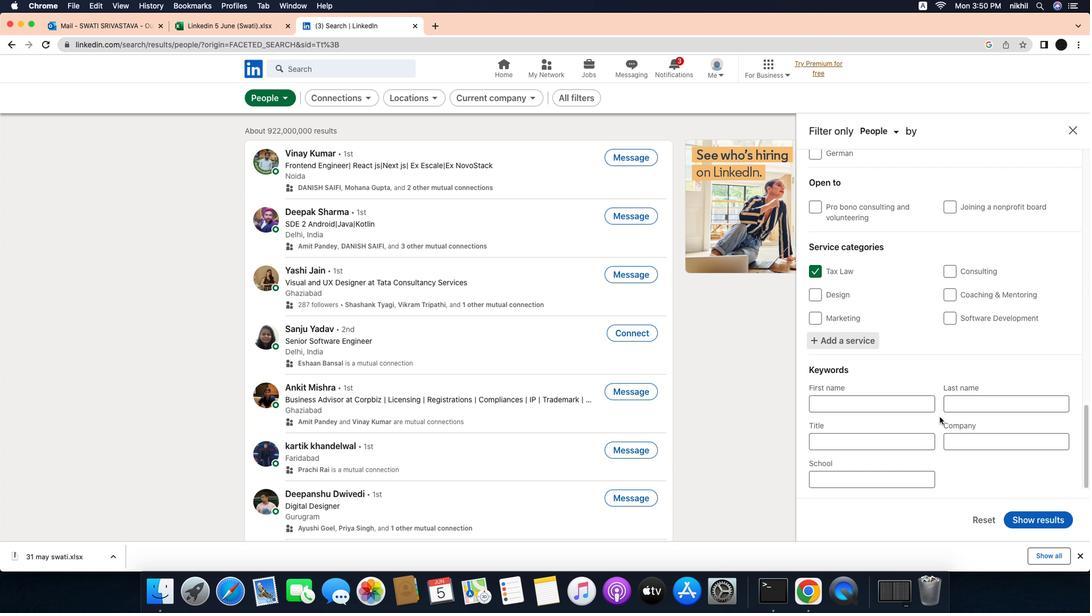 
Action: Mouse scrolled (936, 412) with delta (144, -2)
Screenshot: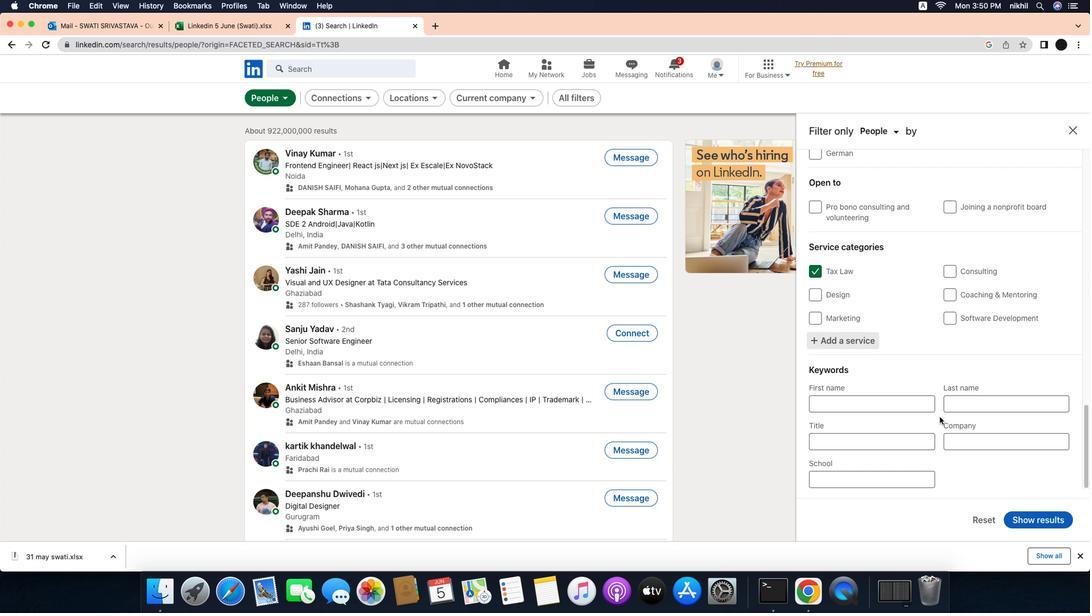 
Action: Mouse moved to (863, 433)
Screenshot: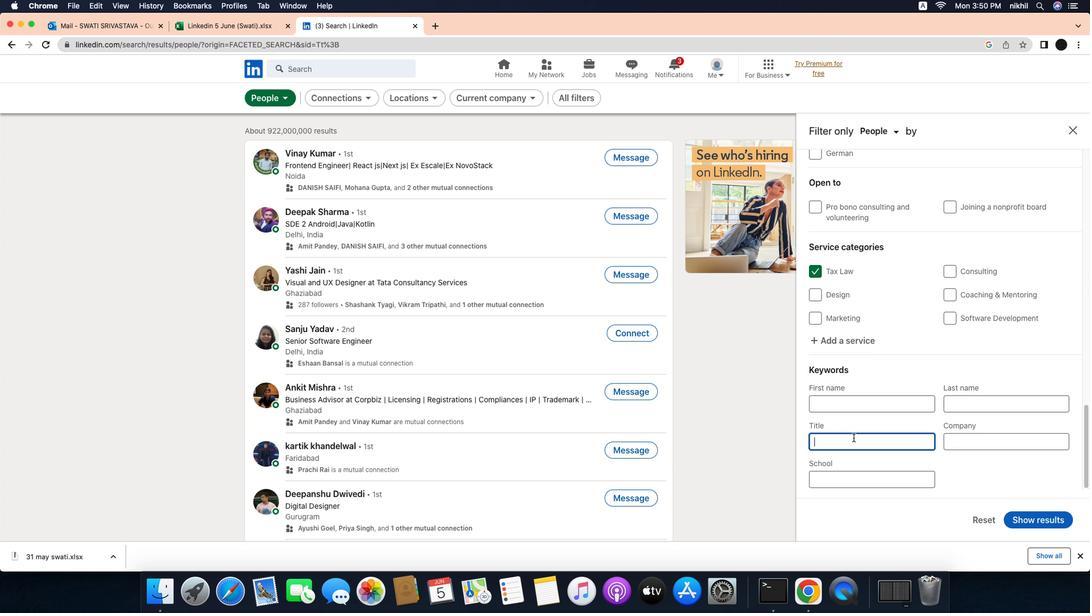 
Action: Mouse pressed left at (863, 433)
Screenshot: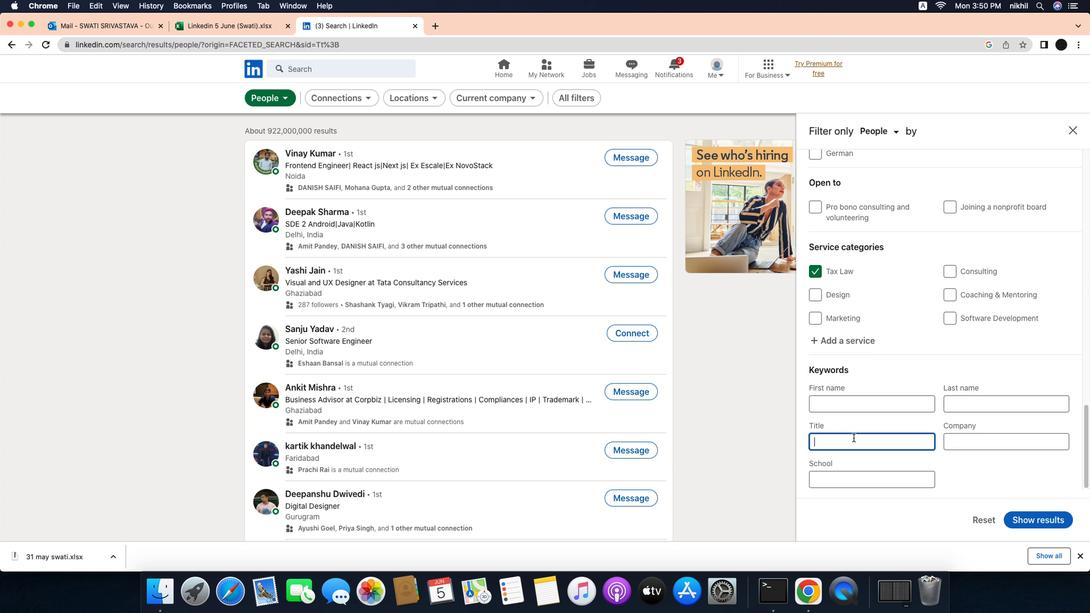 
Action: Key pressed Key.caps_lock'V'Key.caps_lock'i''d''e''o'Key.spaceKey.caps_lock'G'Key.caps_lock'a''m''e'Key.spaceKey.caps_lock'W'Key.caps_lock'r''i''t''e''r'
Screenshot: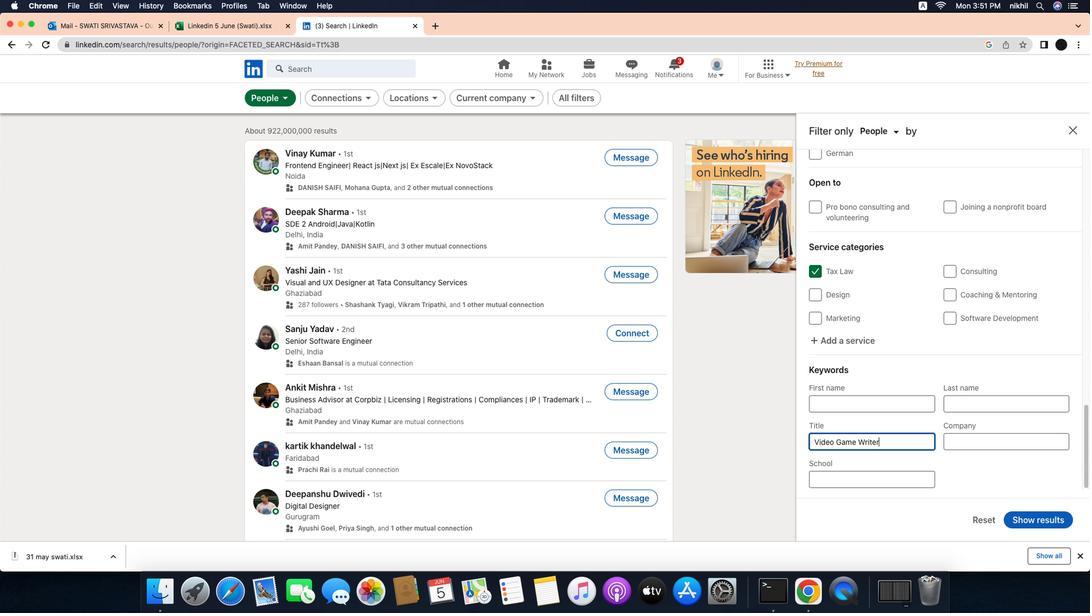 
Action: Mouse moved to (1017, 519)
Screenshot: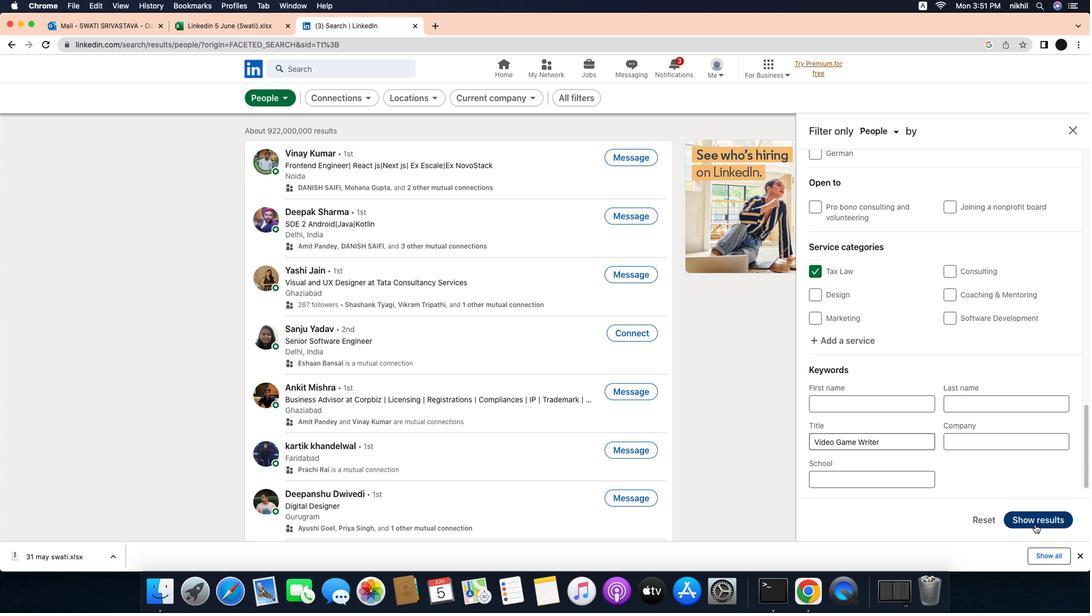 
Action: Mouse pressed left at (1017, 519)
Screenshot: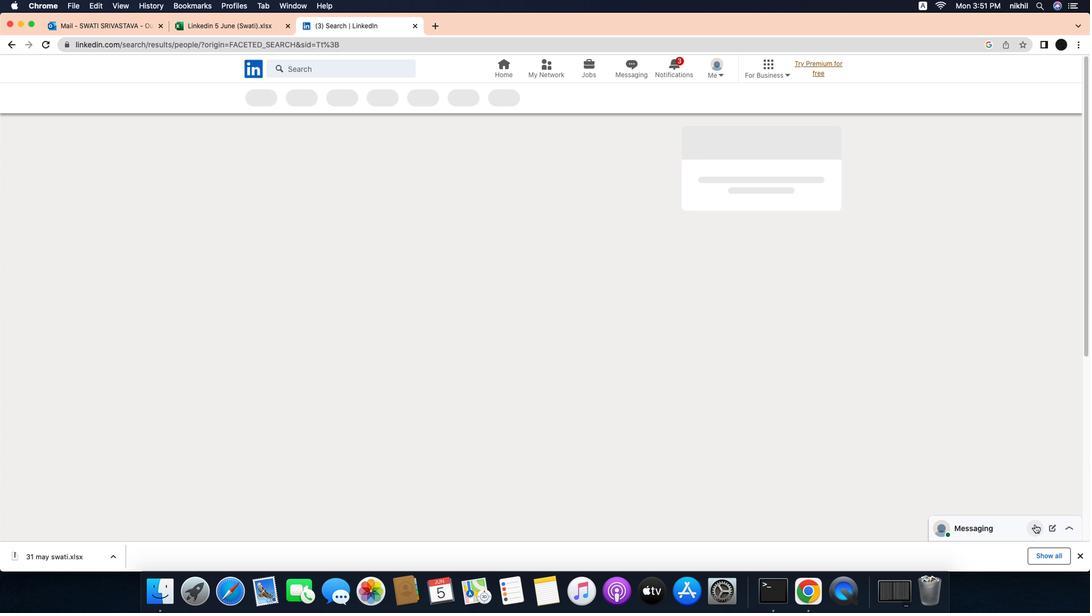 
Action: Mouse moved to (752, 333)
Screenshot: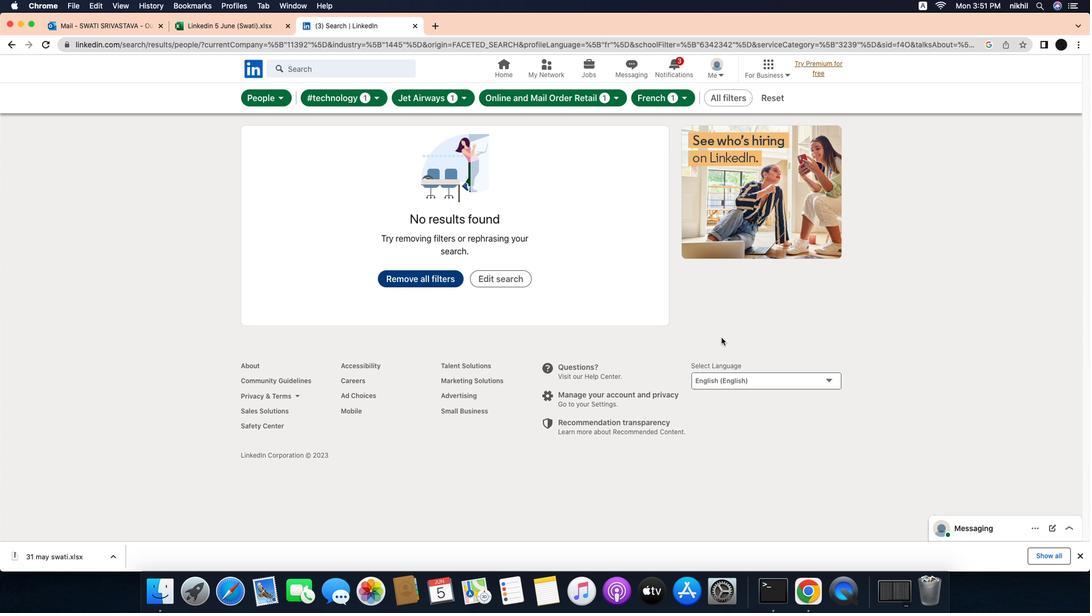 
